 Task: Plan a trip to Chicureo Abajo, Chile from 9th December, 2023 to 12th December, 2023 for 1 adult.1  bedroom having 1 bed and 1 bathroom. Property type can be flat. Amenities needed are: wifi. Booking option can be shelf check-in. Look for 3 properties as per requirement.
Action: Key pressed chicureo,abajo
Screenshot: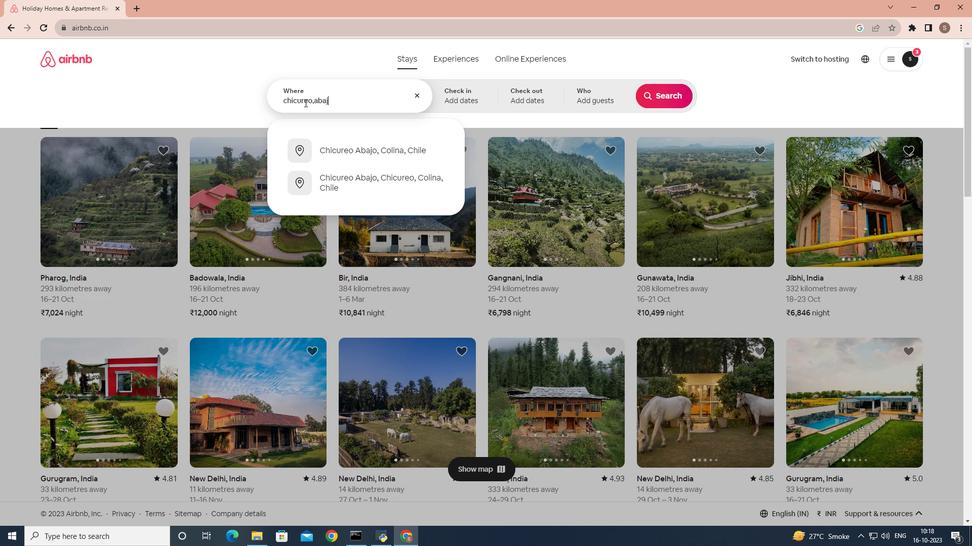 
Action: Mouse moved to (328, 151)
Screenshot: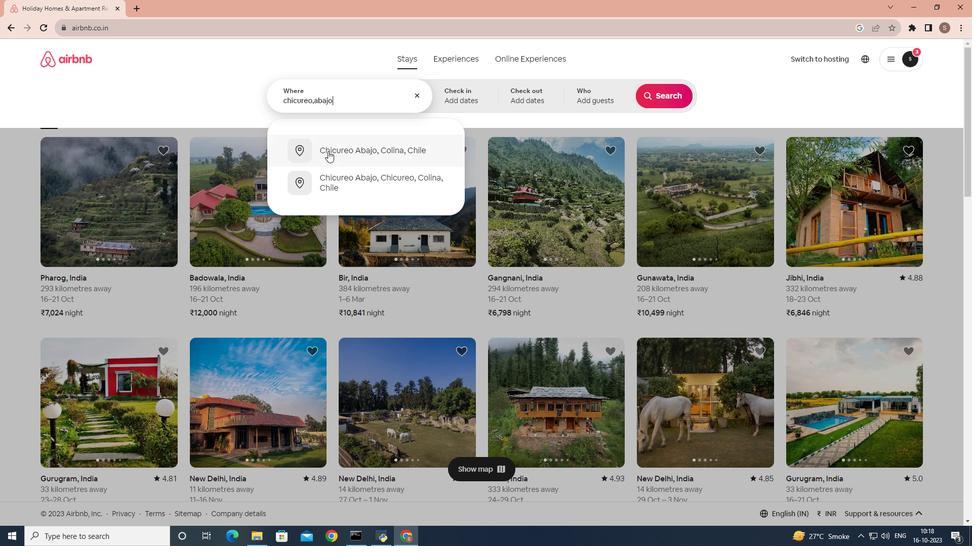 
Action: Mouse pressed left at (328, 151)
Screenshot: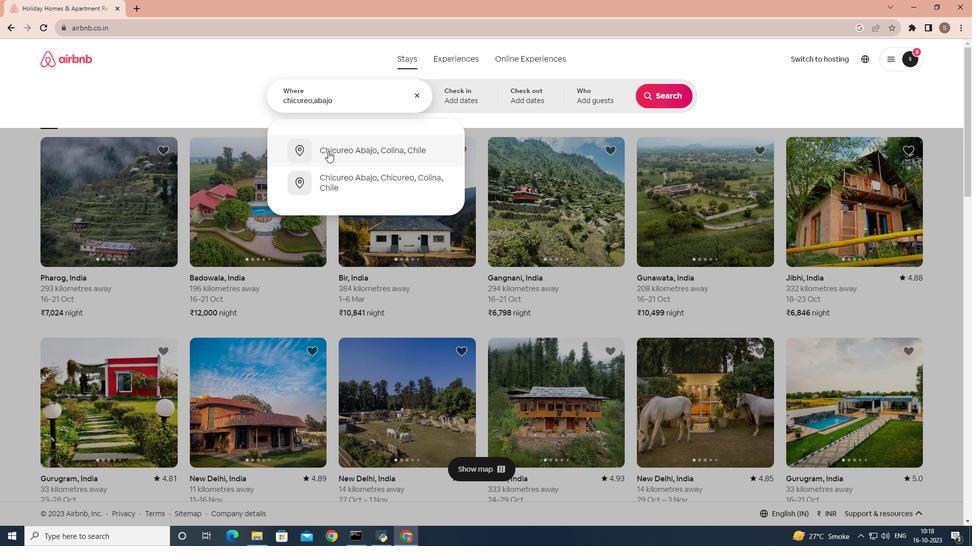 
Action: Mouse moved to (660, 175)
Screenshot: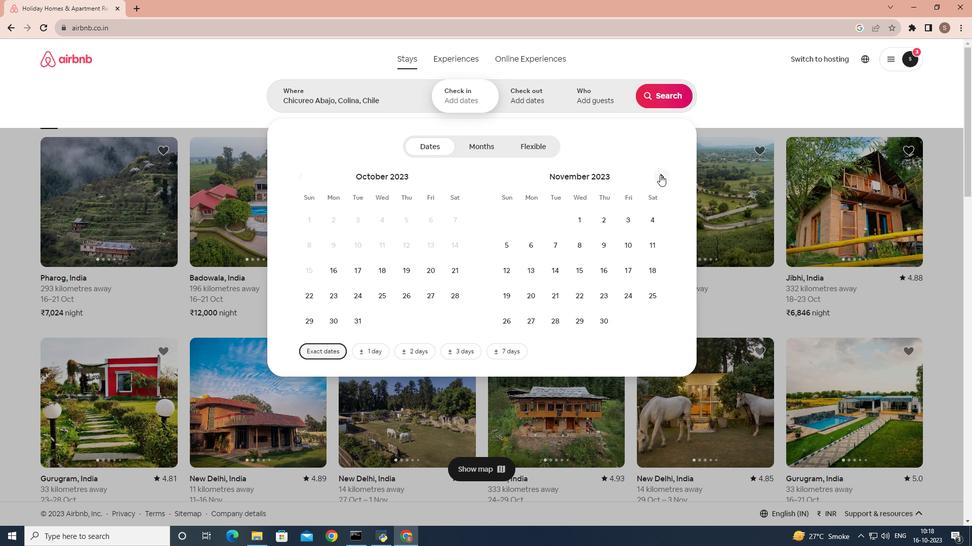 
Action: Mouse pressed left at (660, 175)
Screenshot: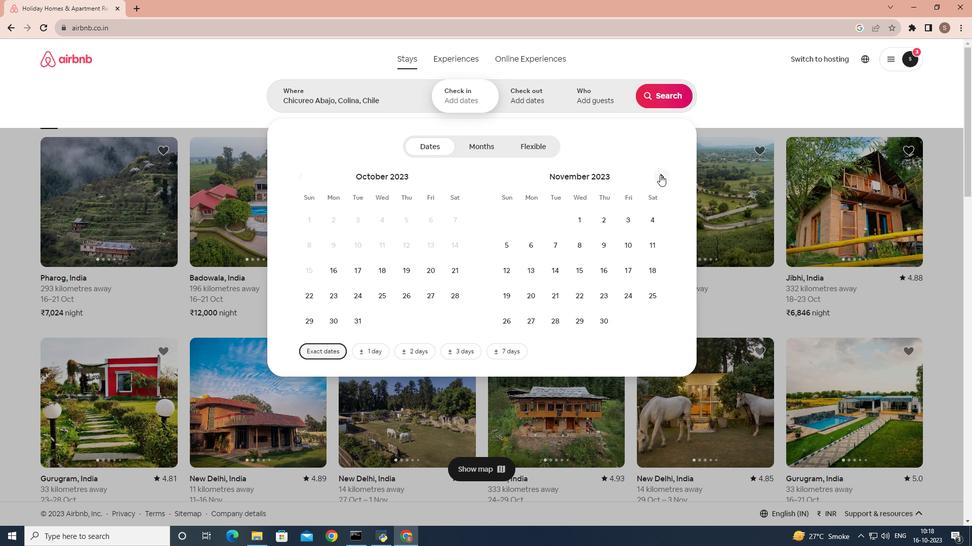 
Action: Mouse moved to (643, 241)
Screenshot: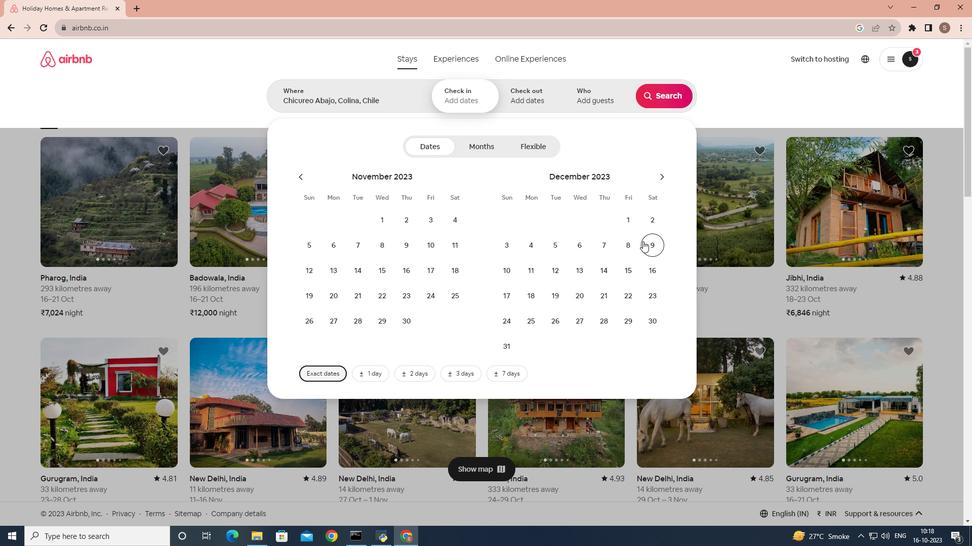 
Action: Mouse pressed left at (643, 241)
Screenshot: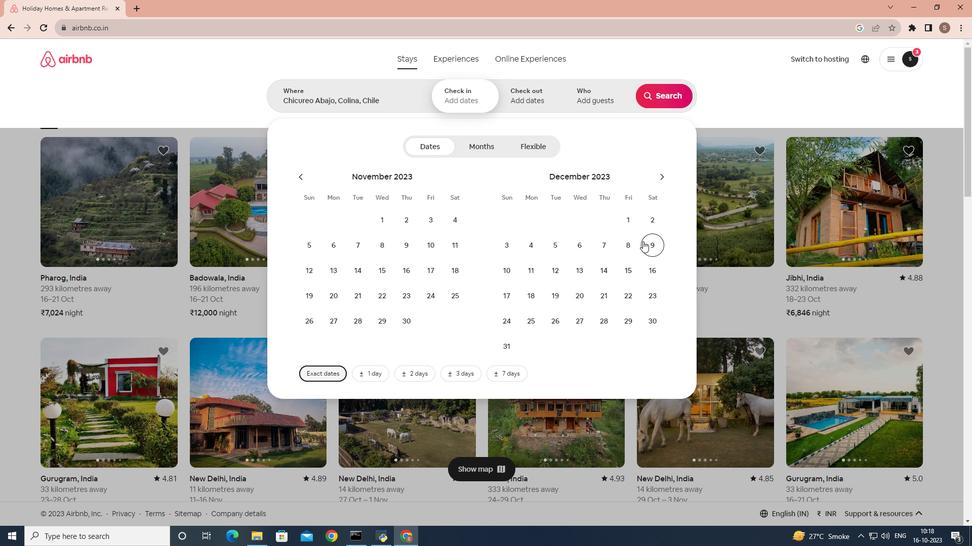 
Action: Mouse moved to (548, 273)
Screenshot: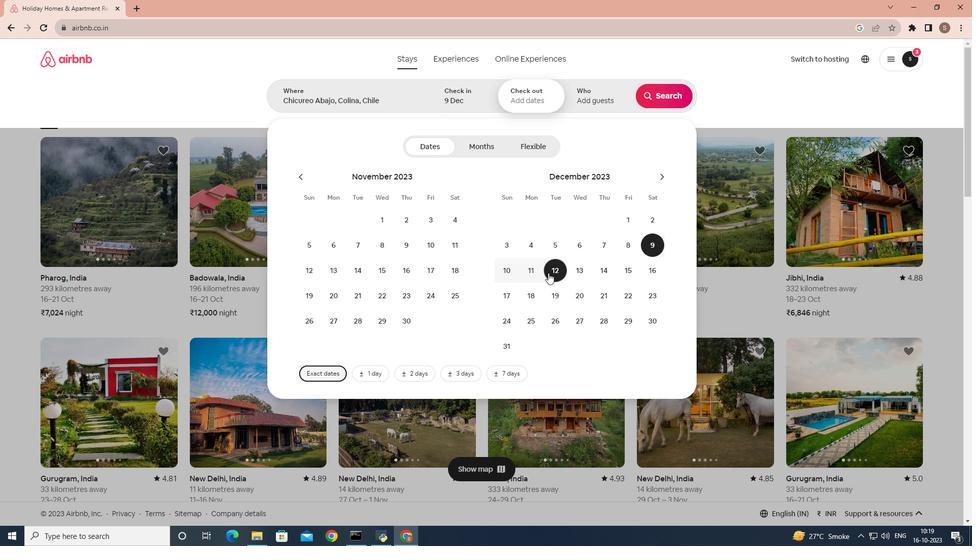 
Action: Mouse pressed left at (548, 273)
Screenshot: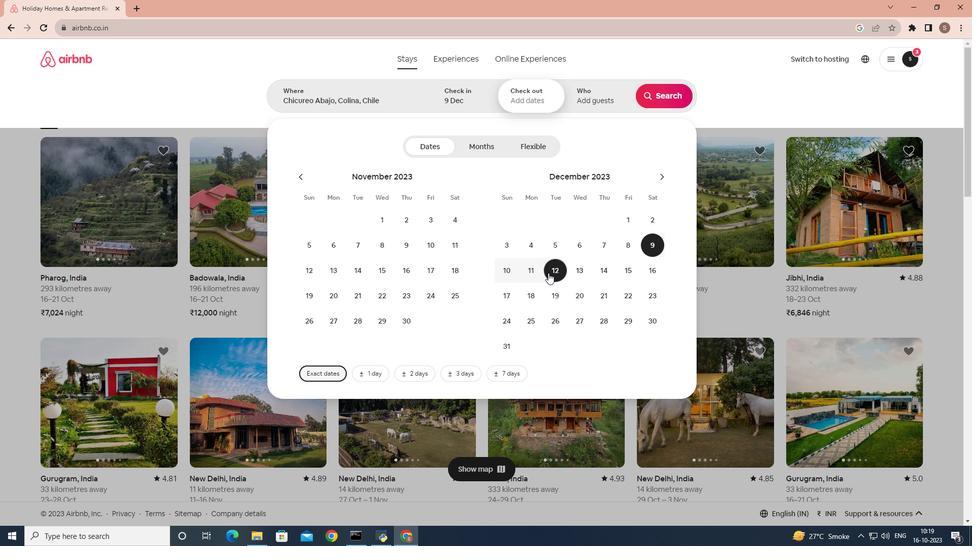 
Action: Mouse moved to (587, 97)
Screenshot: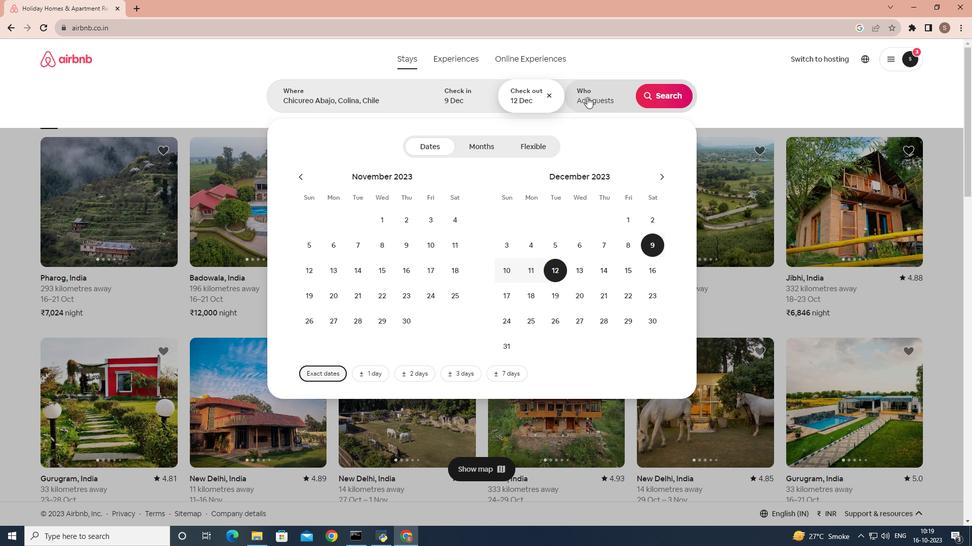 
Action: Mouse pressed left at (587, 97)
Screenshot: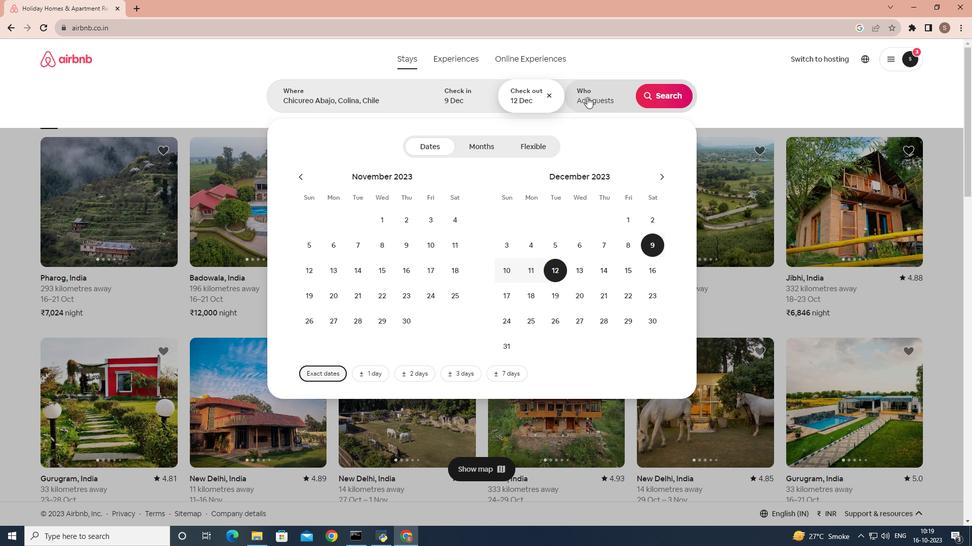 
Action: Mouse moved to (661, 152)
Screenshot: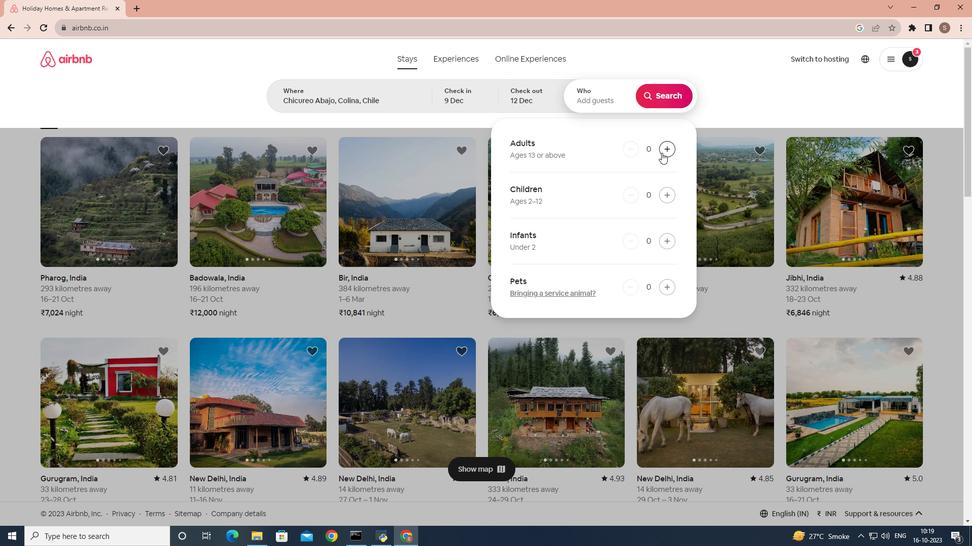 
Action: Mouse pressed left at (661, 152)
Screenshot: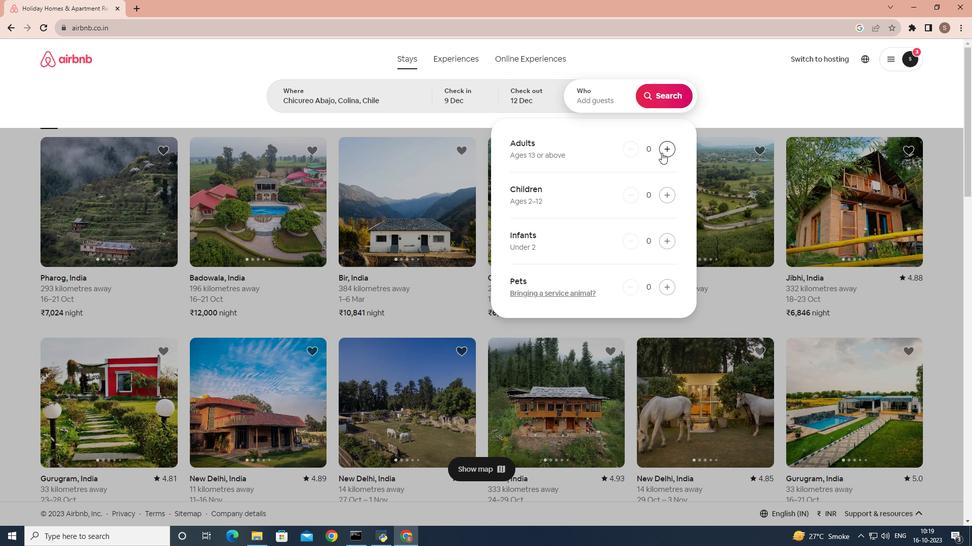 
Action: Mouse moved to (664, 99)
Screenshot: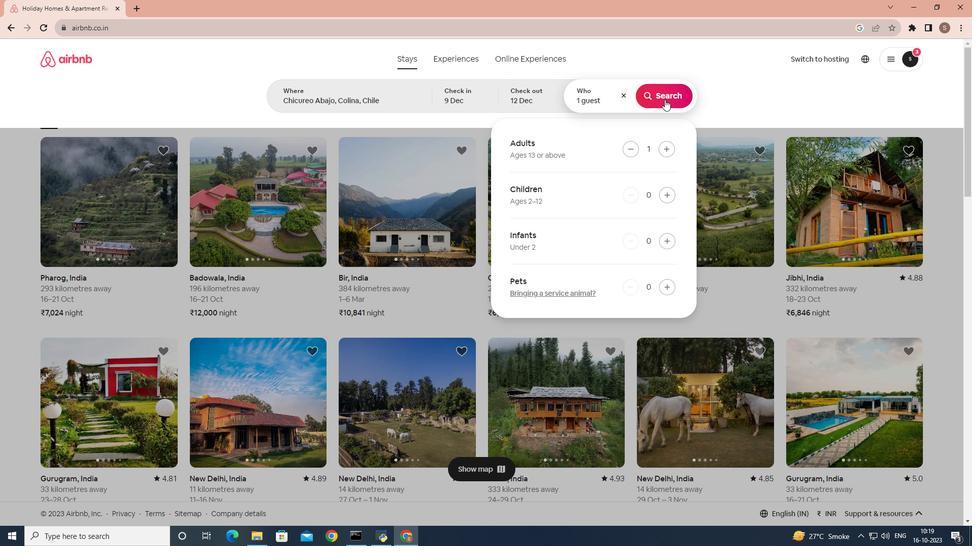 
Action: Mouse pressed left at (664, 99)
Screenshot: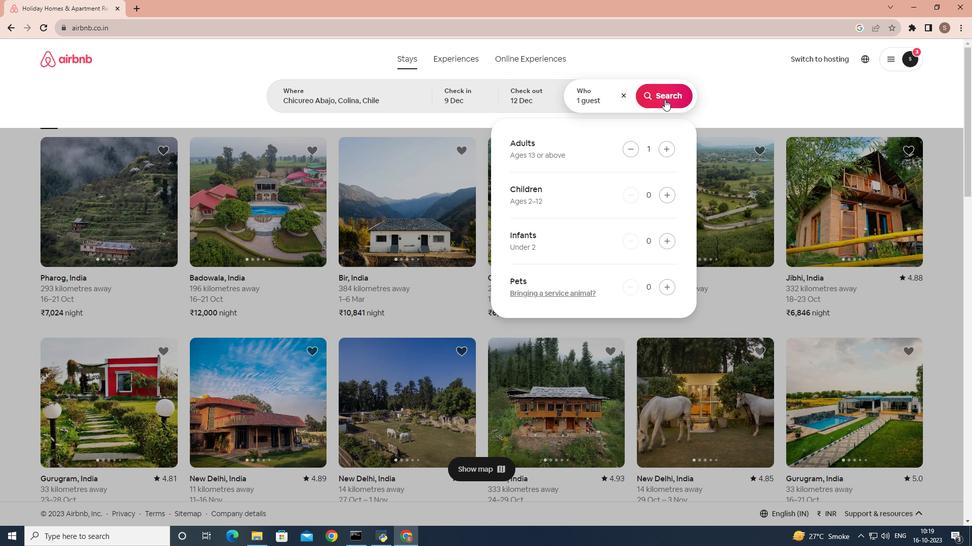 
Action: Mouse moved to (818, 98)
Screenshot: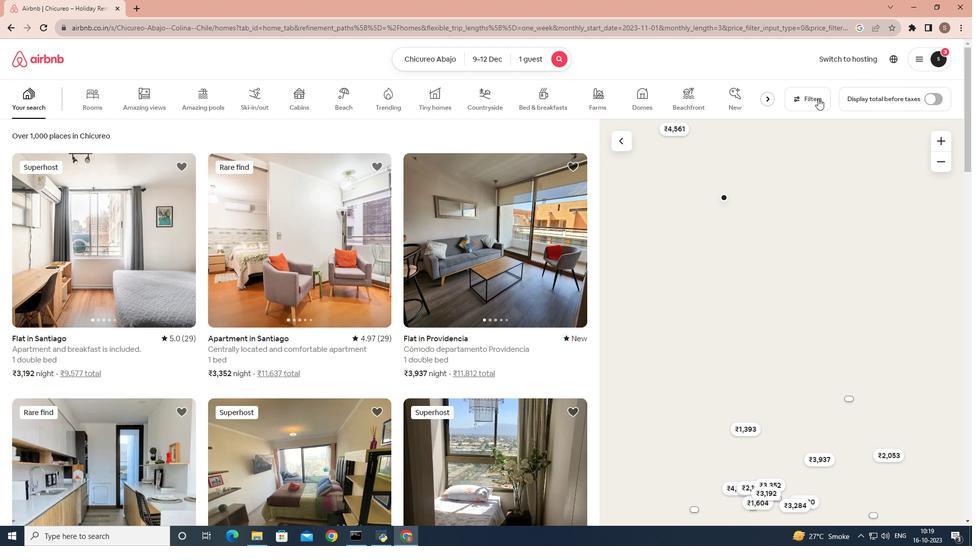 
Action: Mouse pressed left at (818, 98)
Screenshot: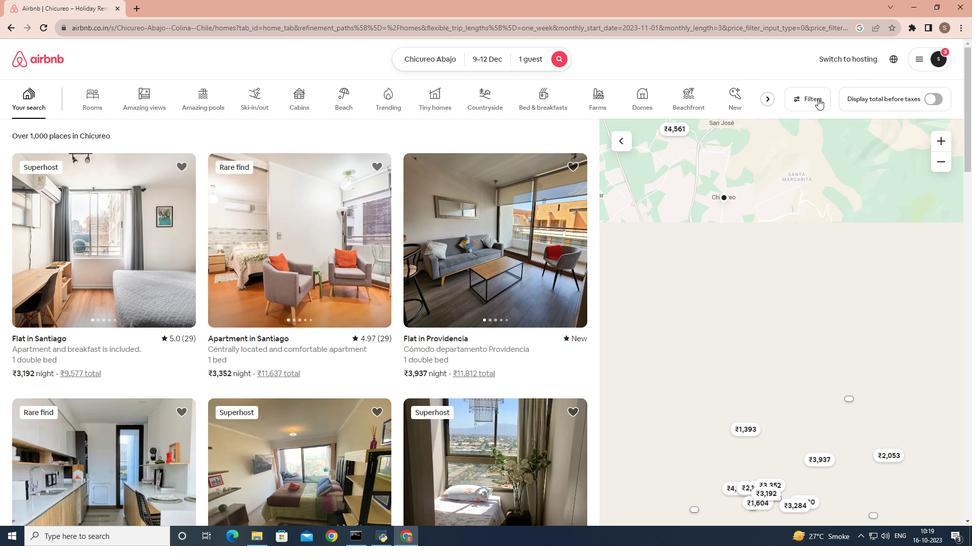 
Action: Mouse moved to (335, 221)
Screenshot: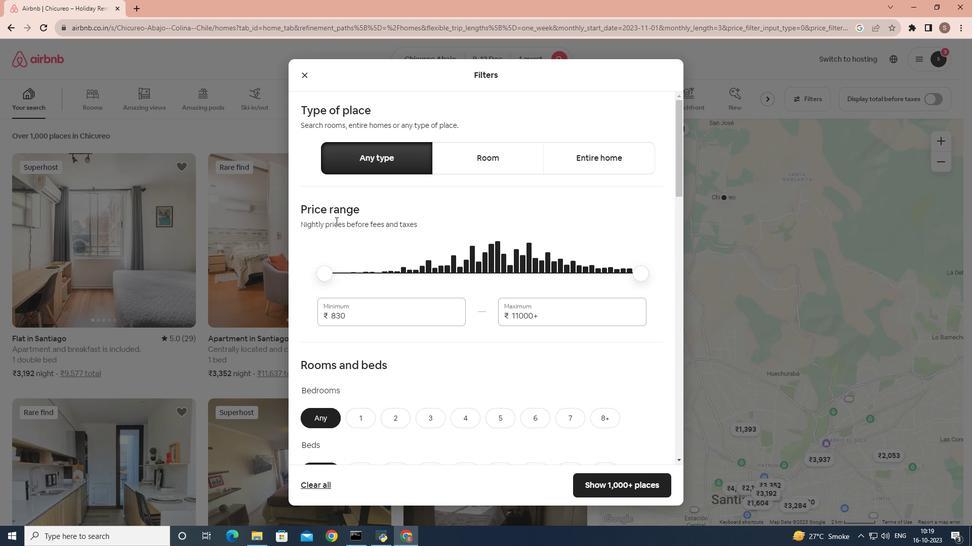 
Action: Mouse scrolled (335, 220) with delta (0, 0)
Screenshot: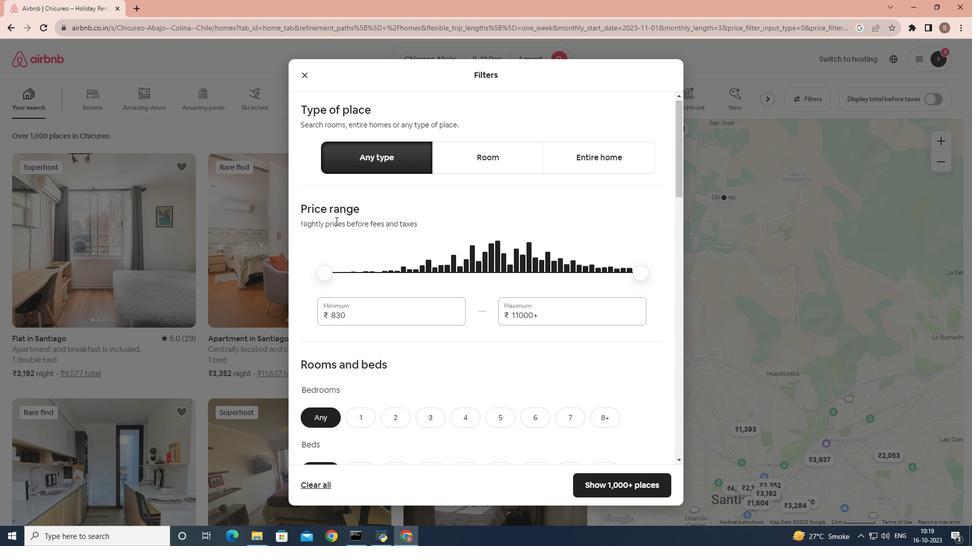 
Action: Mouse scrolled (335, 220) with delta (0, 0)
Screenshot: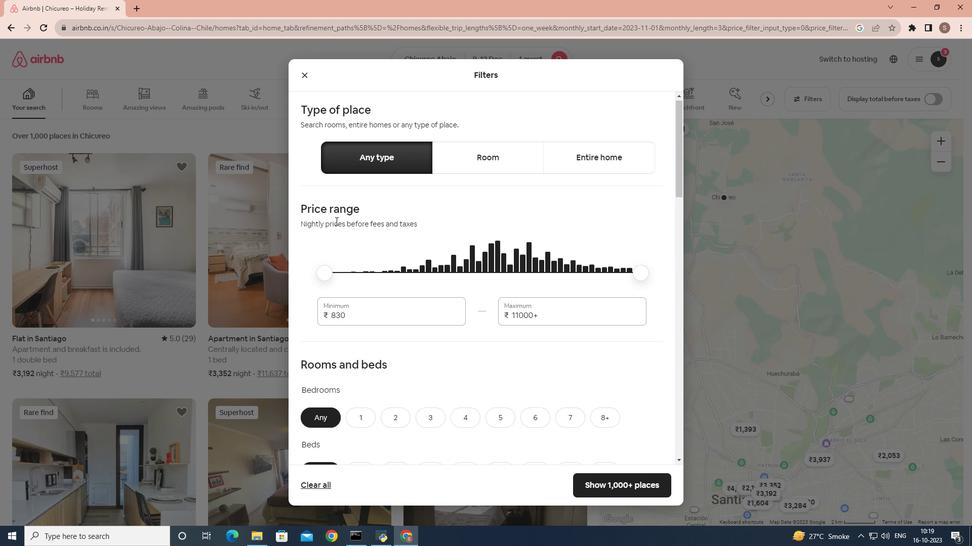 
Action: Mouse scrolled (335, 220) with delta (0, 0)
Screenshot: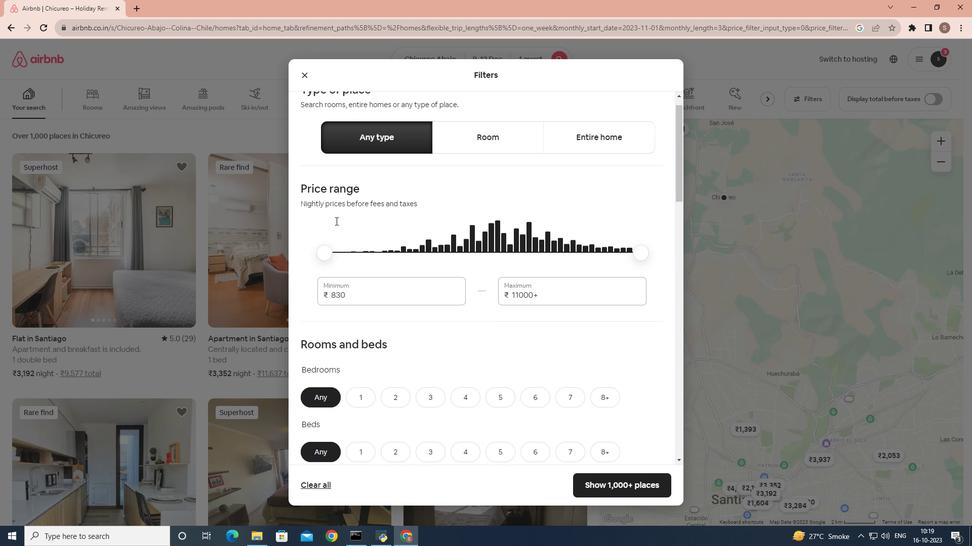 
Action: Mouse moved to (364, 278)
Screenshot: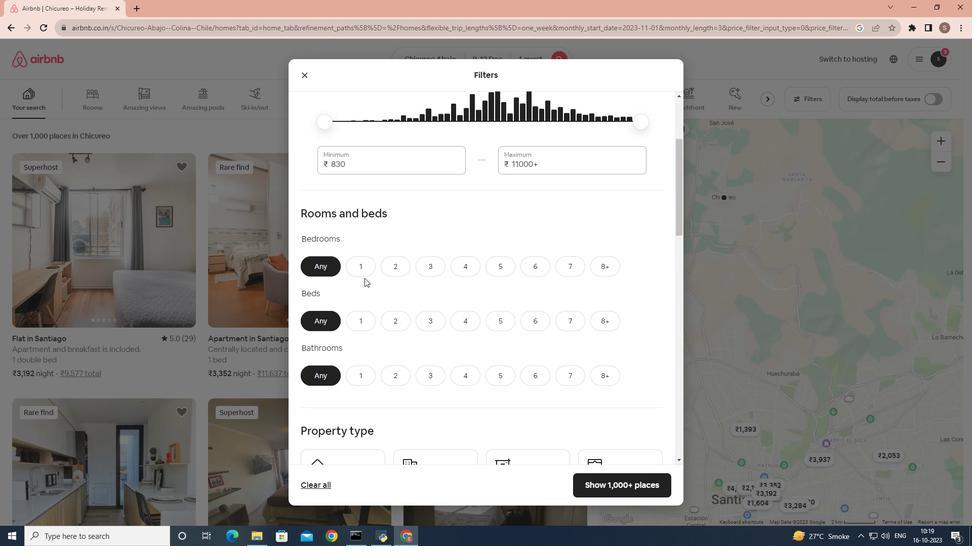 
Action: Mouse pressed left at (364, 278)
Screenshot: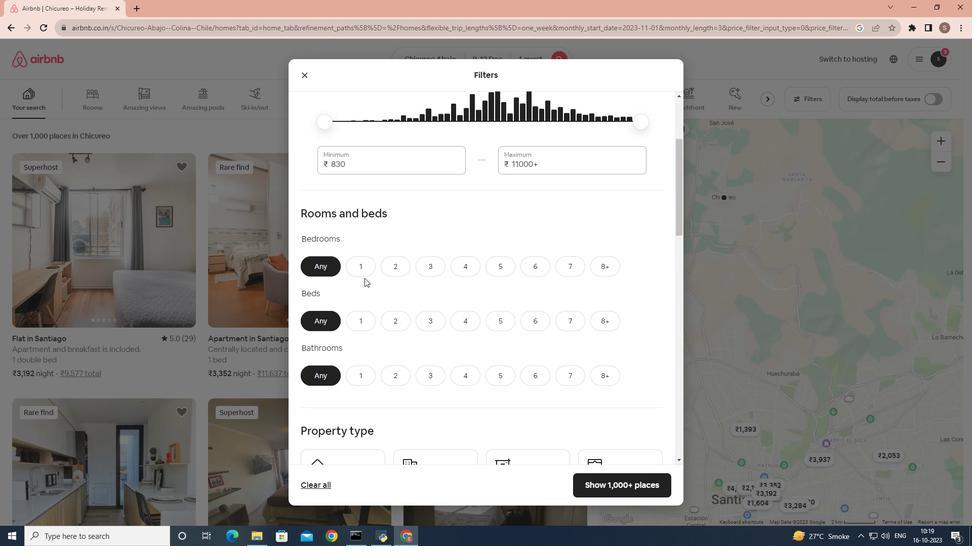 
Action: Mouse moved to (364, 275)
Screenshot: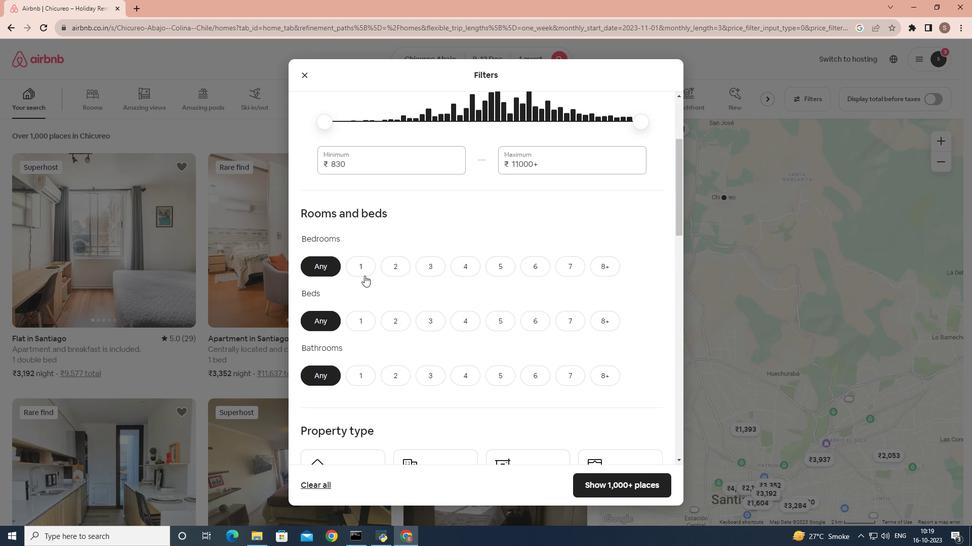
Action: Mouse pressed left at (364, 275)
Screenshot: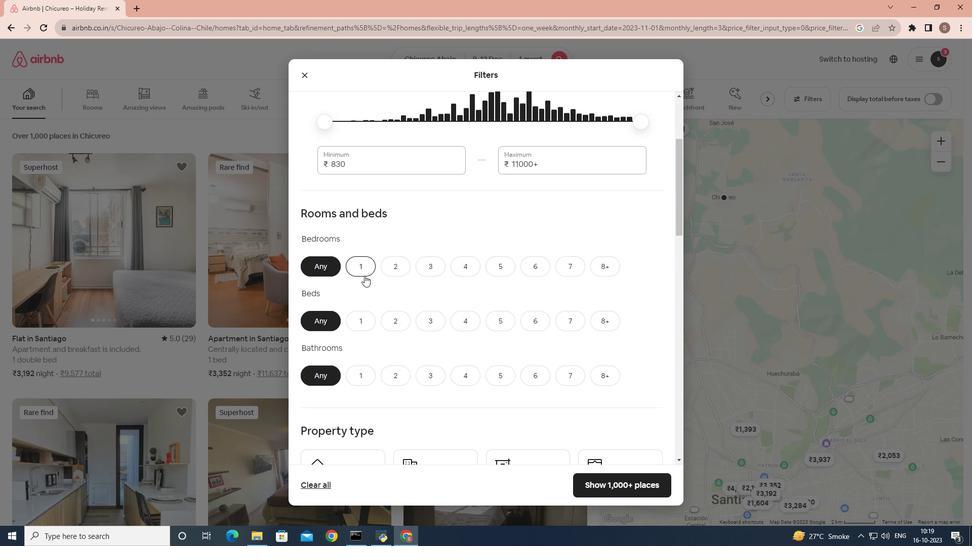 
Action: Mouse moved to (369, 324)
Screenshot: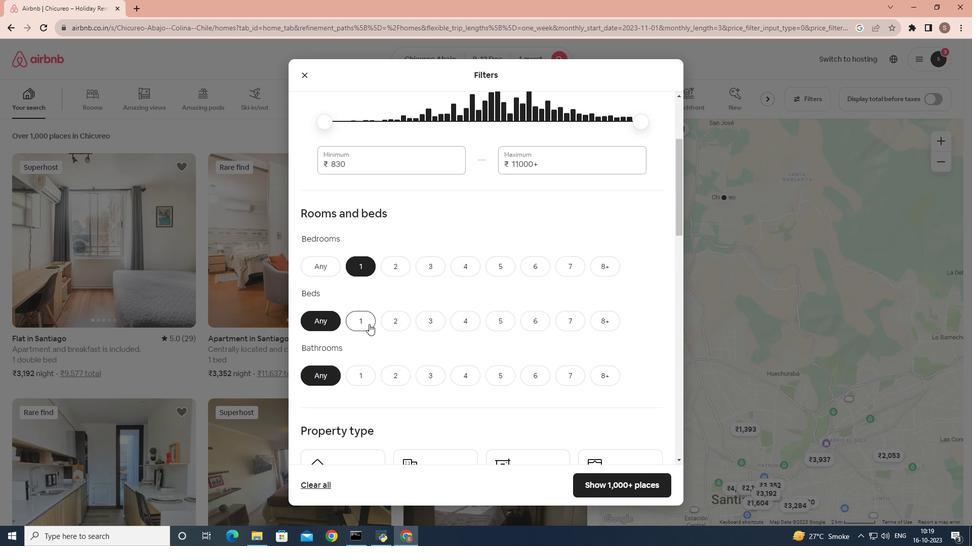 
Action: Mouse pressed left at (369, 324)
Screenshot: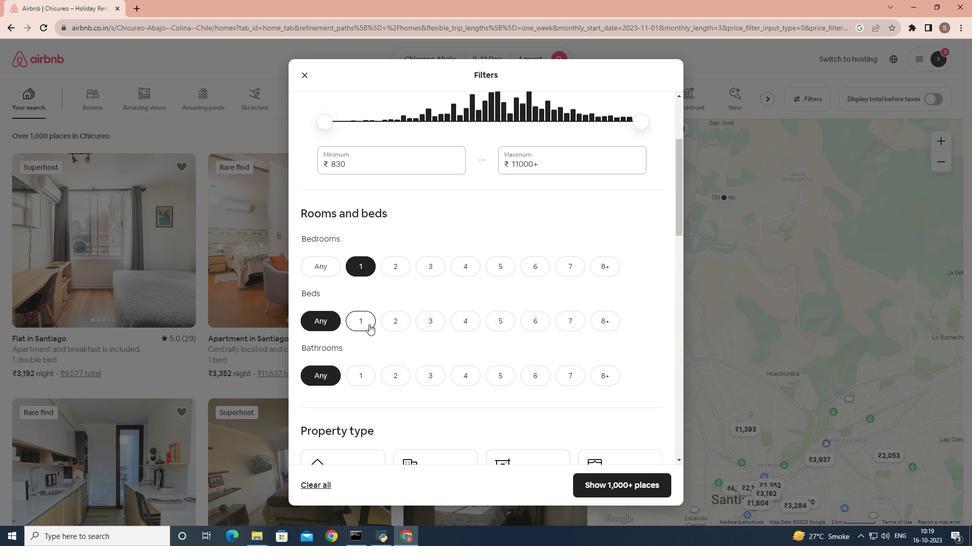 
Action: Mouse moved to (360, 381)
Screenshot: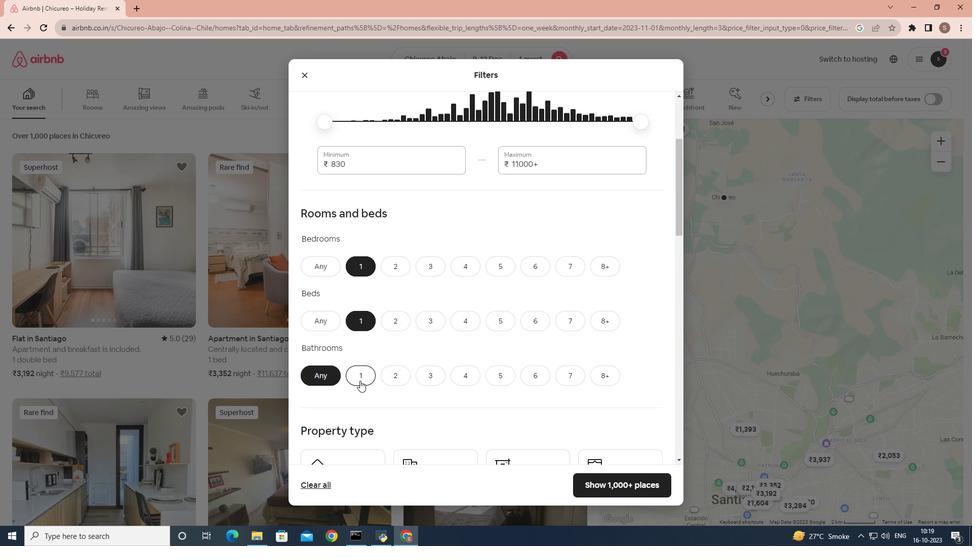 
Action: Mouse pressed left at (360, 381)
Screenshot: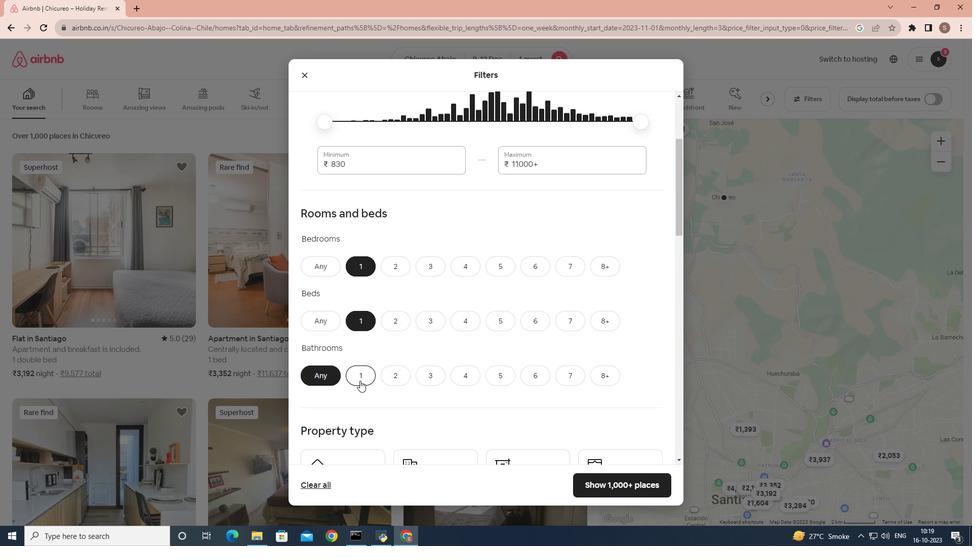 
Action: Mouse moved to (388, 305)
Screenshot: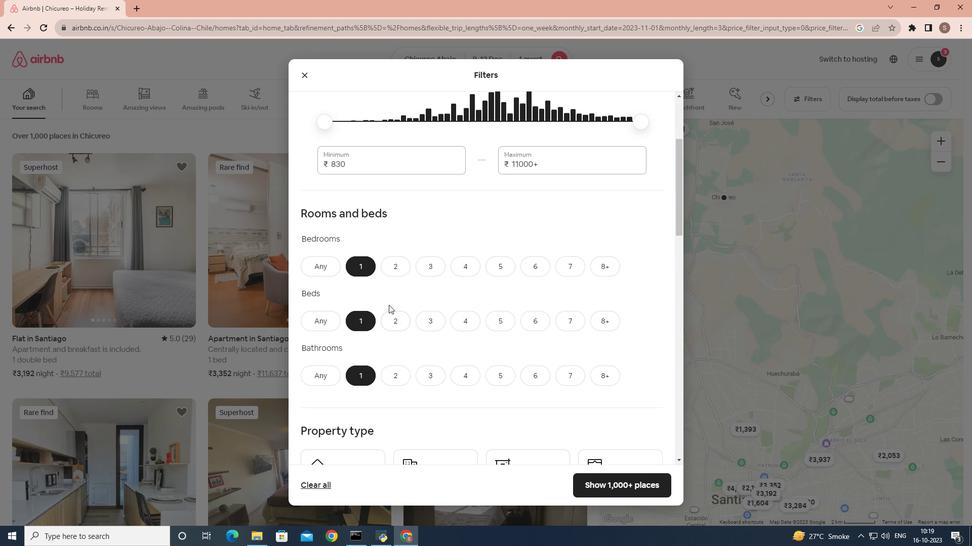 
Action: Mouse scrolled (388, 304) with delta (0, 0)
Screenshot: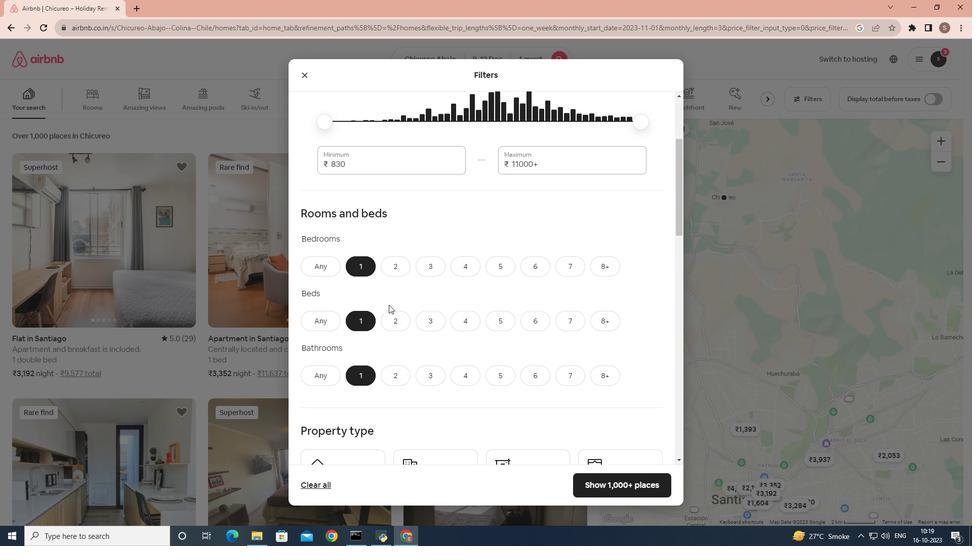 
Action: Mouse scrolled (388, 304) with delta (0, 0)
Screenshot: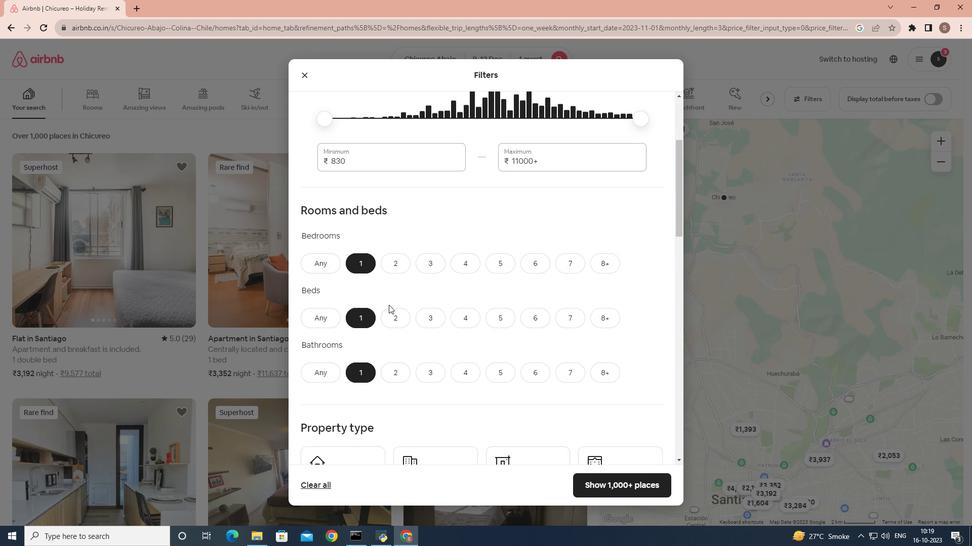 
Action: Mouse scrolled (388, 304) with delta (0, 0)
Screenshot: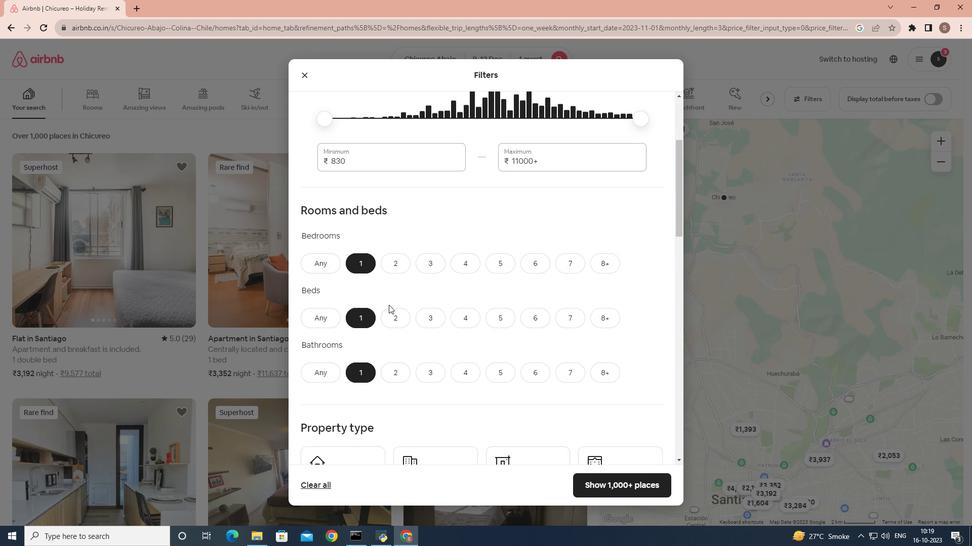 
Action: Mouse scrolled (388, 304) with delta (0, 0)
Screenshot: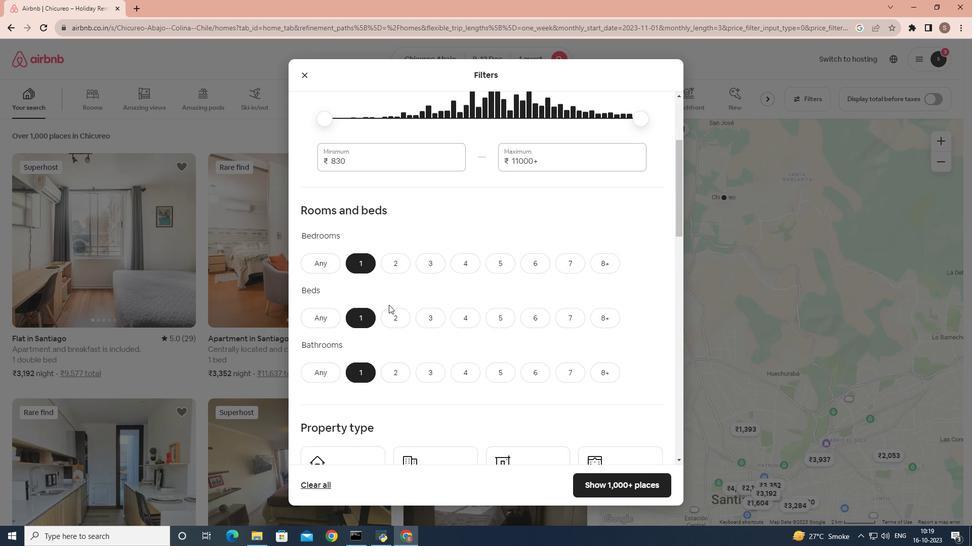 
Action: Mouse scrolled (388, 304) with delta (0, 0)
Screenshot: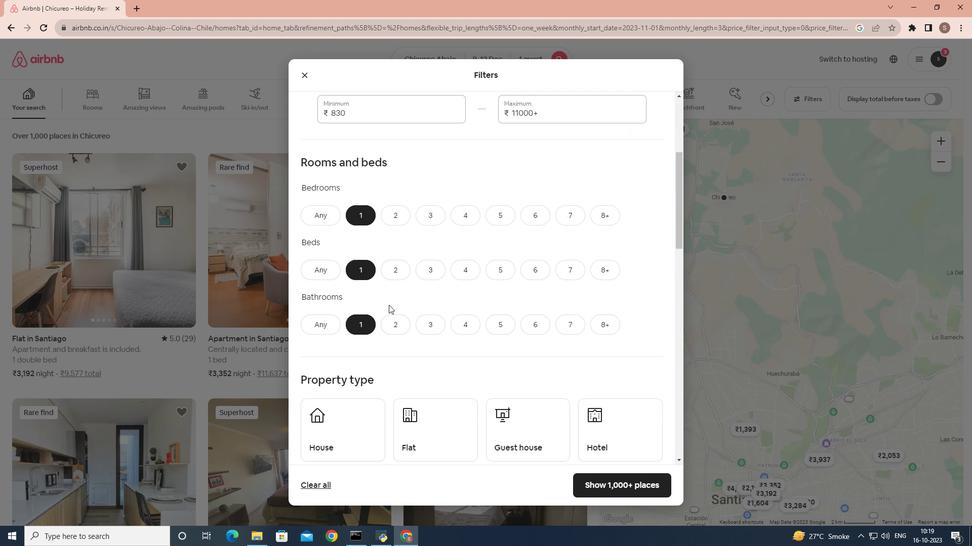 
Action: Mouse scrolled (388, 304) with delta (0, 0)
Screenshot: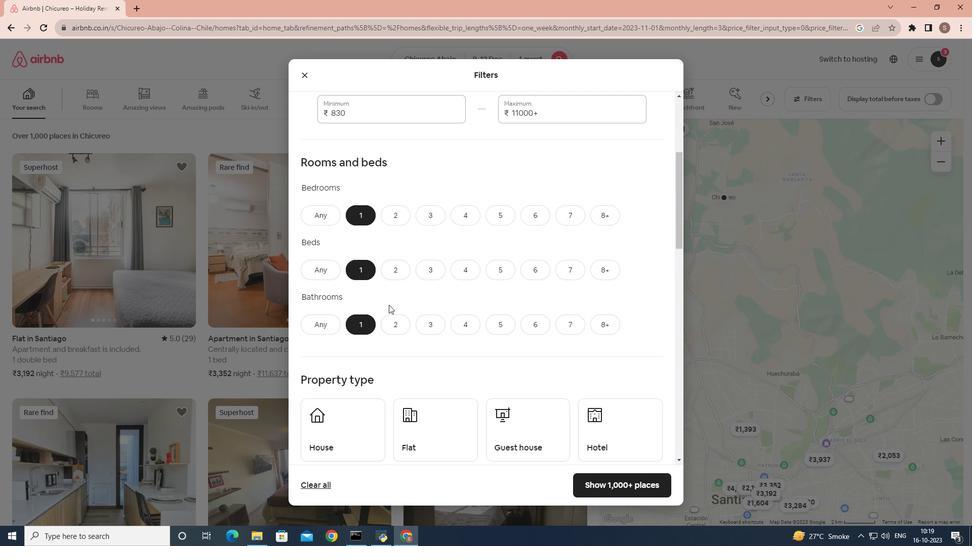 
Action: Mouse moved to (465, 168)
Screenshot: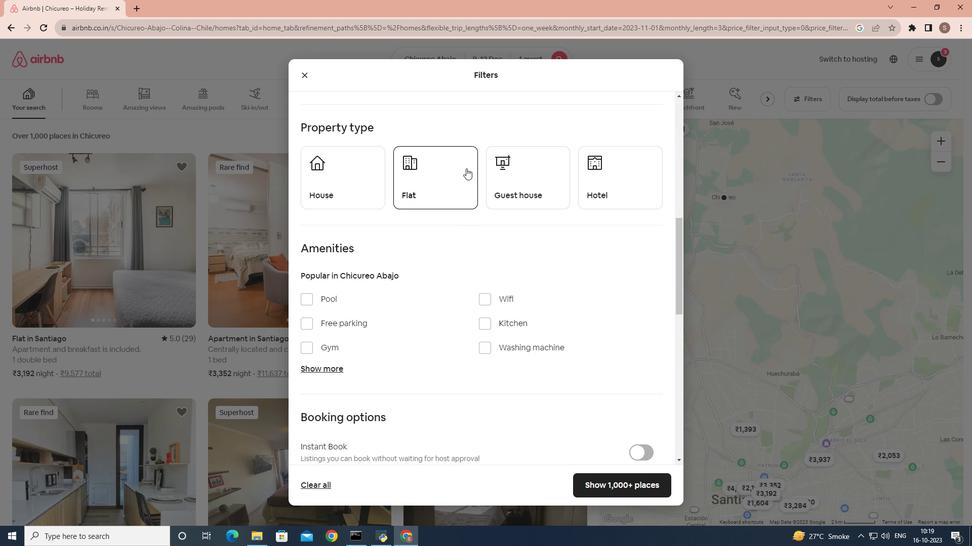 
Action: Mouse pressed left at (465, 168)
Screenshot: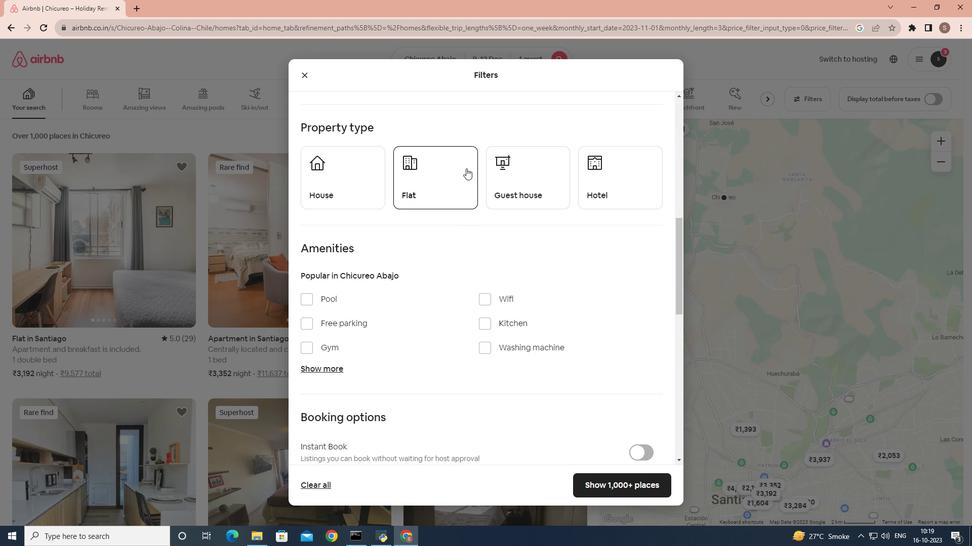 
Action: Mouse moved to (413, 268)
Screenshot: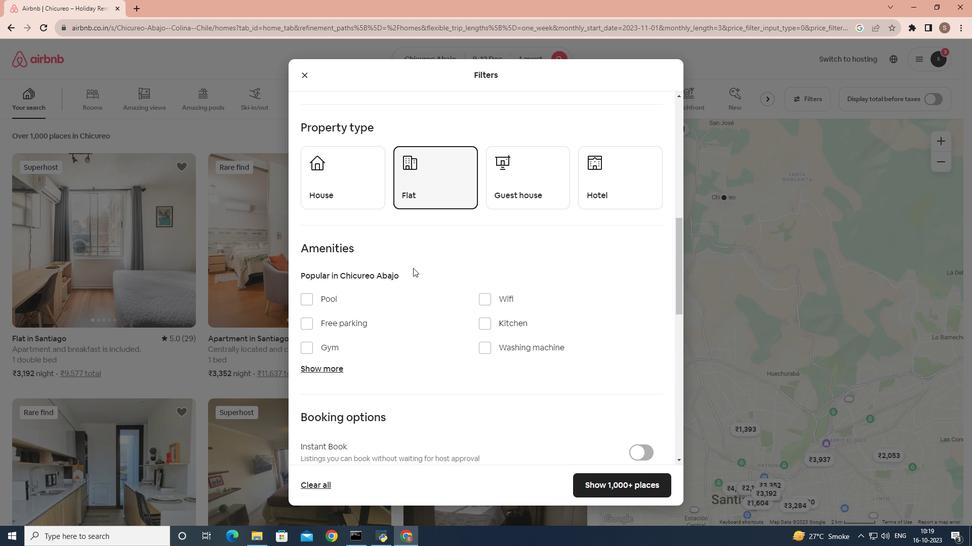 
Action: Mouse scrolled (413, 267) with delta (0, 0)
Screenshot: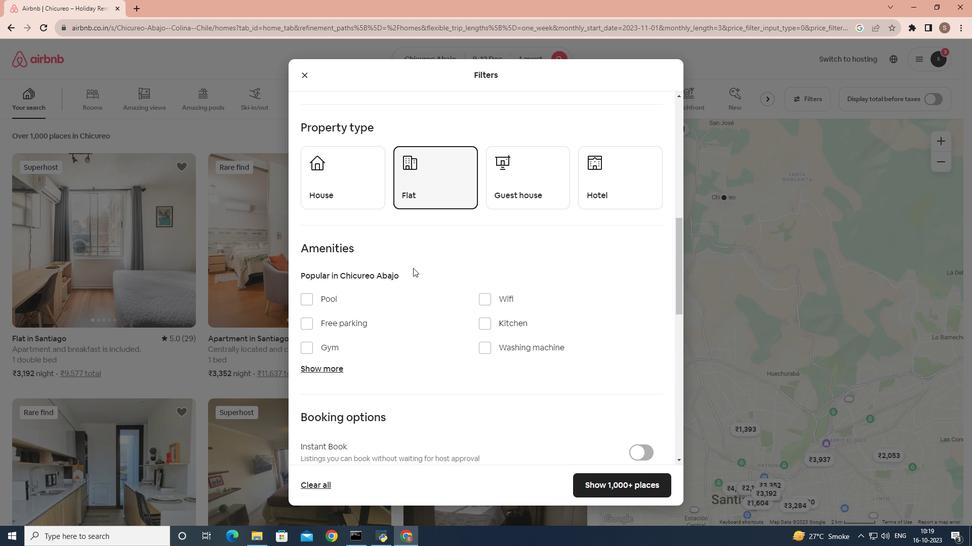 
Action: Mouse scrolled (413, 267) with delta (0, 0)
Screenshot: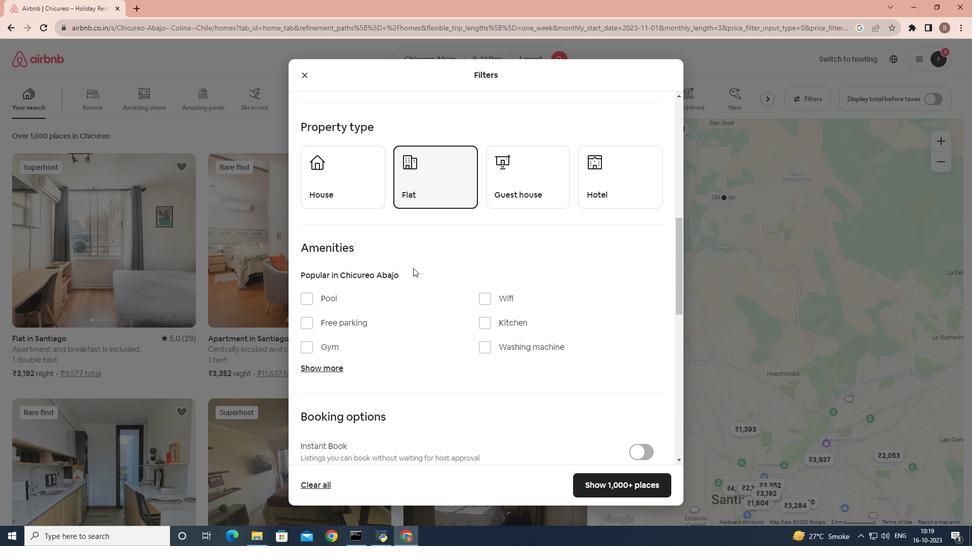 
Action: Mouse scrolled (413, 267) with delta (0, 0)
Screenshot: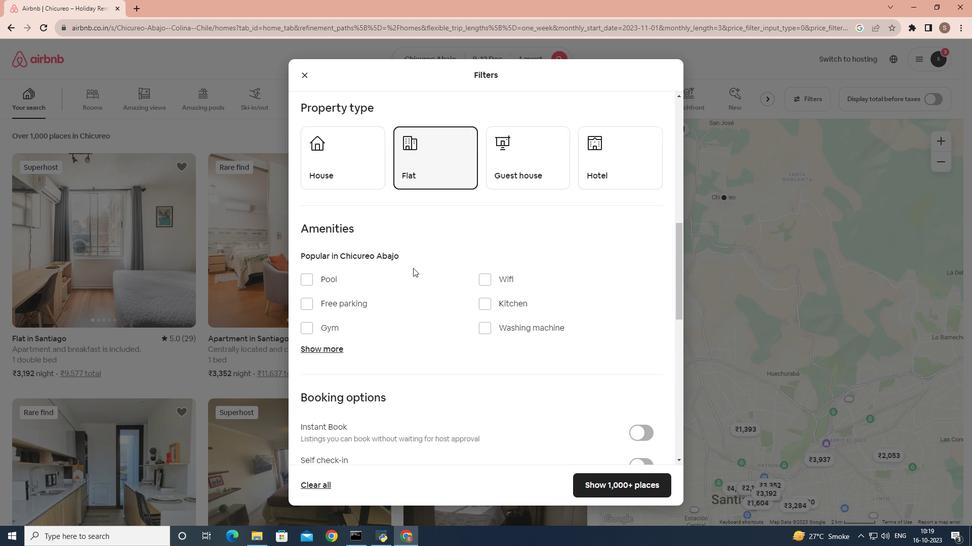 
Action: Mouse moved to (488, 150)
Screenshot: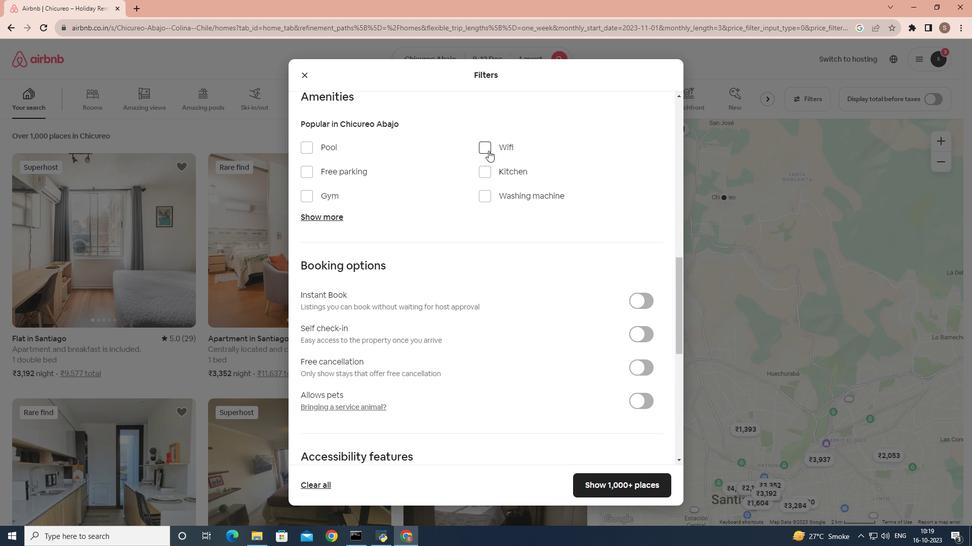 
Action: Mouse pressed left at (488, 150)
Screenshot: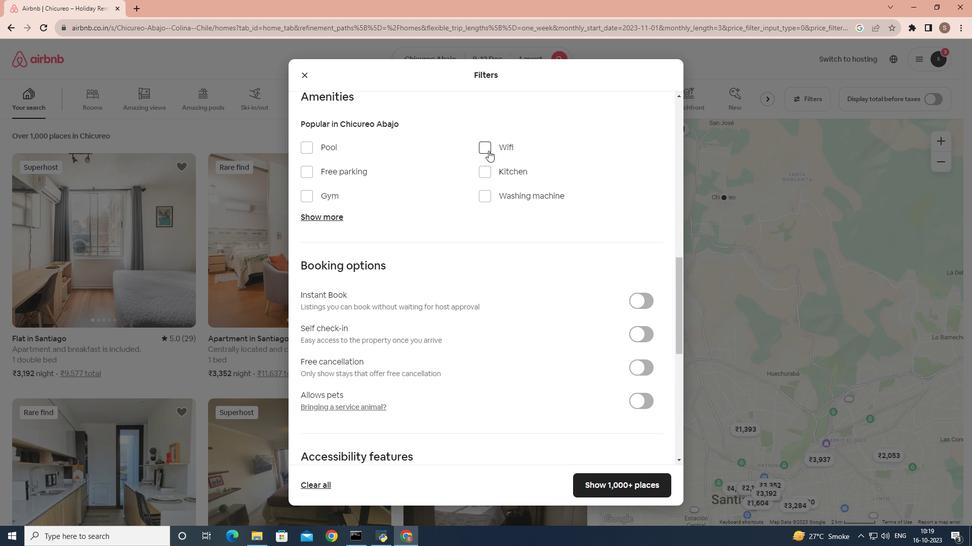 
Action: Mouse moved to (645, 336)
Screenshot: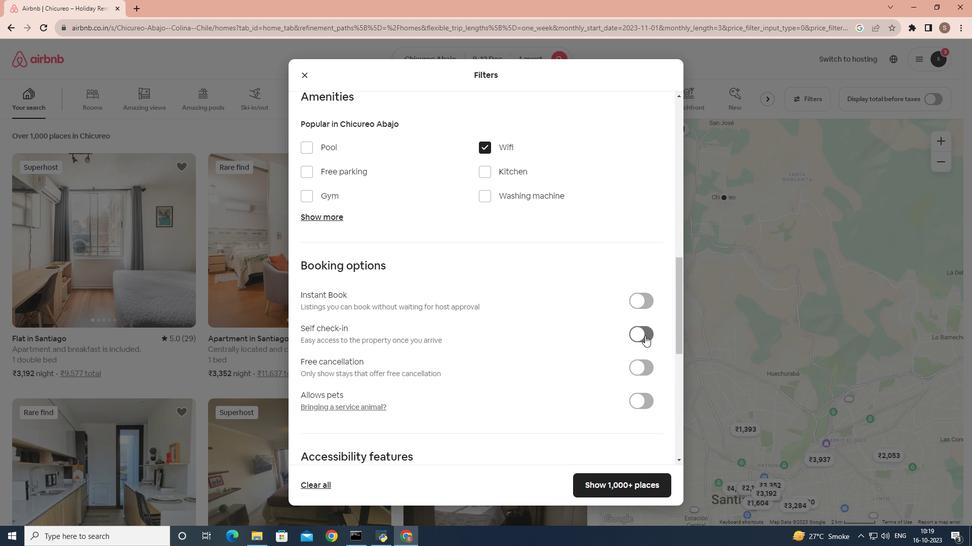 
Action: Mouse pressed left at (645, 336)
Screenshot: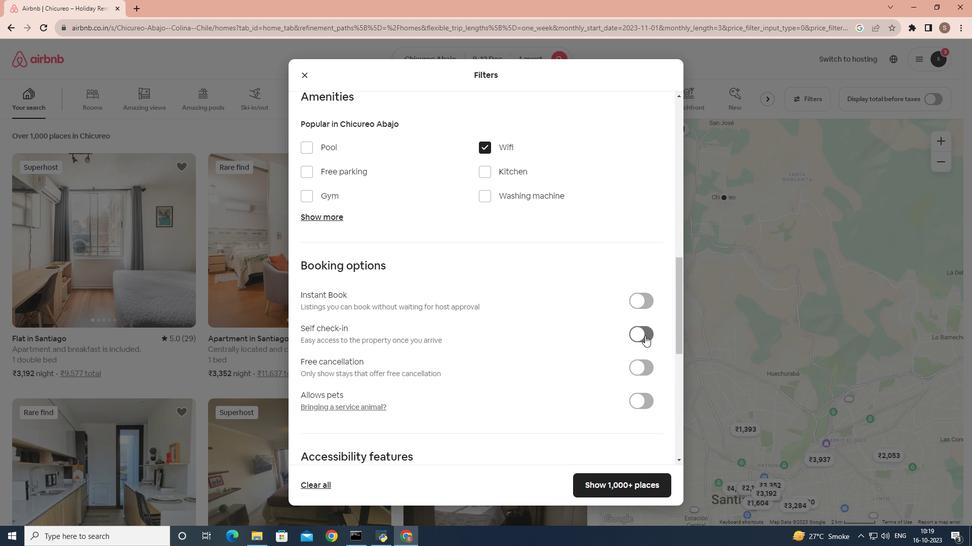 
Action: Mouse moved to (446, 365)
Screenshot: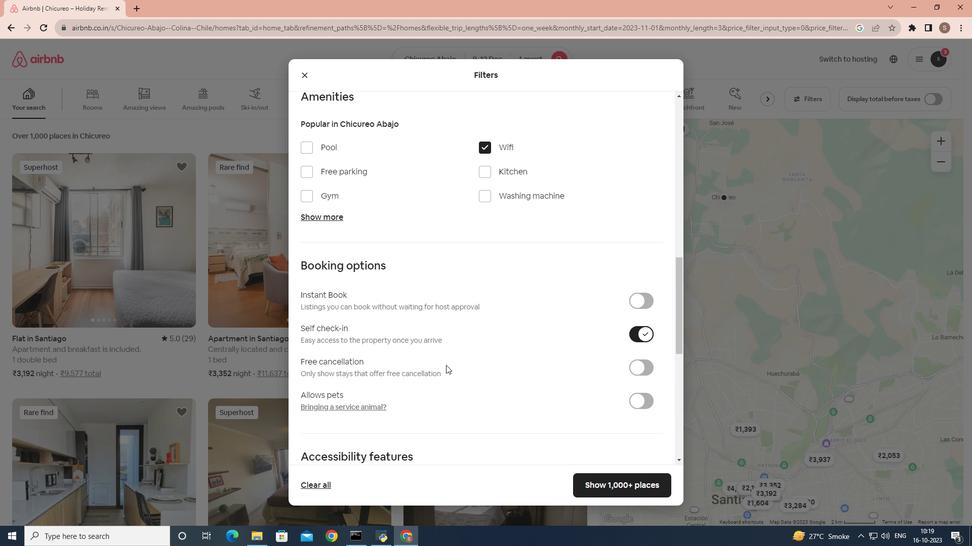 
Action: Mouse scrolled (446, 366) with delta (0, 0)
Screenshot: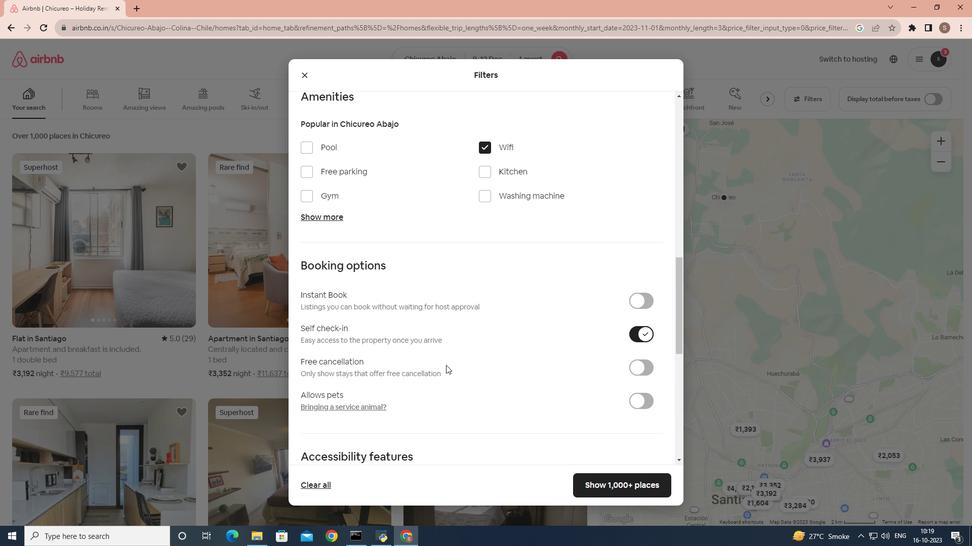 
Action: Mouse scrolled (446, 366) with delta (0, 0)
Screenshot: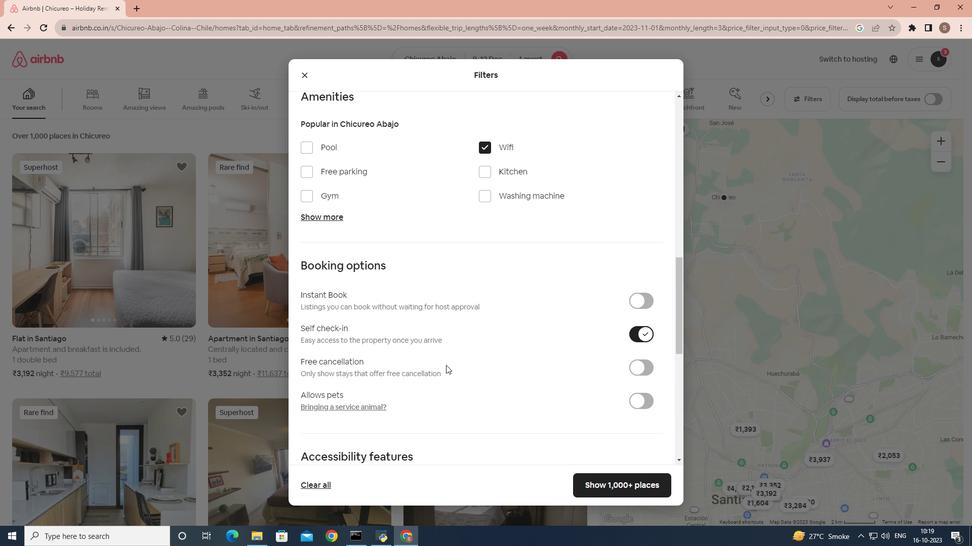 
Action: Mouse scrolled (446, 366) with delta (0, 0)
Screenshot: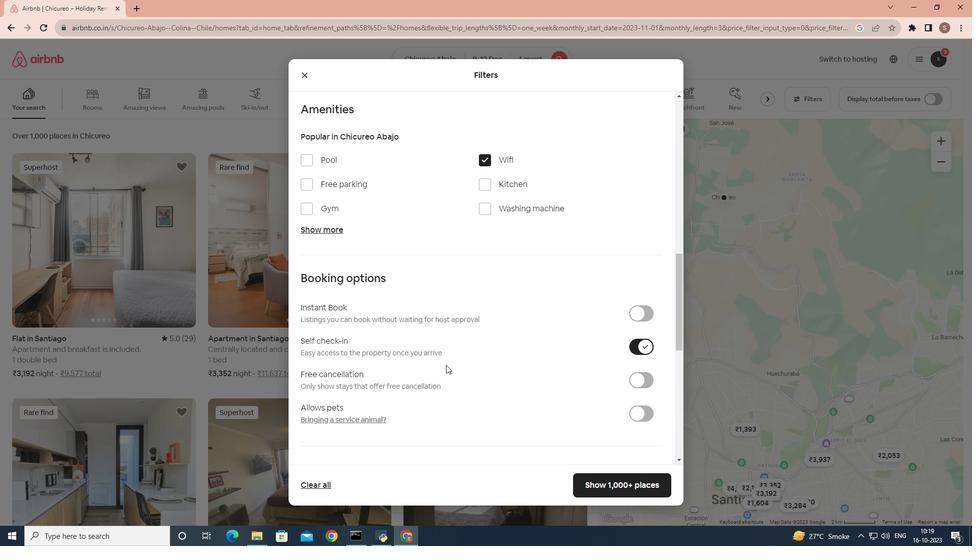 
Action: Mouse scrolled (446, 366) with delta (0, 0)
Screenshot: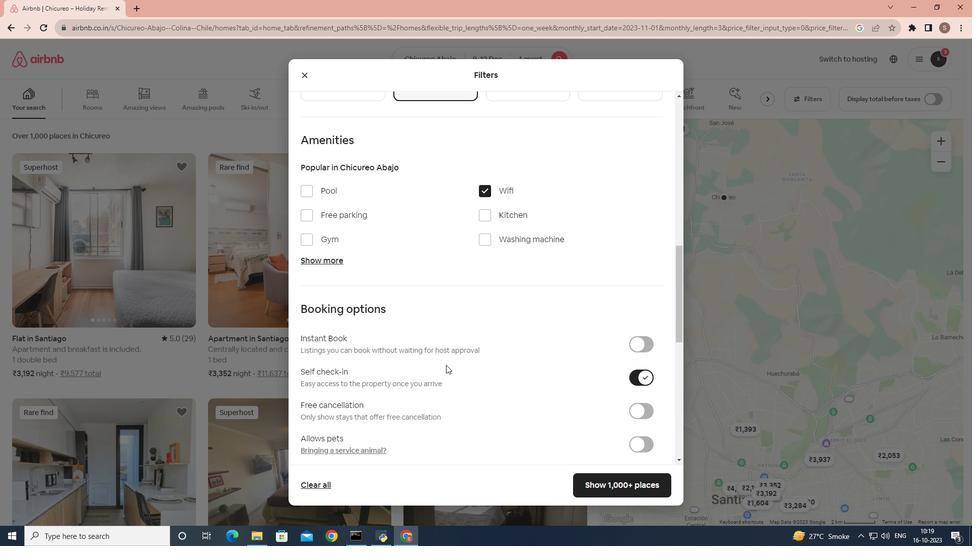 
Action: Mouse scrolled (446, 365) with delta (0, 0)
Screenshot: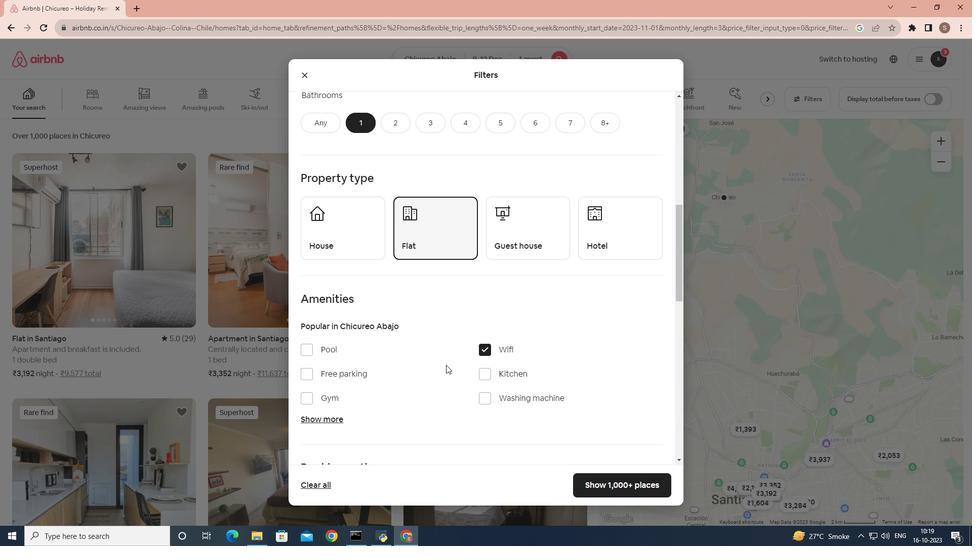 
Action: Mouse scrolled (446, 365) with delta (0, 0)
Screenshot: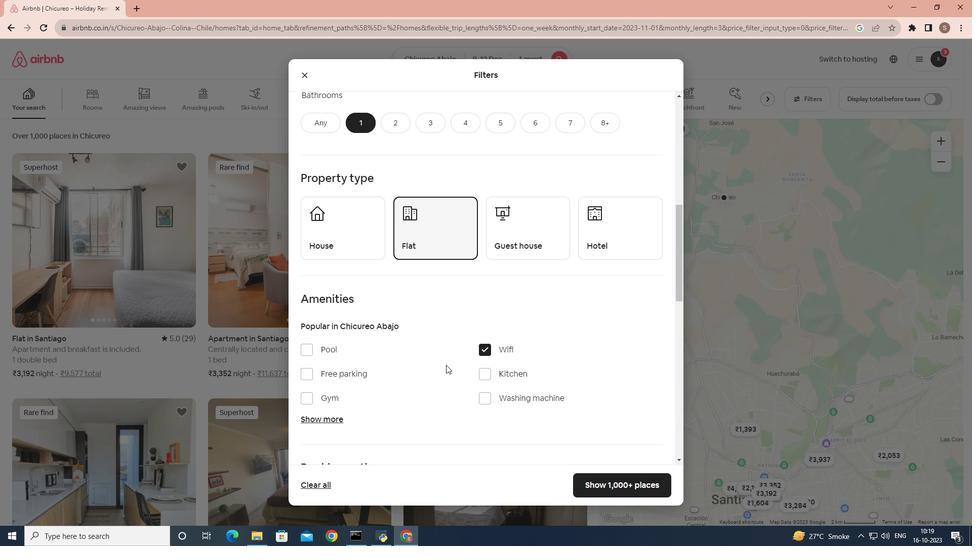 
Action: Mouse scrolled (446, 365) with delta (0, 0)
Screenshot: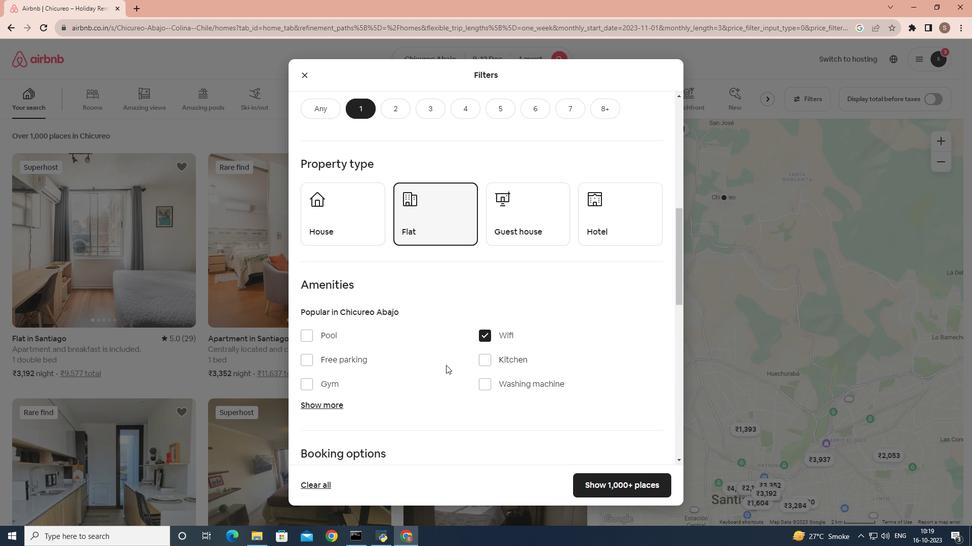 
Action: Mouse scrolled (446, 365) with delta (0, 0)
Screenshot: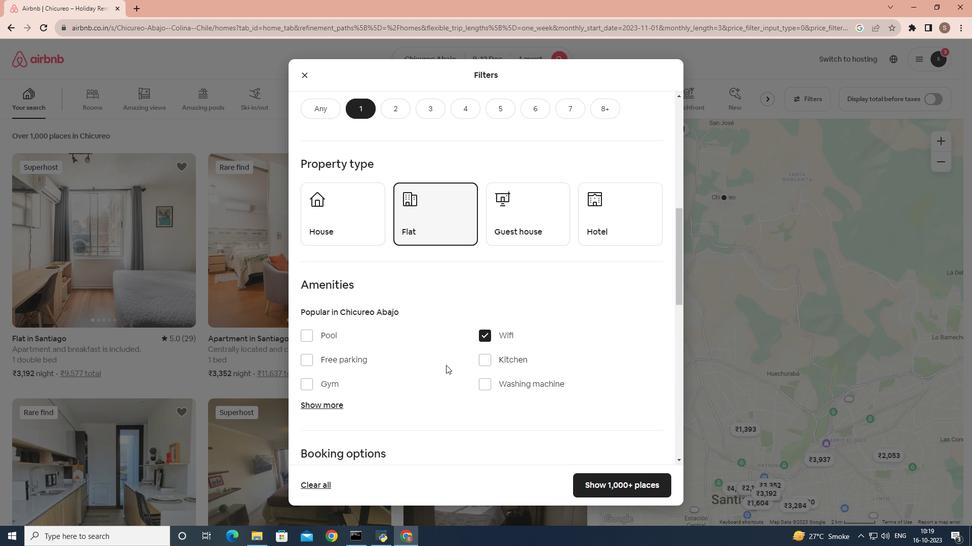 
Action: Mouse scrolled (446, 365) with delta (0, 0)
Screenshot: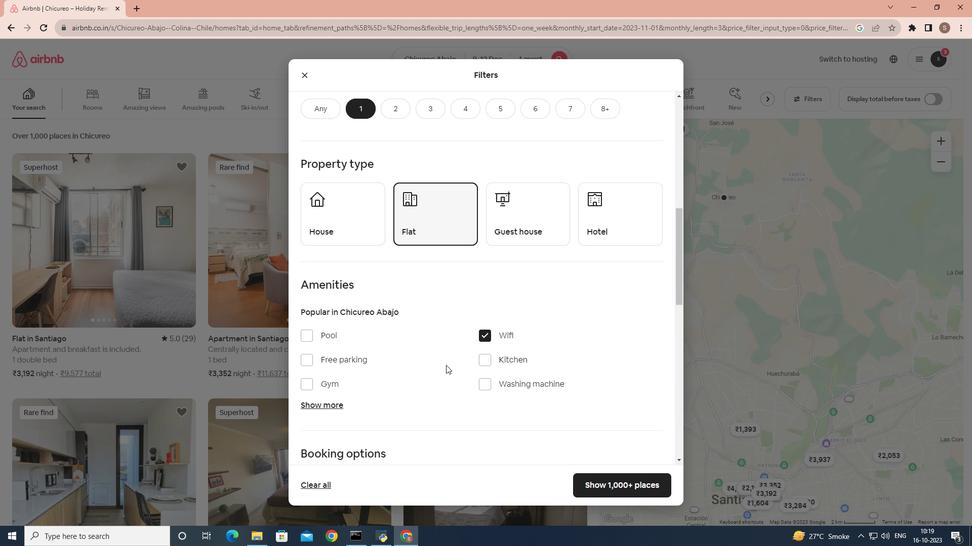 
Action: Mouse scrolled (446, 365) with delta (0, 0)
Screenshot: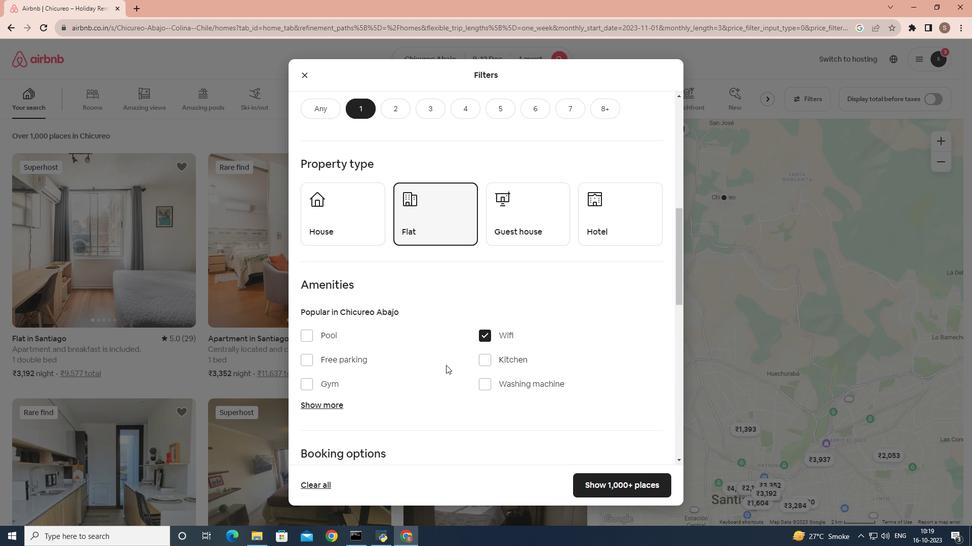 
Action: Mouse scrolled (446, 365) with delta (0, 0)
Screenshot: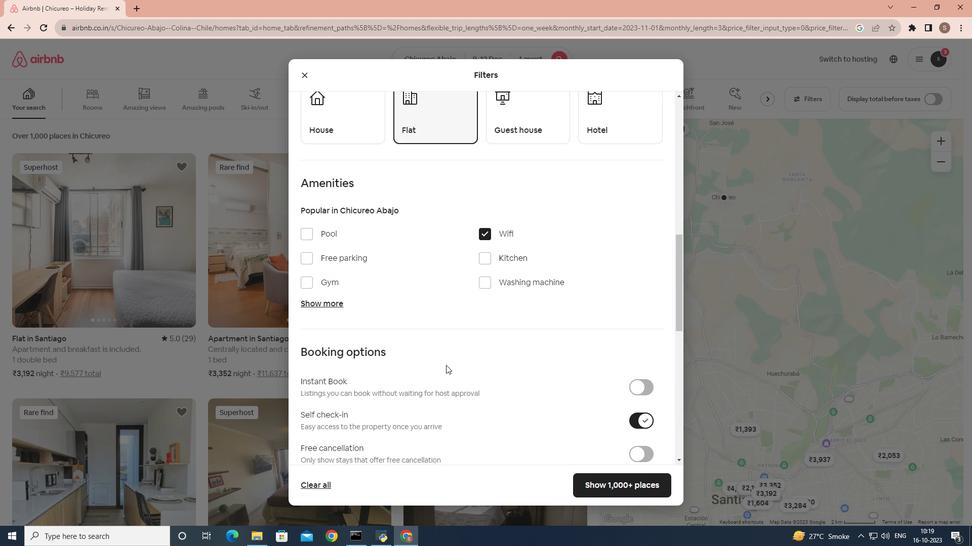 
Action: Mouse scrolled (446, 365) with delta (0, 0)
Screenshot: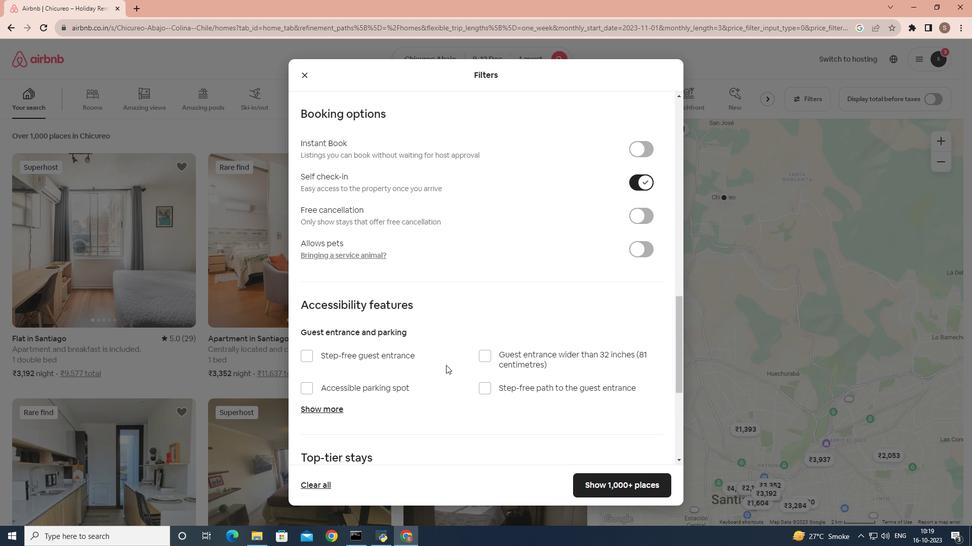 
Action: Mouse scrolled (446, 365) with delta (0, 0)
Screenshot: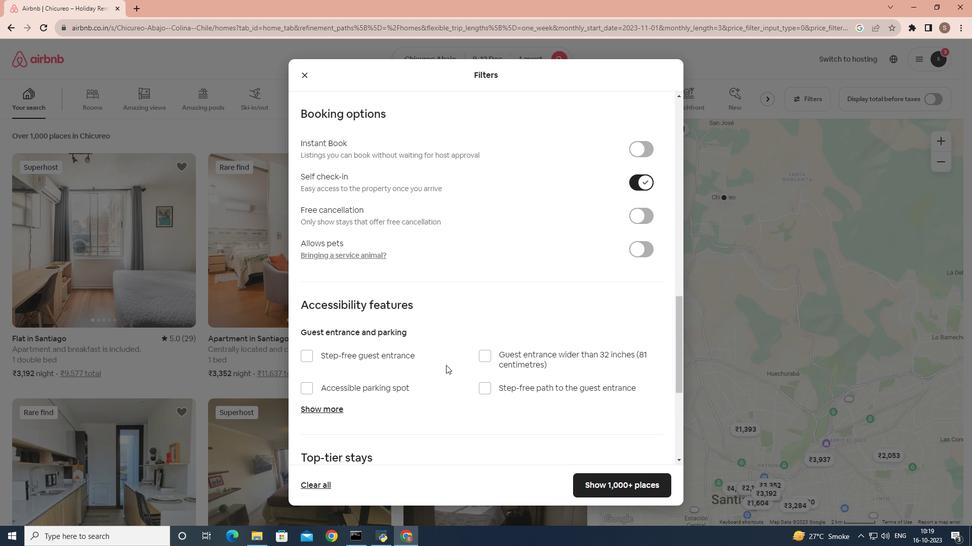 
Action: Mouse scrolled (446, 365) with delta (0, 0)
Screenshot: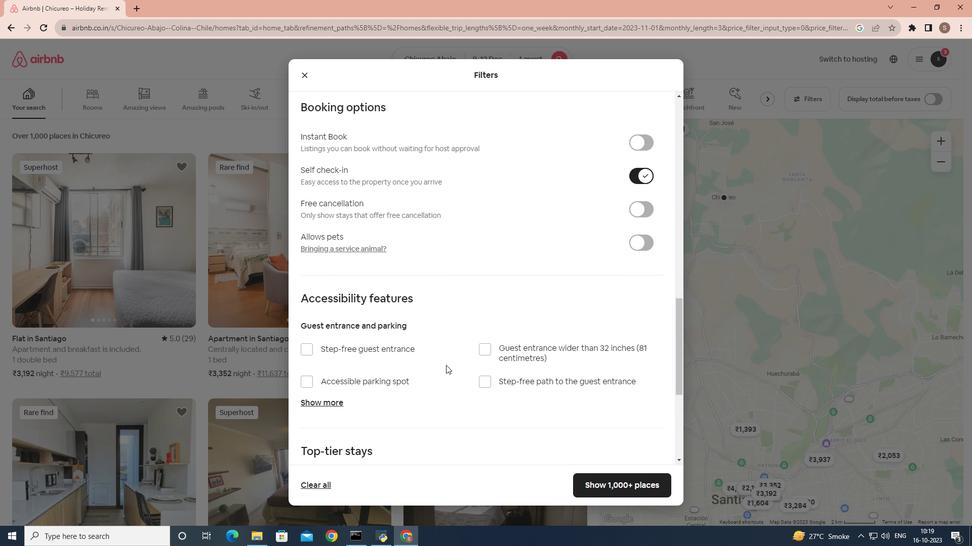 
Action: Mouse moved to (640, 484)
Screenshot: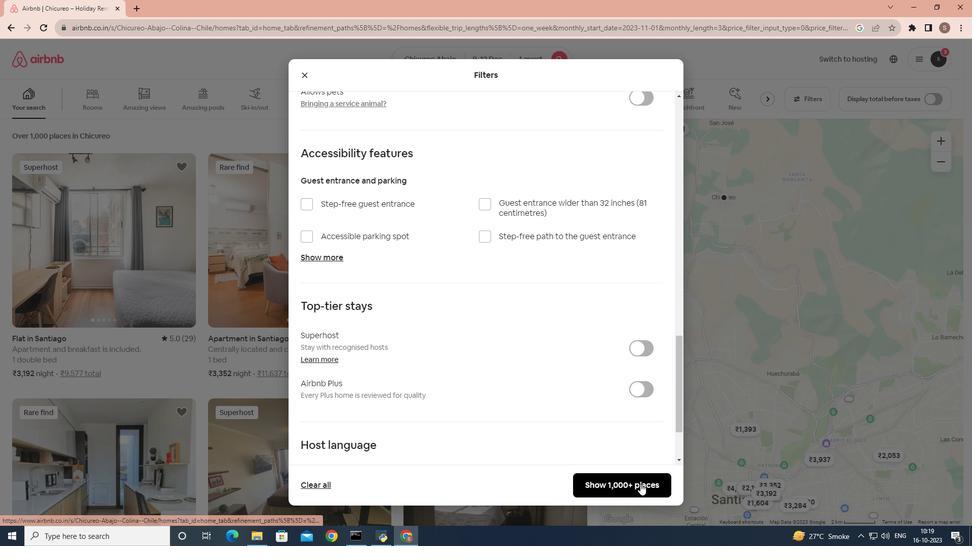 
Action: Mouse pressed left at (640, 484)
Screenshot: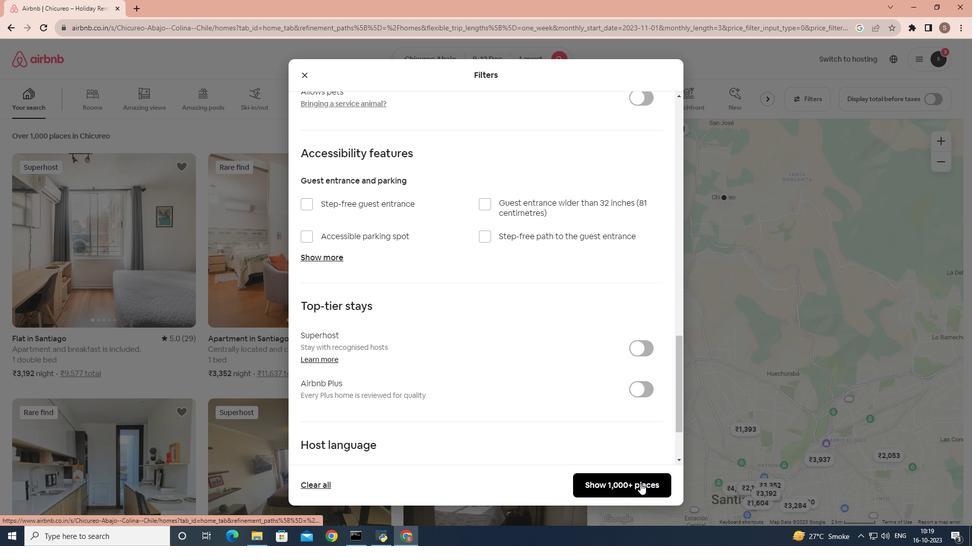 
Action: Mouse moved to (230, 279)
Screenshot: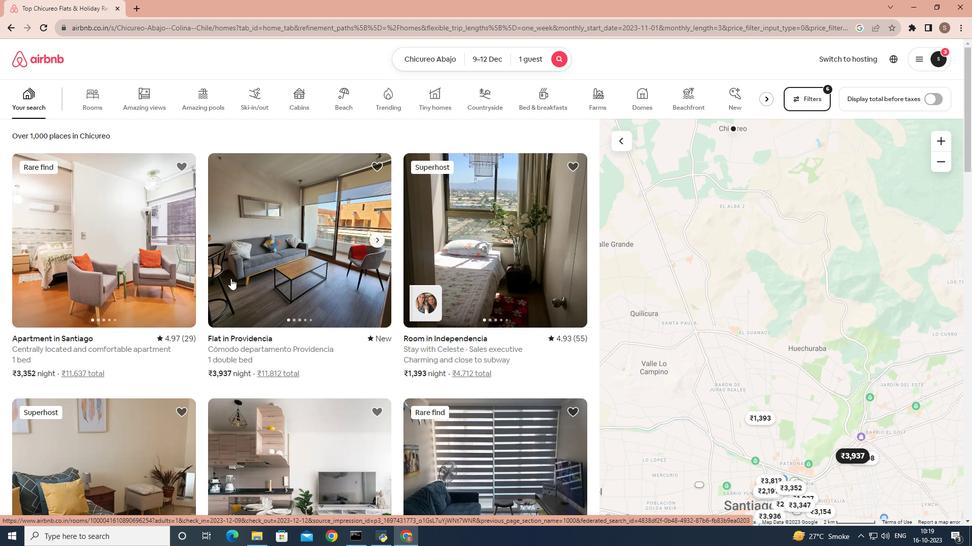 
Action: Mouse pressed left at (230, 279)
Screenshot: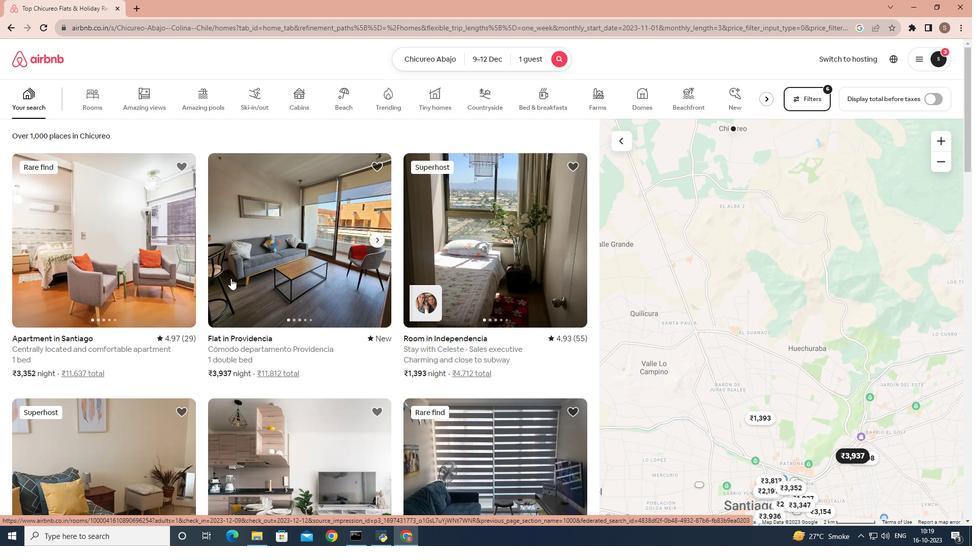 
Action: Mouse moved to (331, 306)
Screenshot: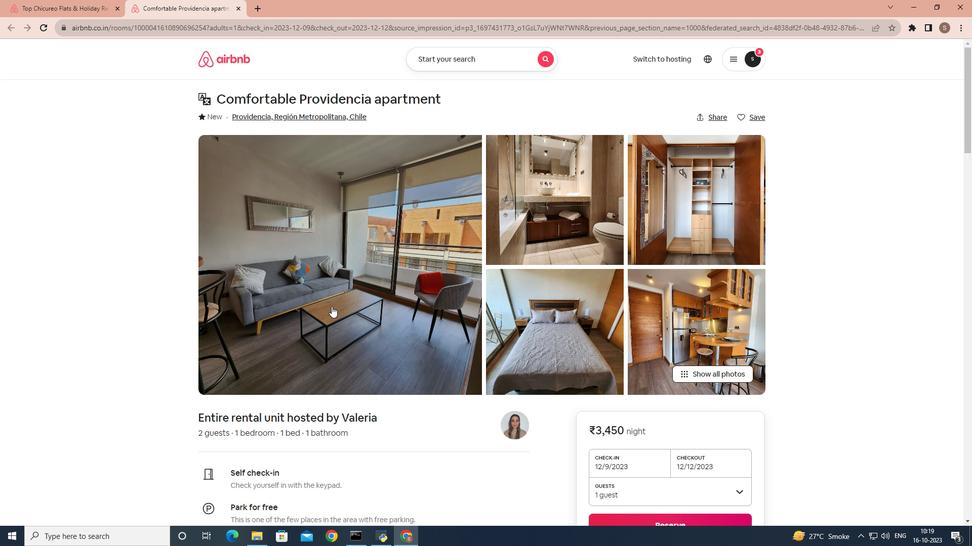 
Action: Mouse scrolled (331, 306) with delta (0, 0)
Screenshot: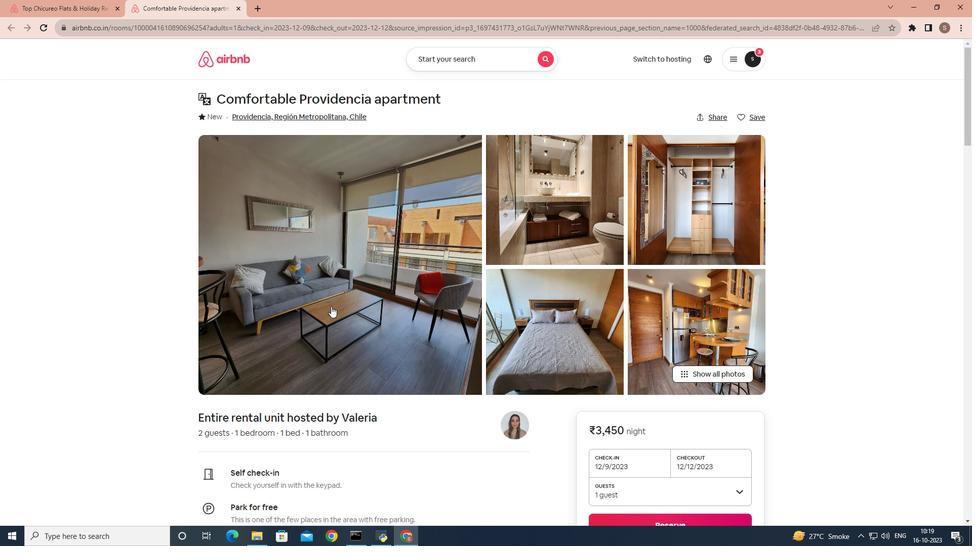 
Action: Mouse scrolled (331, 306) with delta (0, 0)
Screenshot: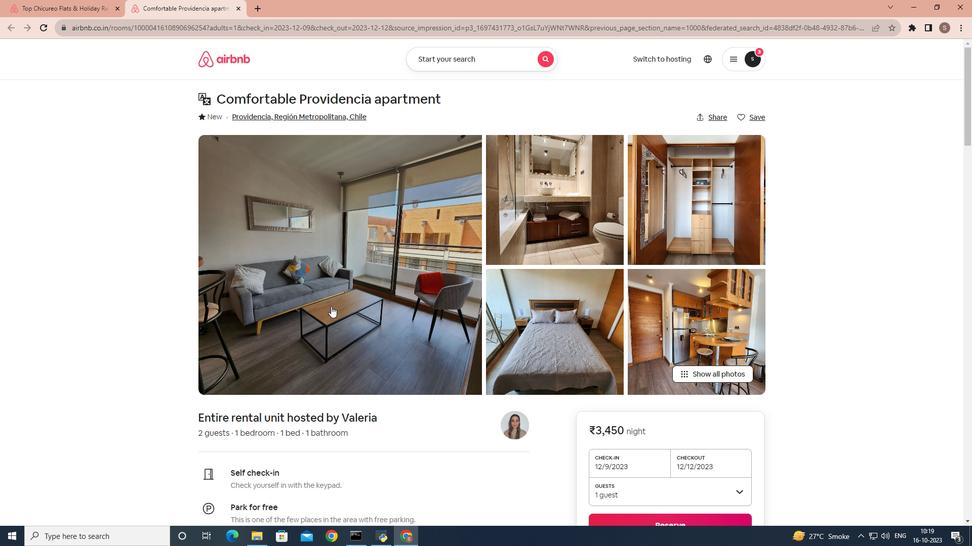 
Action: Mouse scrolled (331, 306) with delta (0, 0)
Screenshot: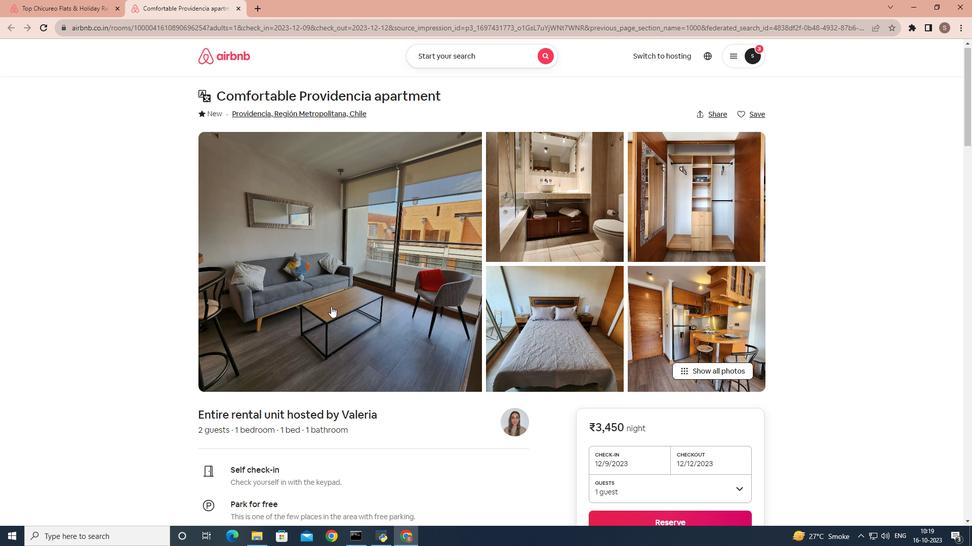 
Action: Mouse scrolled (331, 306) with delta (0, 0)
Screenshot: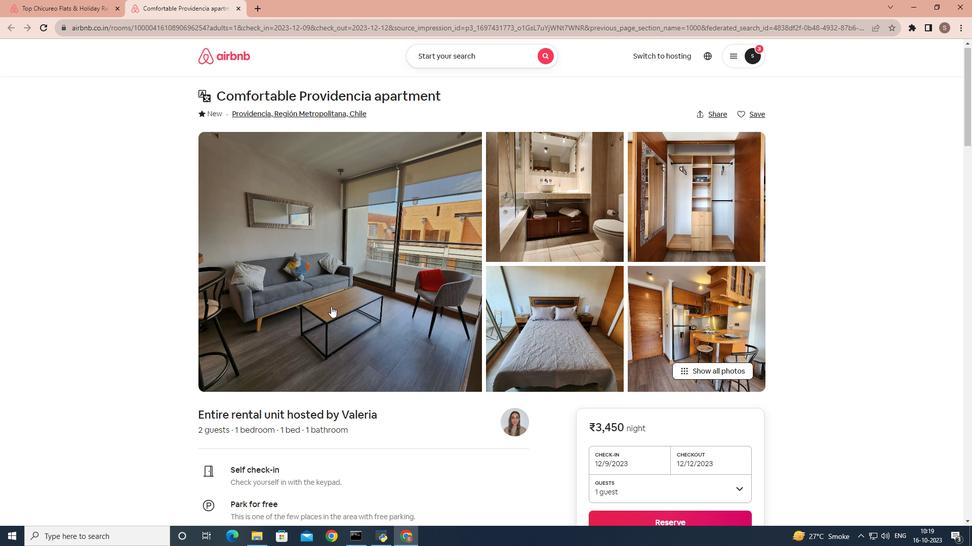 
Action: Mouse scrolled (331, 306) with delta (0, 0)
Screenshot: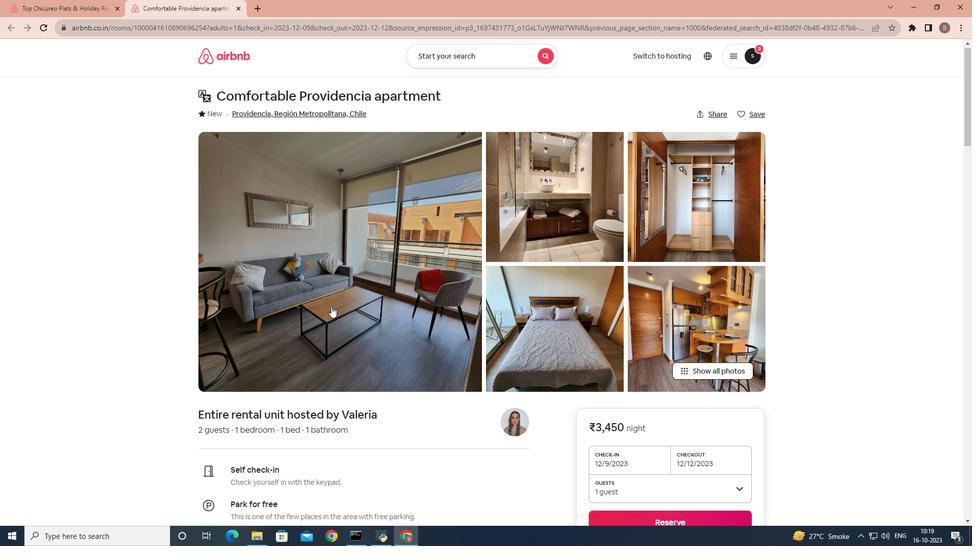 
Action: Mouse scrolled (331, 306) with delta (0, 0)
Screenshot: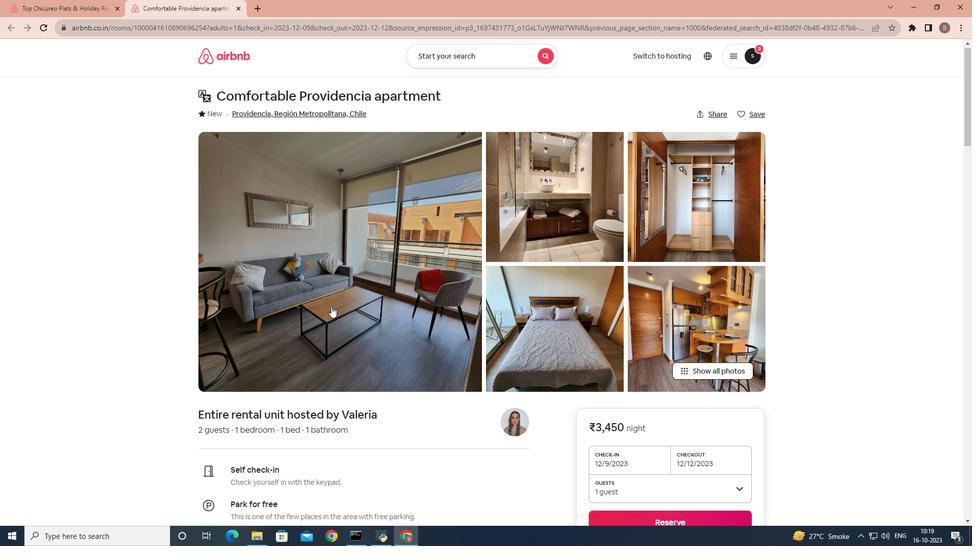 
Action: Mouse scrolled (331, 306) with delta (0, 0)
Screenshot: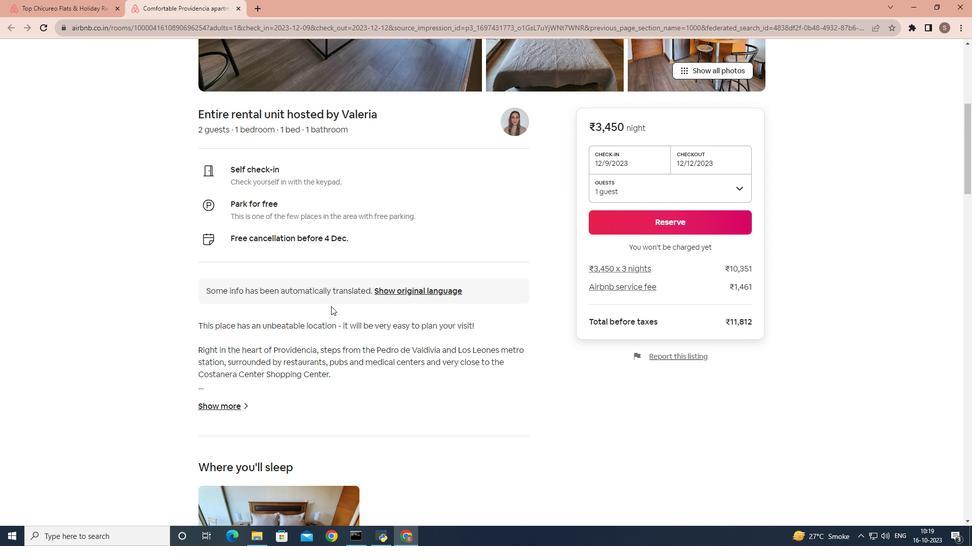 
Action: Mouse scrolled (331, 306) with delta (0, 0)
Screenshot: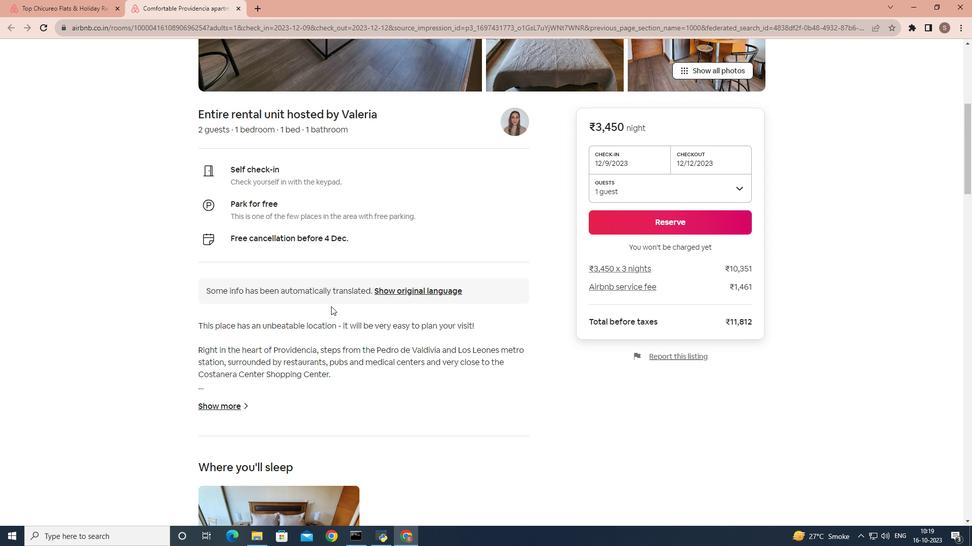 
Action: Mouse scrolled (331, 306) with delta (0, 0)
Screenshot: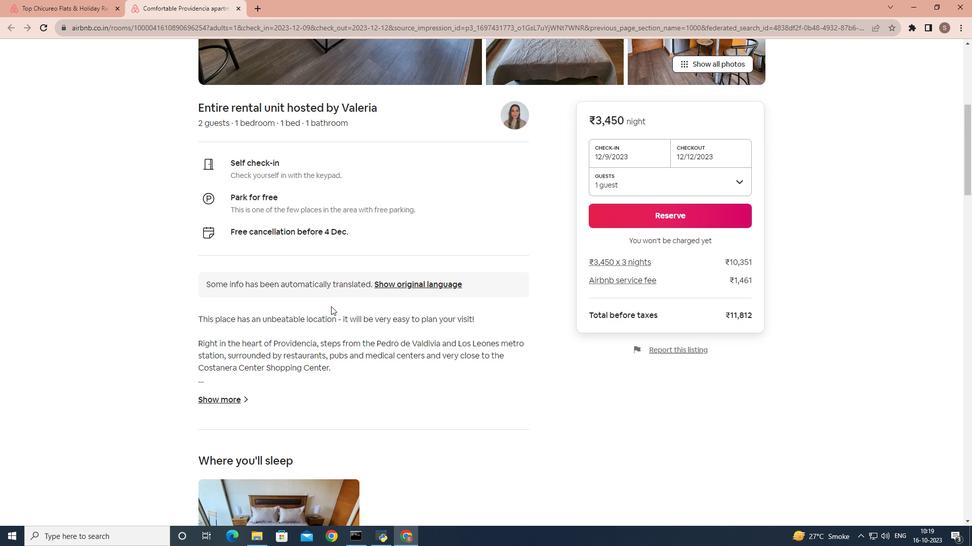 
Action: Mouse moved to (208, 252)
Screenshot: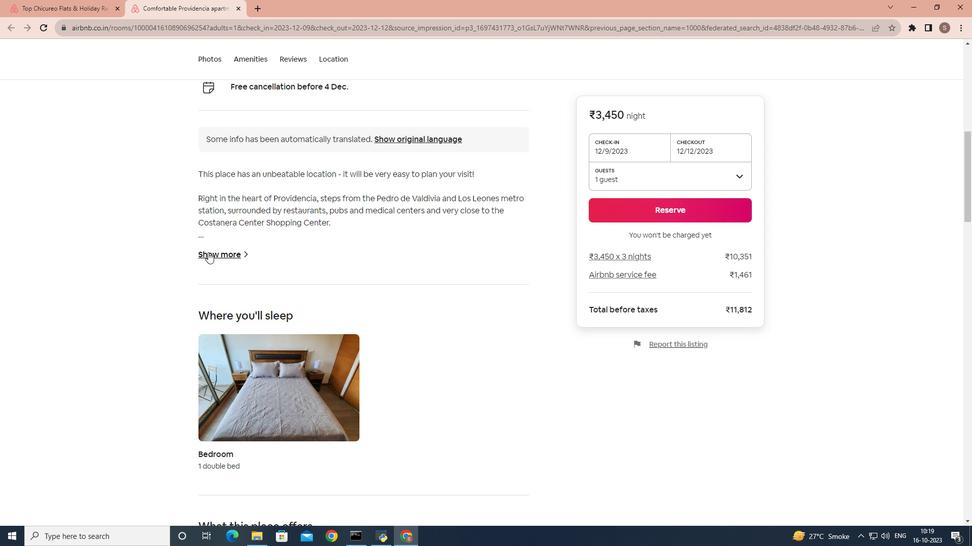 
Action: Mouse pressed left at (208, 252)
Screenshot: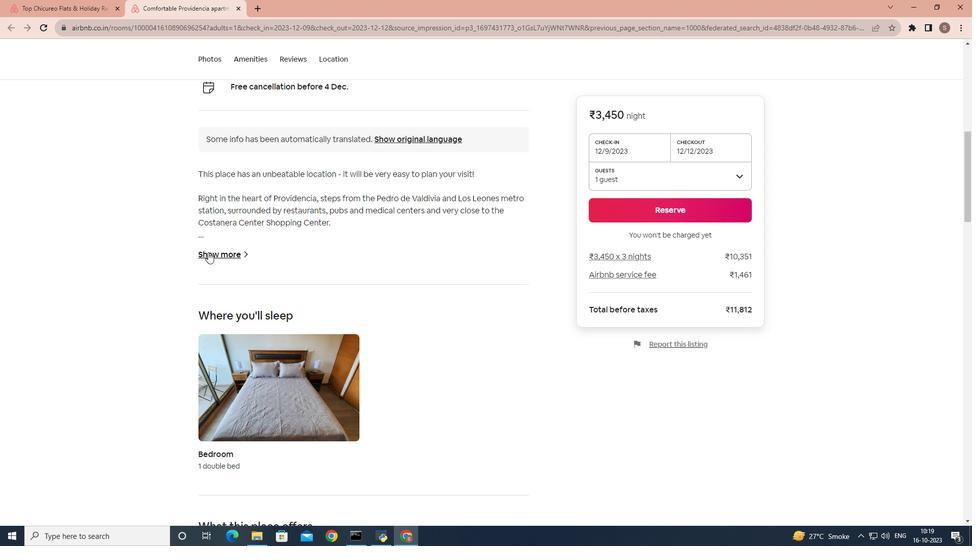 
Action: Mouse moved to (298, 167)
Screenshot: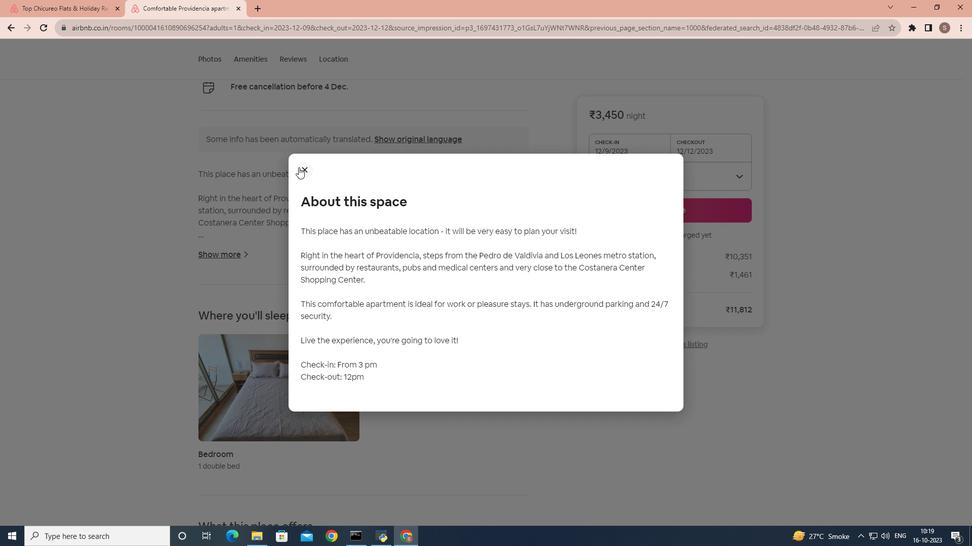 
Action: Mouse pressed left at (298, 167)
Screenshot: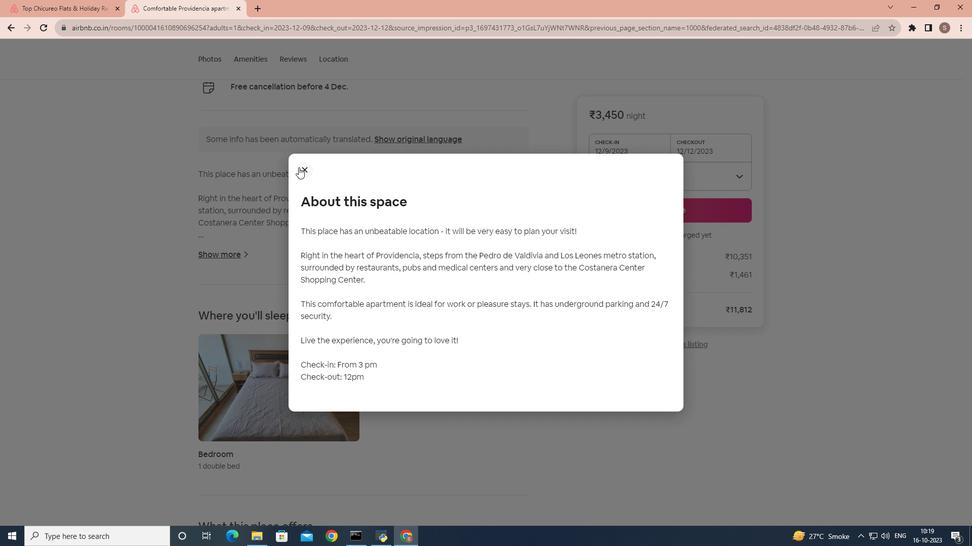 
Action: Mouse moved to (266, 233)
Screenshot: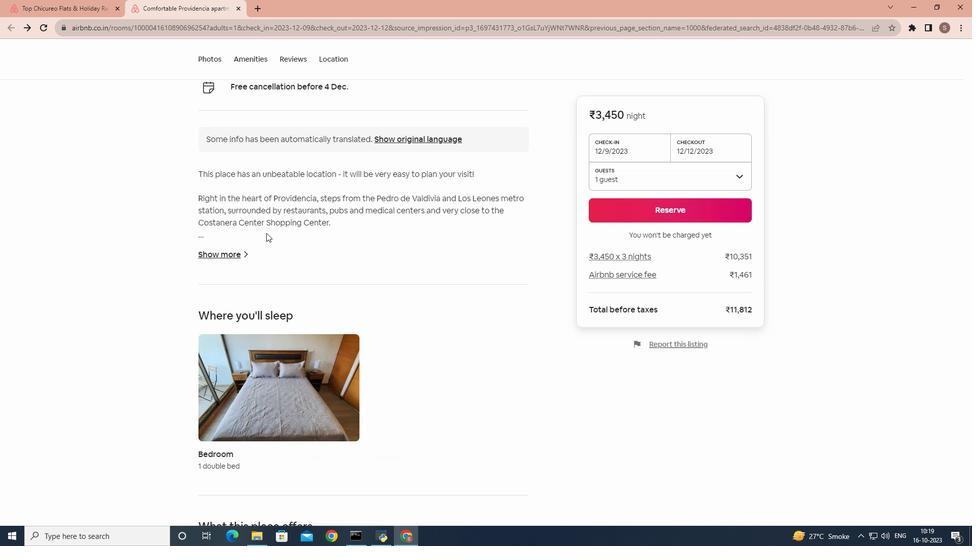 
Action: Mouse scrolled (266, 232) with delta (0, 0)
Screenshot: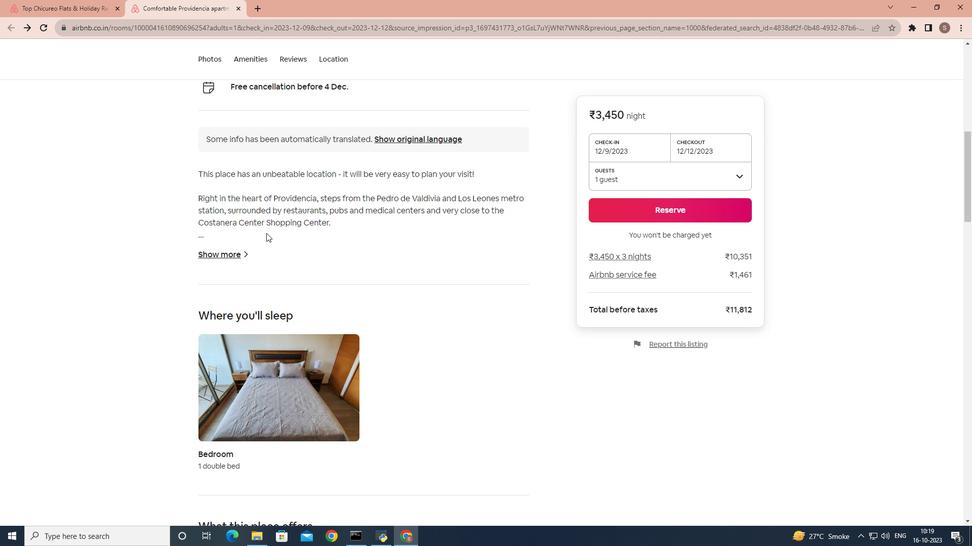 
Action: Mouse scrolled (266, 232) with delta (0, 0)
Screenshot: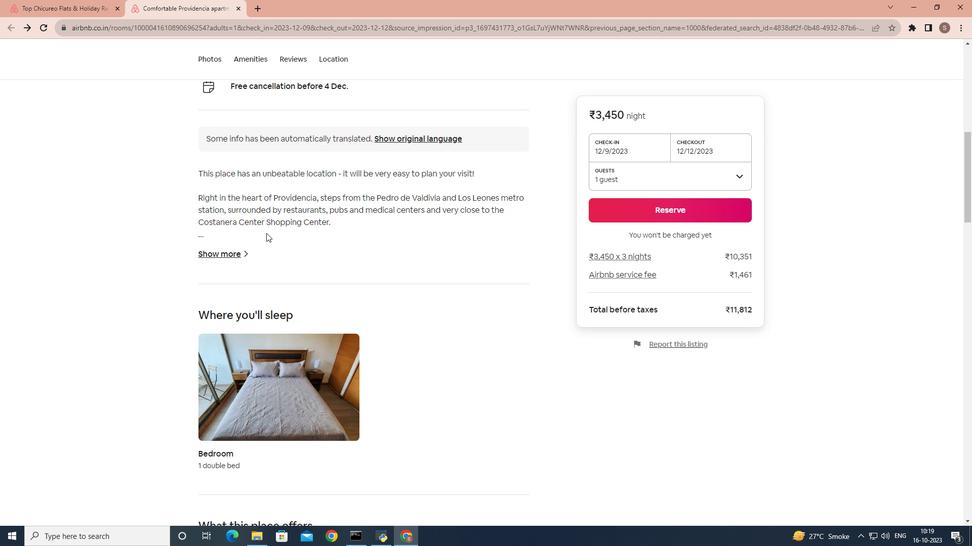 
Action: Mouse scrolled (266, 232) with delta (0, 0)
Screenshot: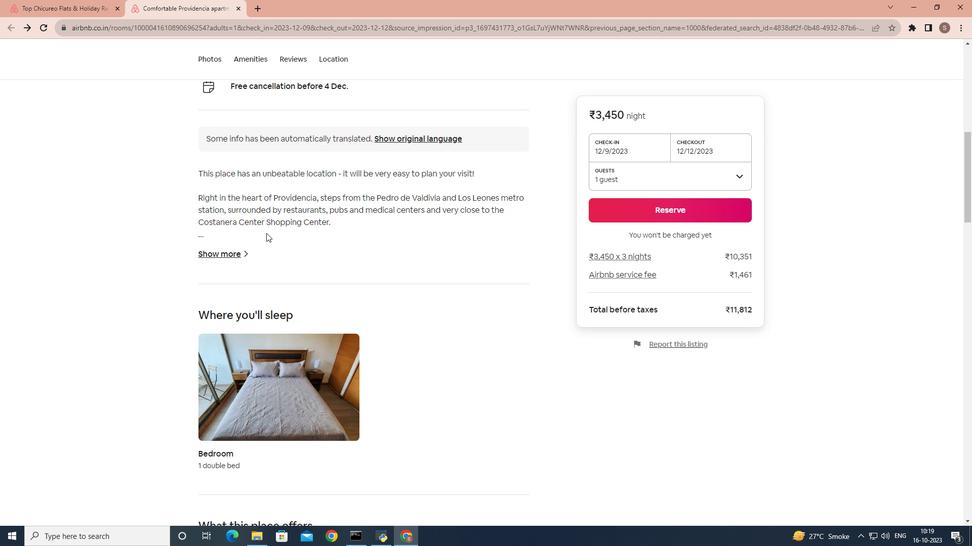 
Action: Mouse scrolled (266, 232) with delta (0, 0)
Screenshot: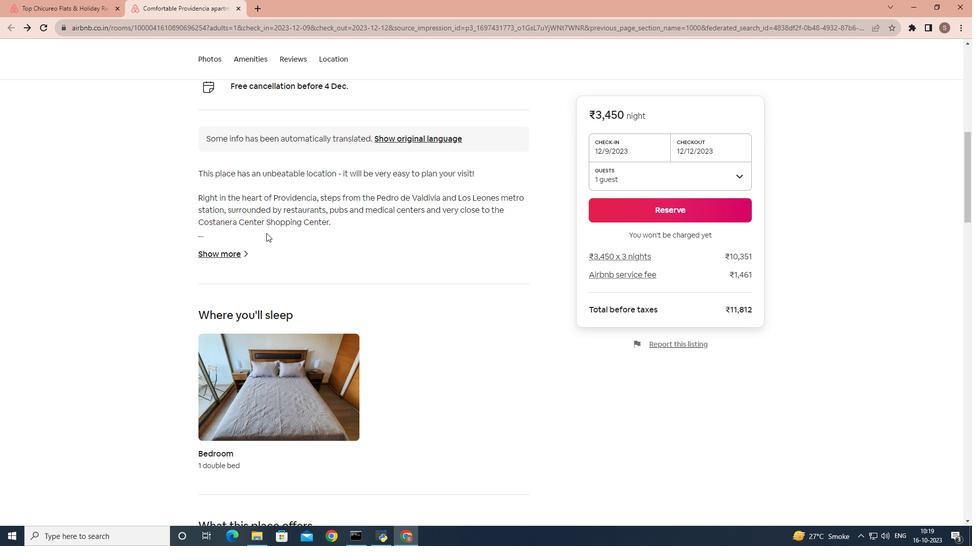 
Action: Mouse scrolled (266, 232) with delta (0, 0)
Screenshot: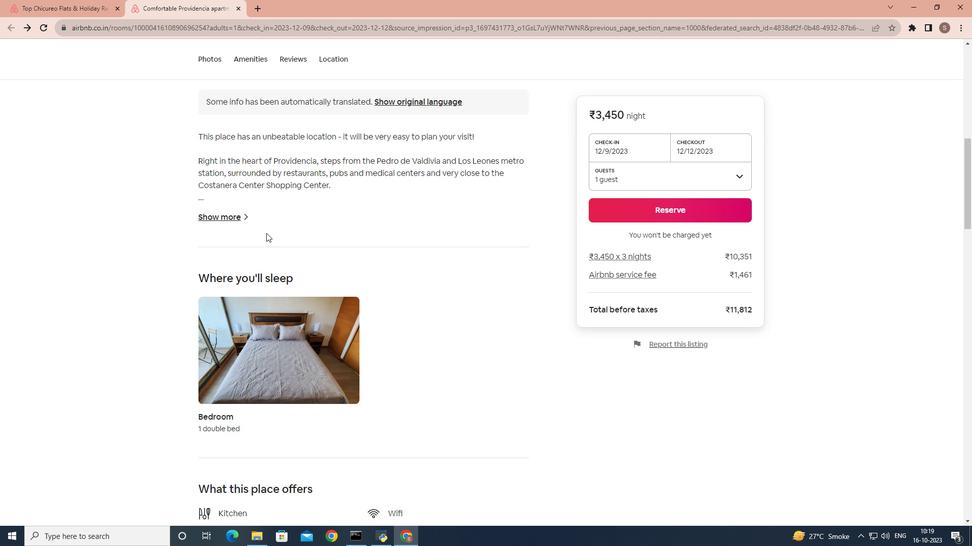 
Action: Mouse scrolled (266, 232) with delta (0, 0)
Screenshot: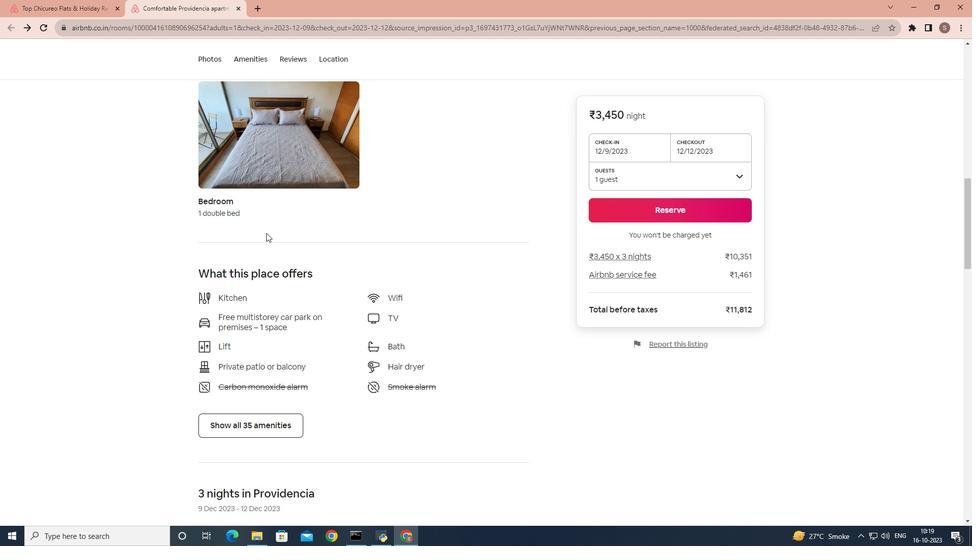
Action: Mouse scrolled (266, 232) with delta (0, 0)
Screenshot: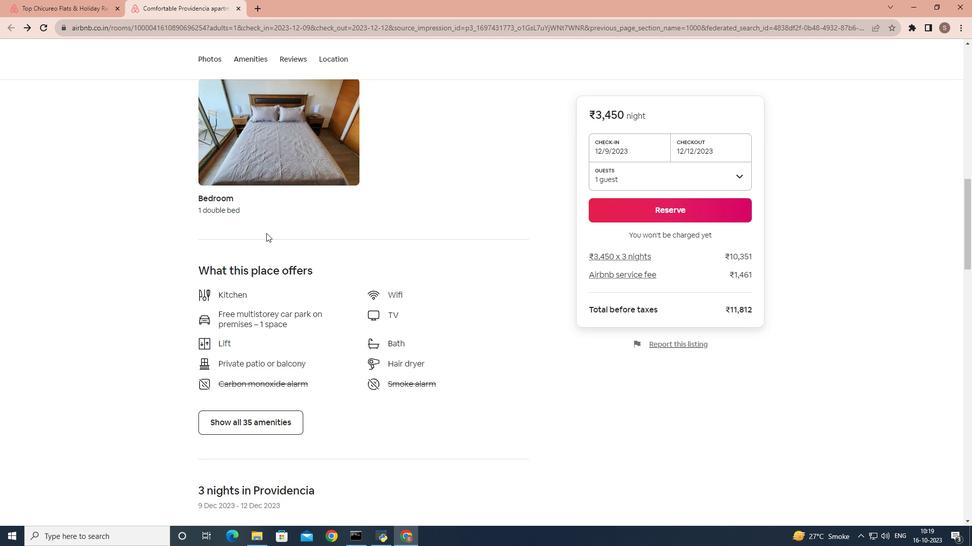 
Action: Mouse scrolled (266, 232) with delta (0, 0)
Screenshot: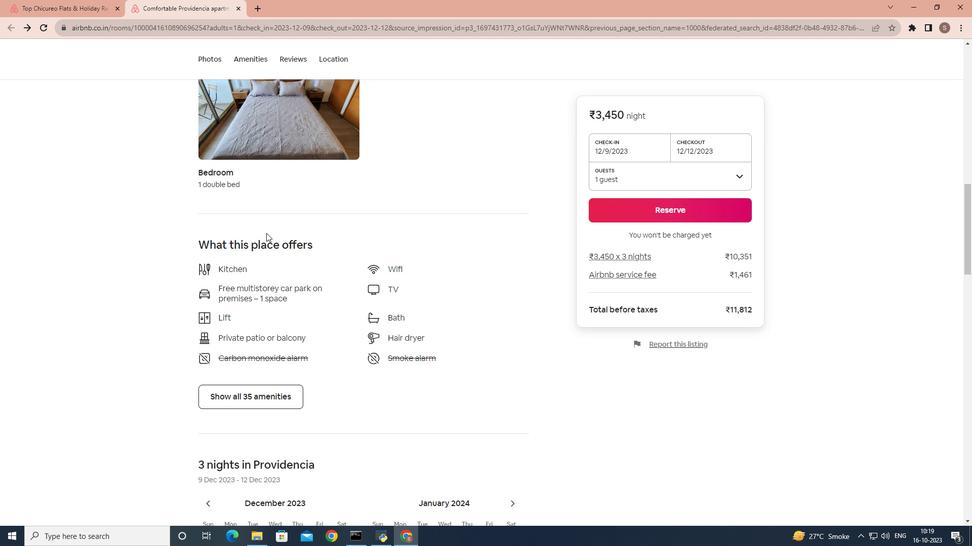 
Action: Mouse moved to (232, 283)
Screenshot: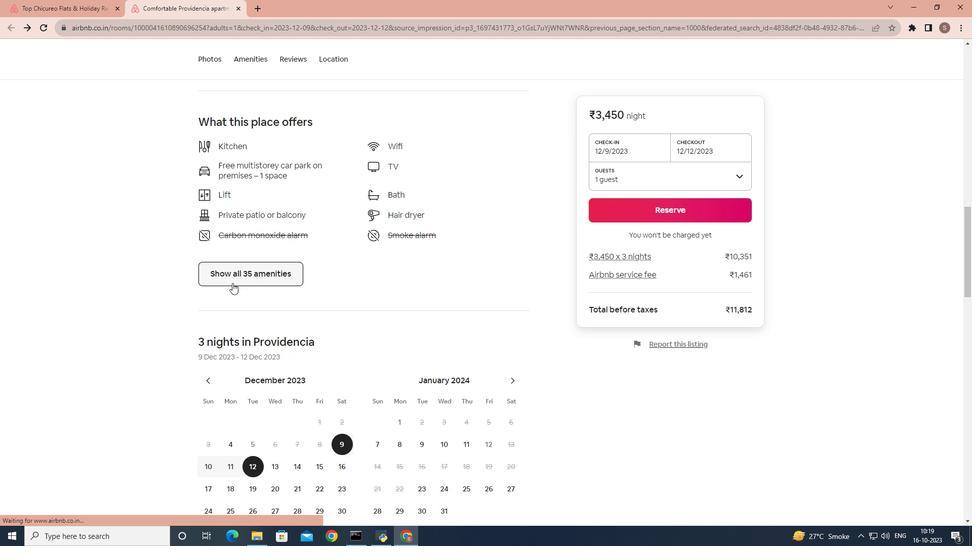 
Action: Mouse pressed left at (232, 283)
Screenshot: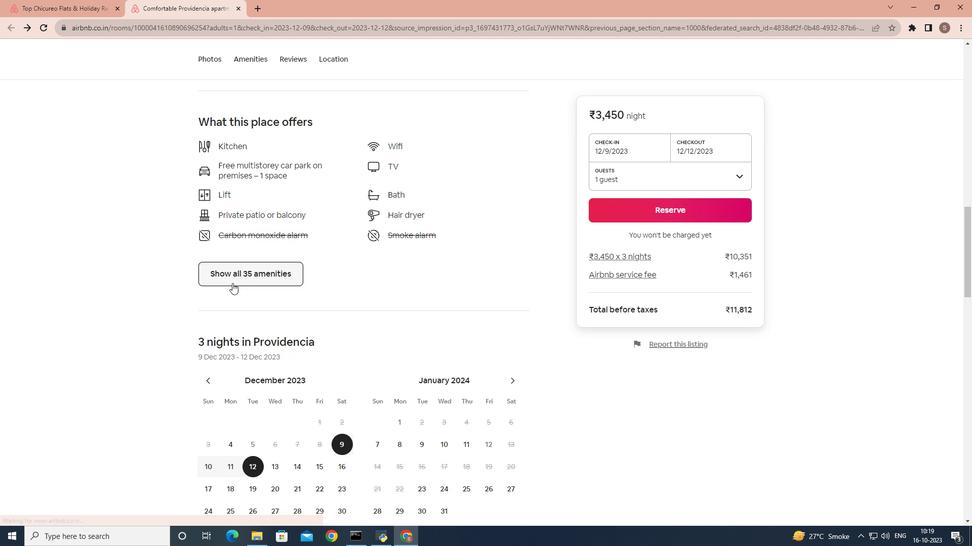 
Action: Mouse moved to (307, 271)
Screenshot: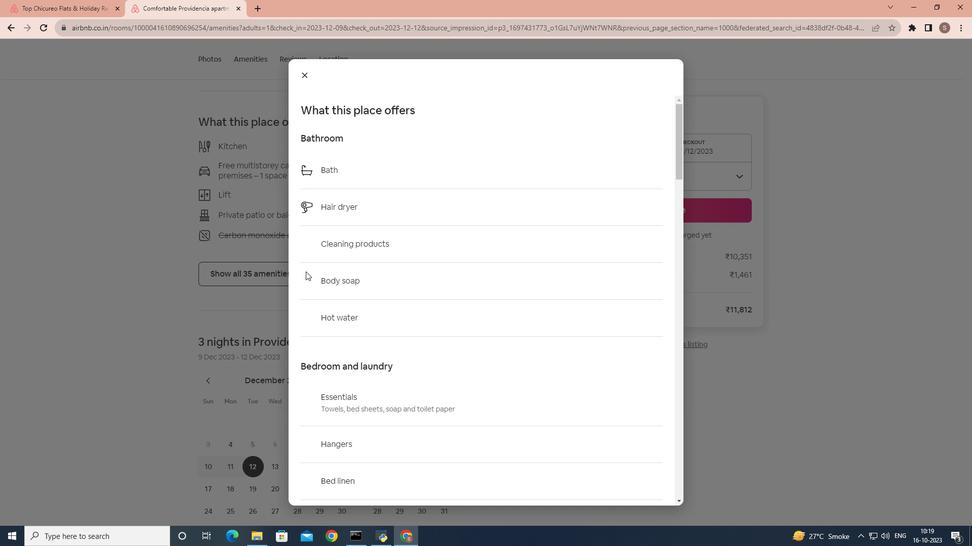 
Action: Mouse scrolled (307, 271) with delta (0, 0)
Screenshot: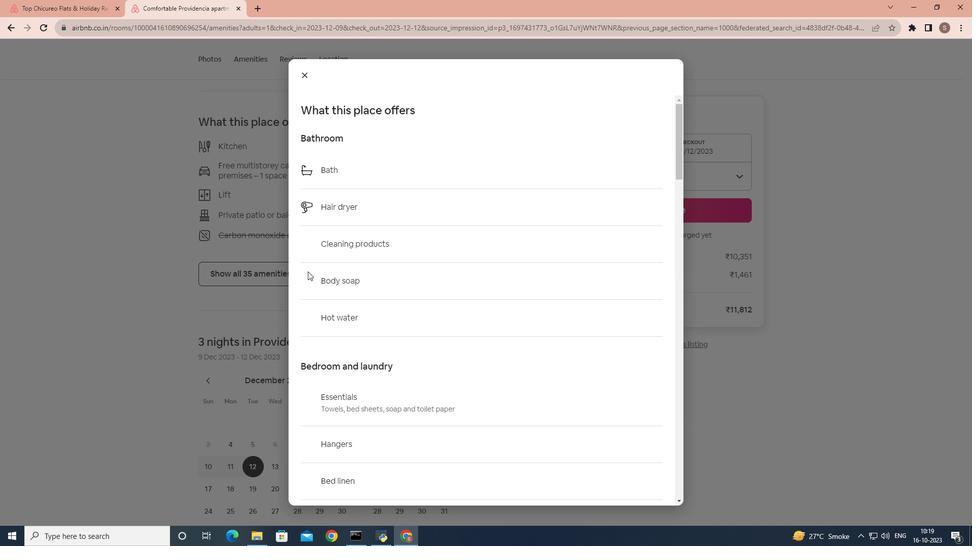 
Action: Mouse scrolled (307, 271) with delta (0, 0)
Screenshot: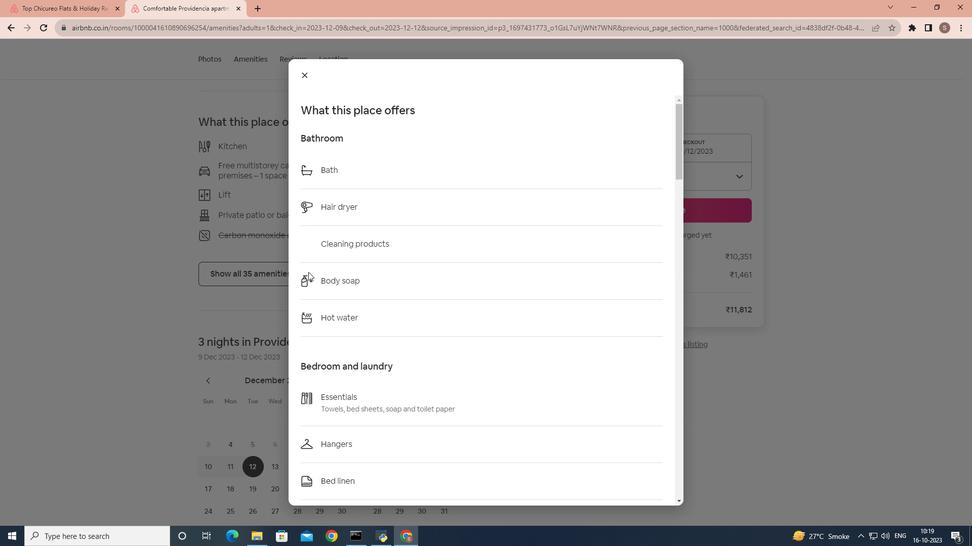 
Action: Mouse scrolled (307, 271) with delta (0, 0)
Screenshot: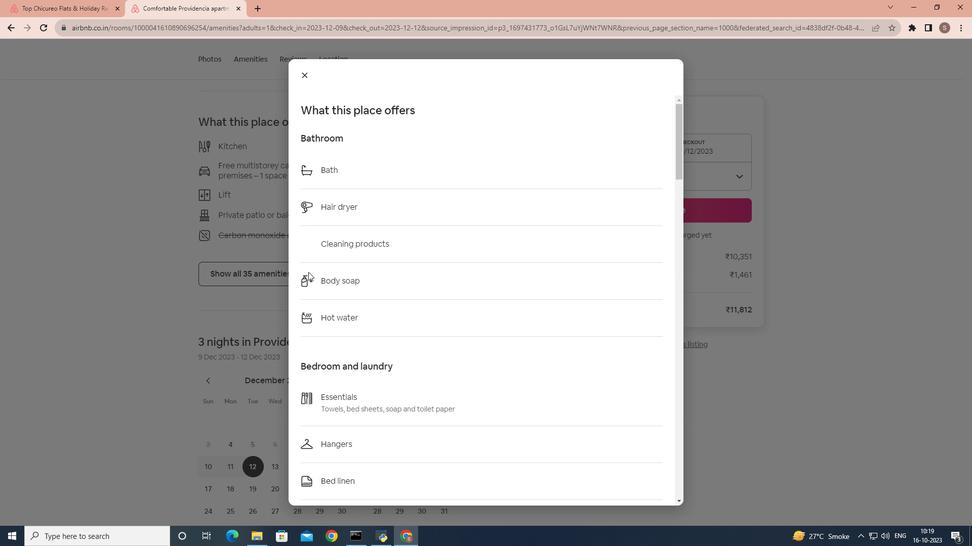 
Action: Mouse moved to (308, 272)
Screenshot: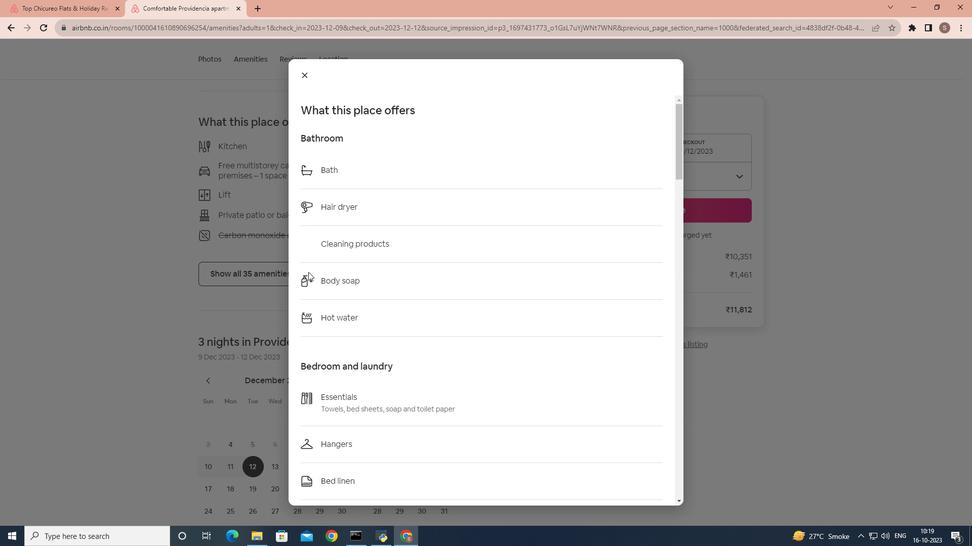 
Action: Mouse scrolled (308, 271) with delta (0, 0)
Screenshot: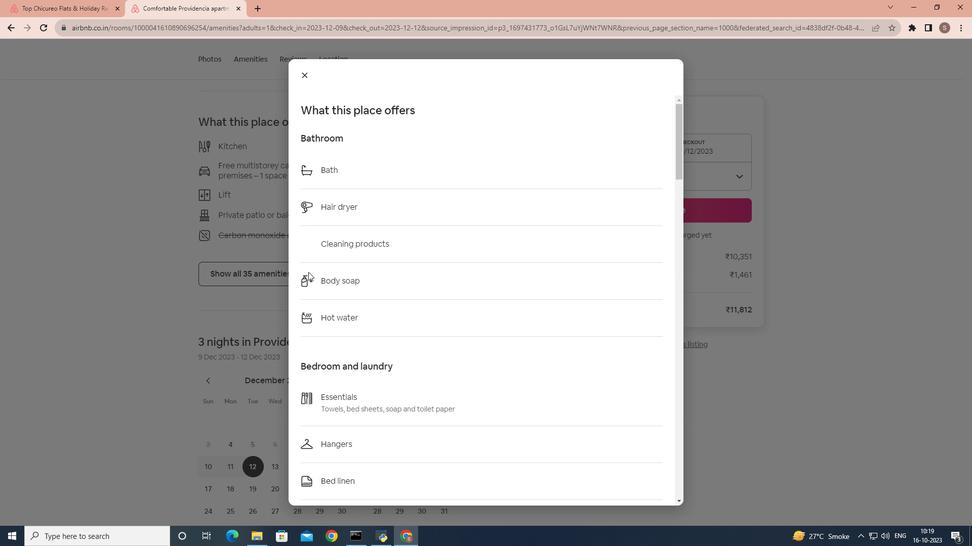 
Action: Mouse scrolled (308, 271) with delta (0, 0)
Screenshot: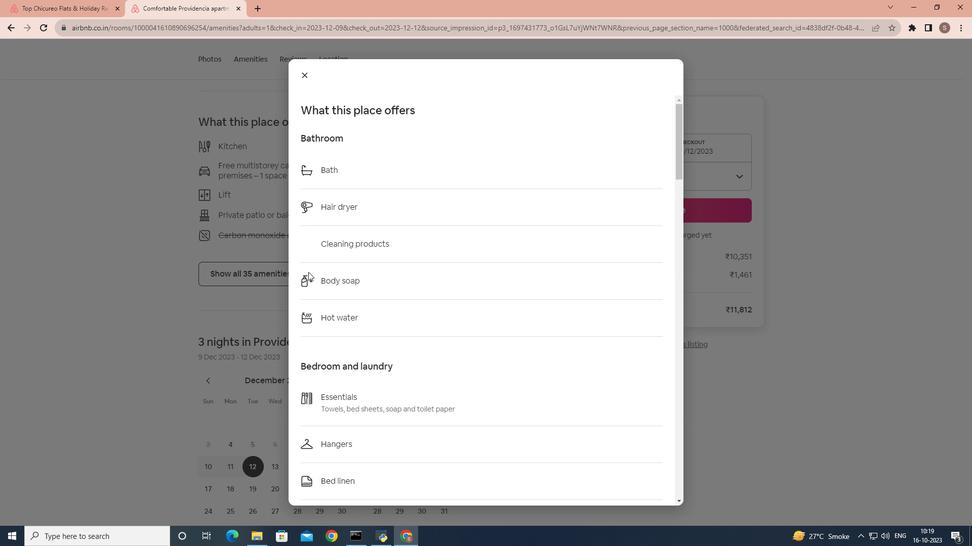 
Action: Mouse scrolled (308, 271) with delta (0, 0)
Screenshot: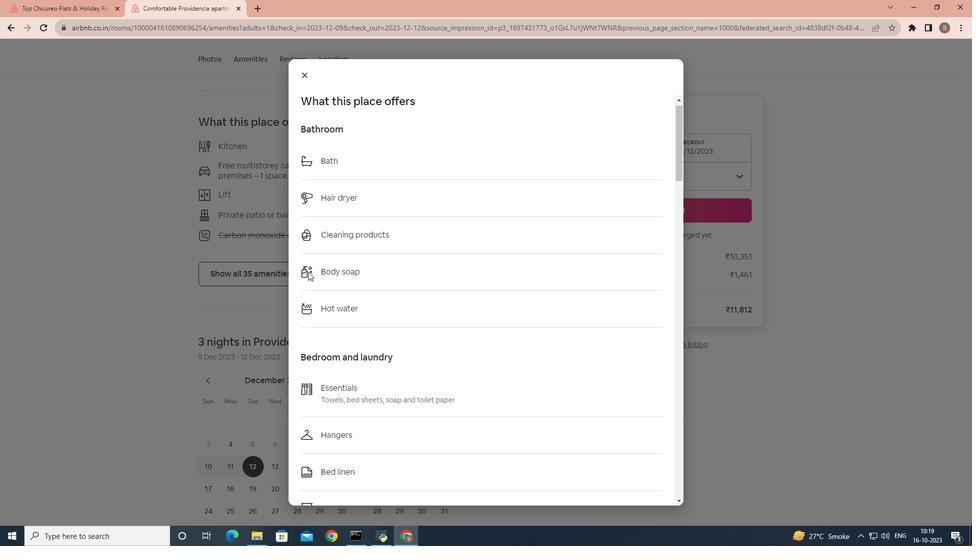 
Action: Mouse scrolled (308, 271) with delta (0, 0)
Screenshot: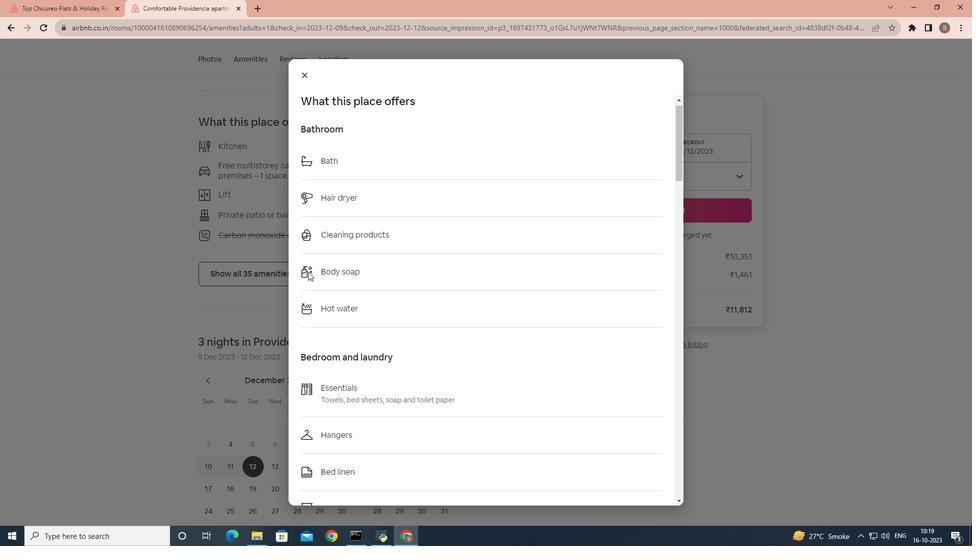 
Action: Mouse scrolled (308, 271) with delta (0, 0)
Screenshot: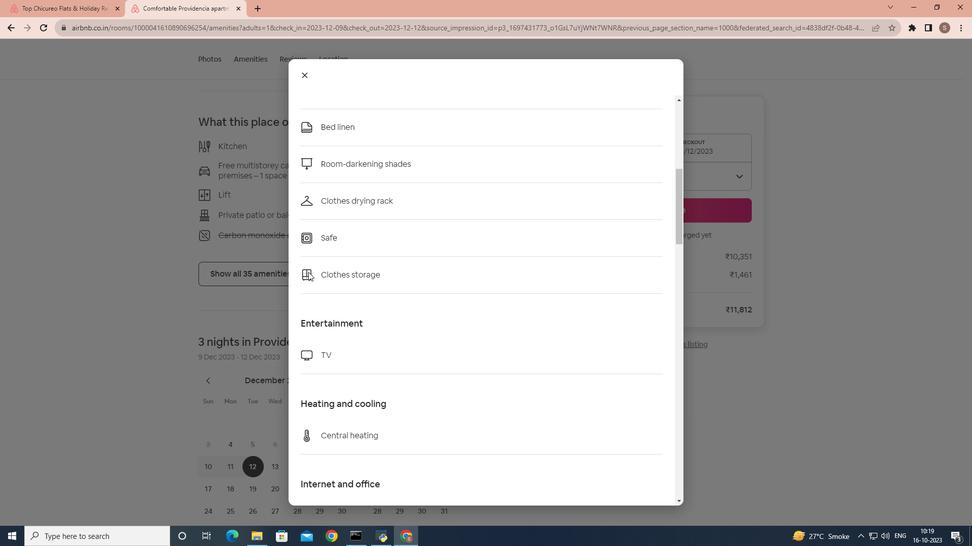 
Action: Mouse scrolled (308, 271) with delta (0, 0)
Screenshot: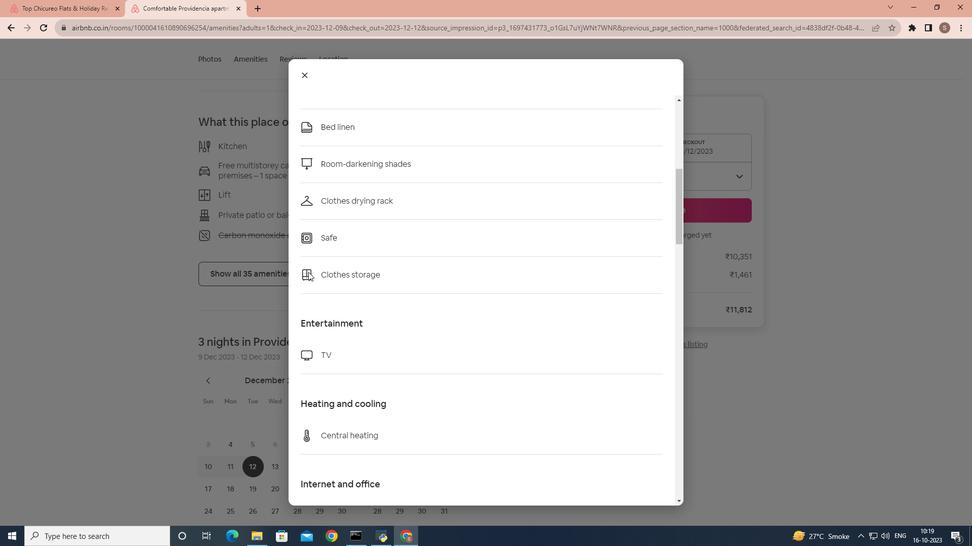 
Action: Mouse scrolled (308, 271) with delta (0, 0)
Screenshot: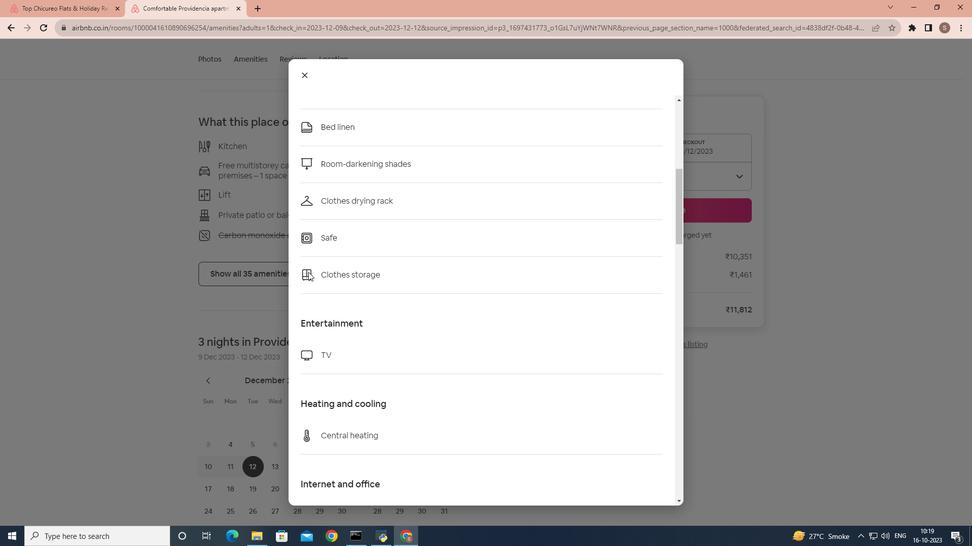
Action: Mouse scrolled (308, 271) with delta (0, 0)
Screenshot: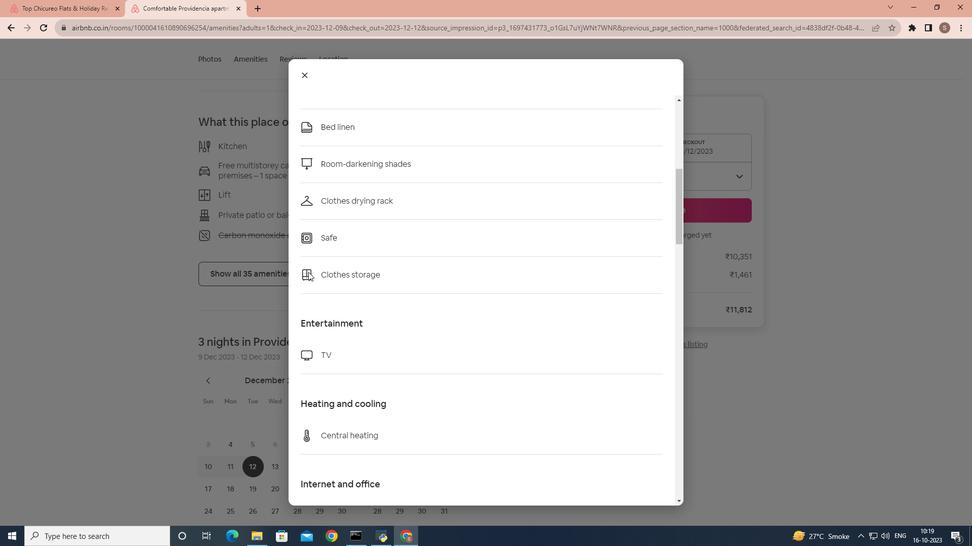 
Action: Mouse scrolled (308, 271) with delta (0, 0)
Screenshot: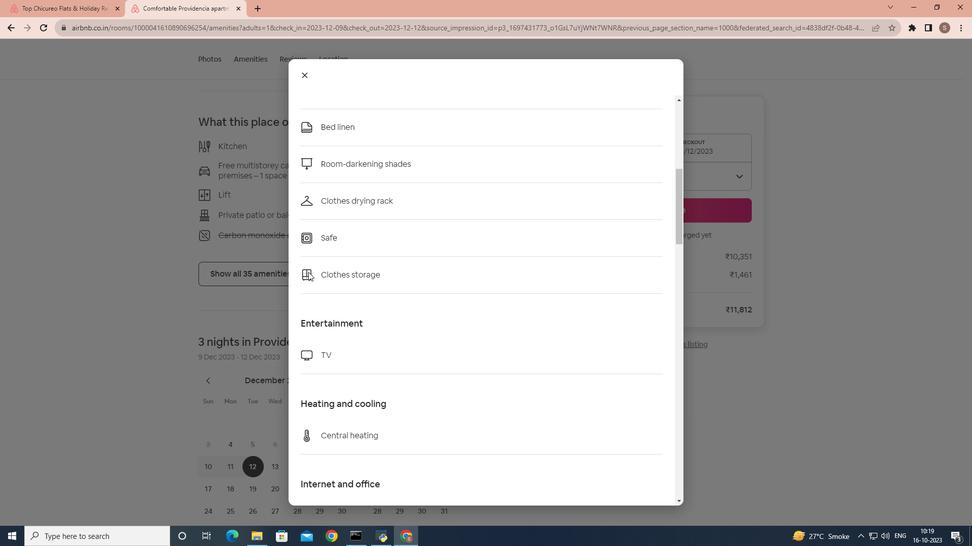 
Action: Mouse scrolled (308, 271) with delta (0, 0)
Screenshot: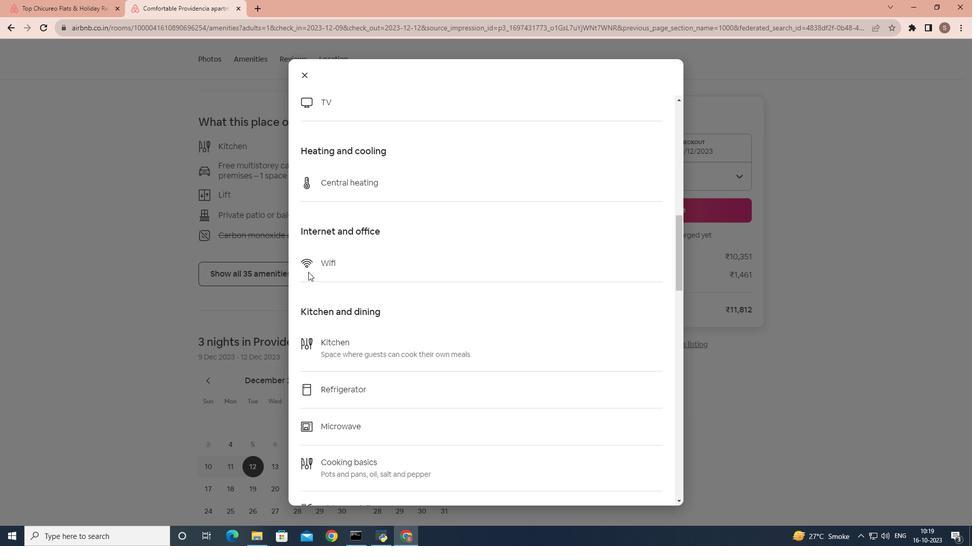 
Action: Mouse scrolled (308, 271) with delta (0, 0)
Screenshot: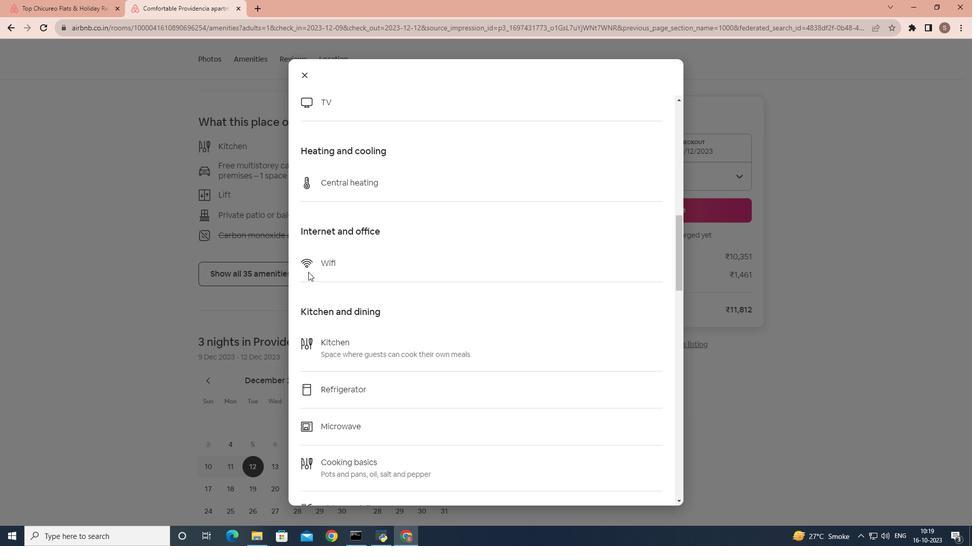
Action: Mouse scrolled (308, 271) with delta (0, 0)
Screenshot: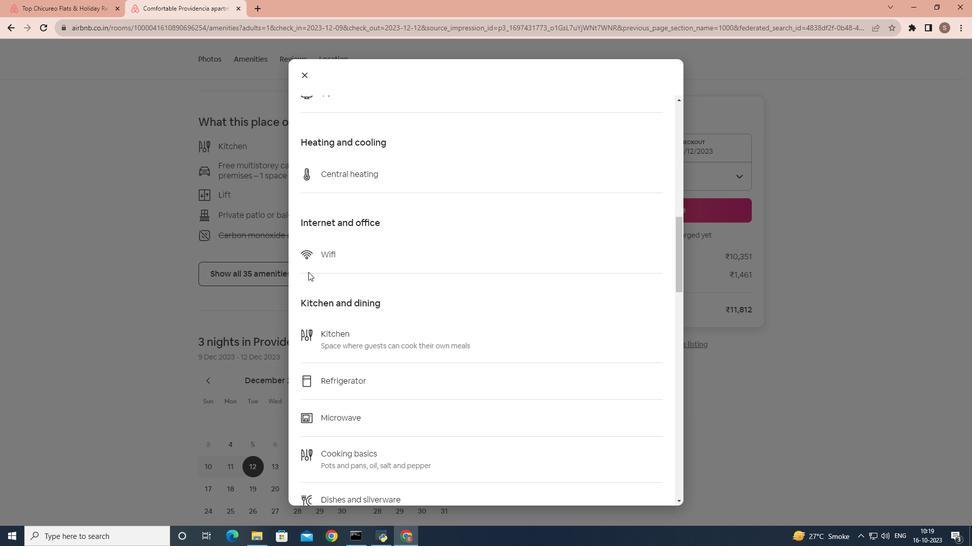 
Action: Mouse scrolled (308, 271) with delta (0, 0)
Screenshot: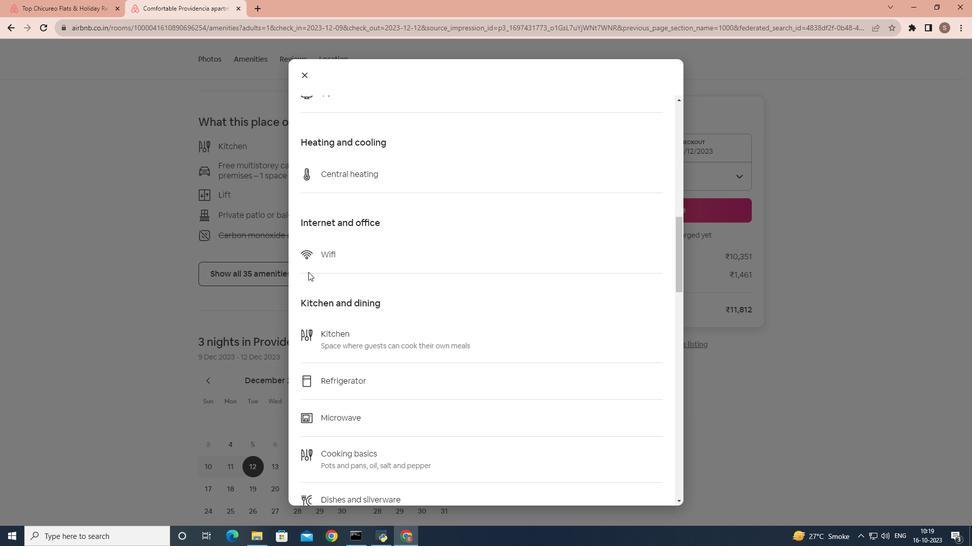 
Action: Mouse scrolled (308, 271) with delta (0, 0)
Screenshot: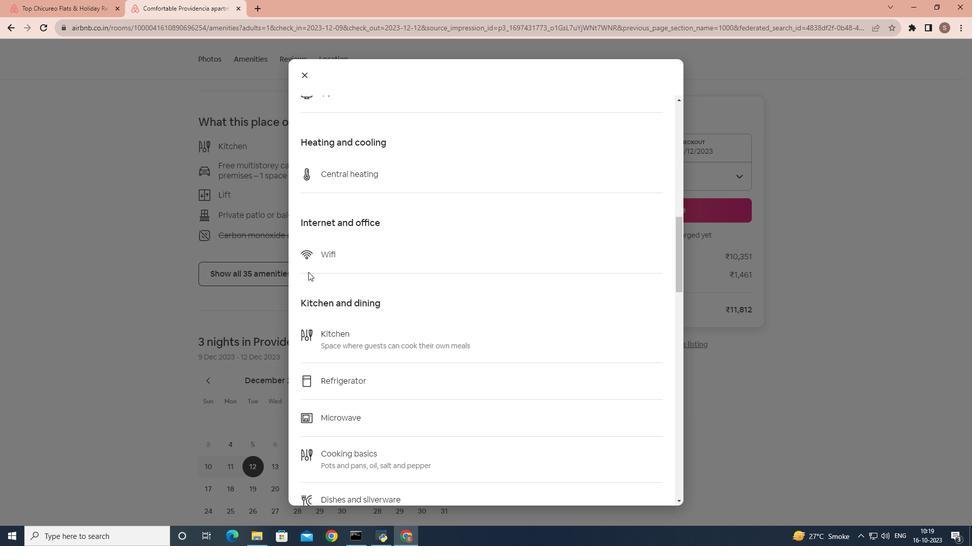 
Action: Mouse scrolled (308, 271) with delta (0, 0)
Screenshot: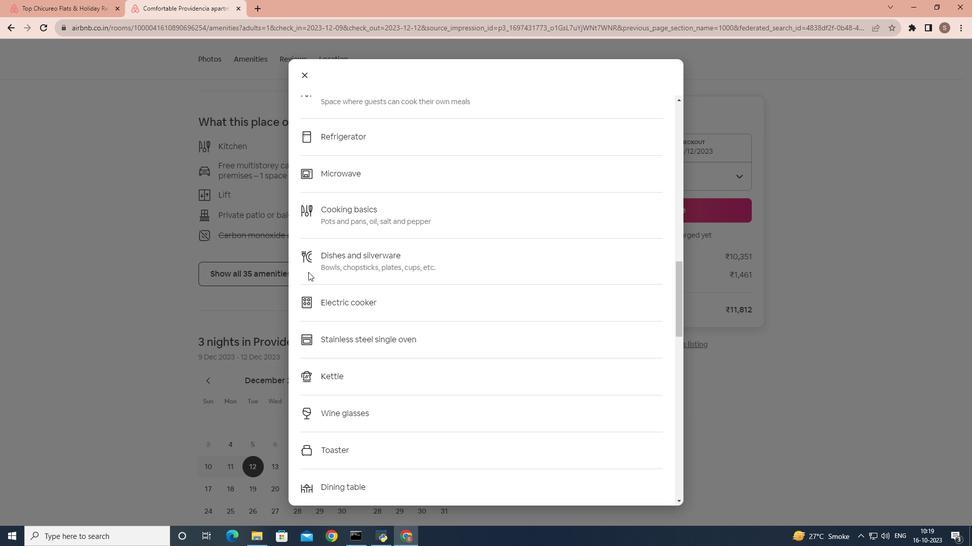 
Action: Mouse scrolled (308, 271) with delta (0, 0)
Screenshot: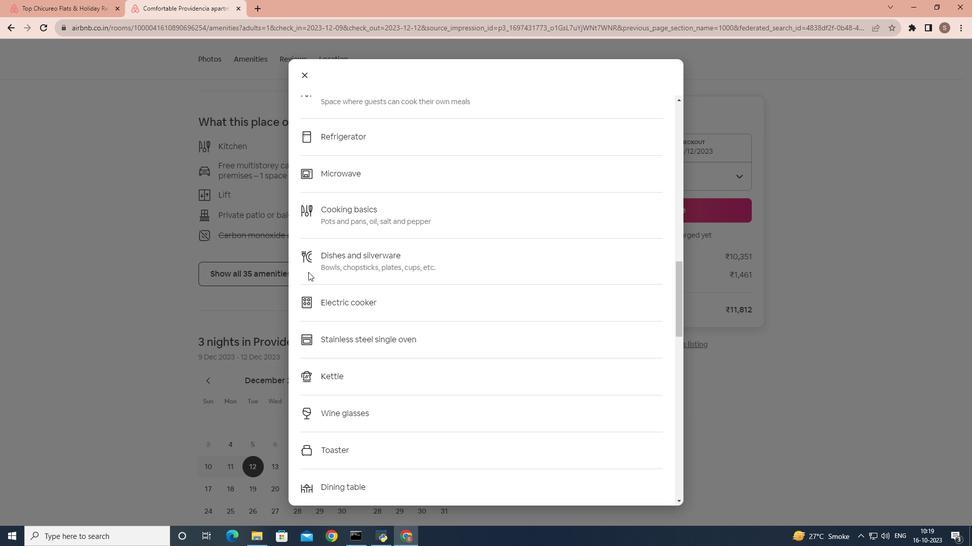 
Action: Mouse scrolled (308, 271) with delta (0, 0)
Screenshot: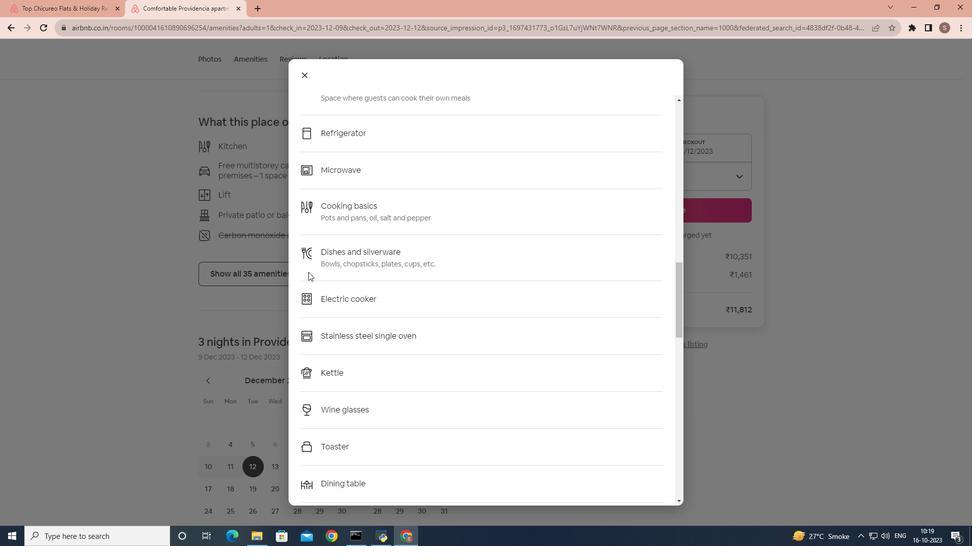 
Action: Mouse scrolled (308, 271) with delta (0, 0)
Screenshot: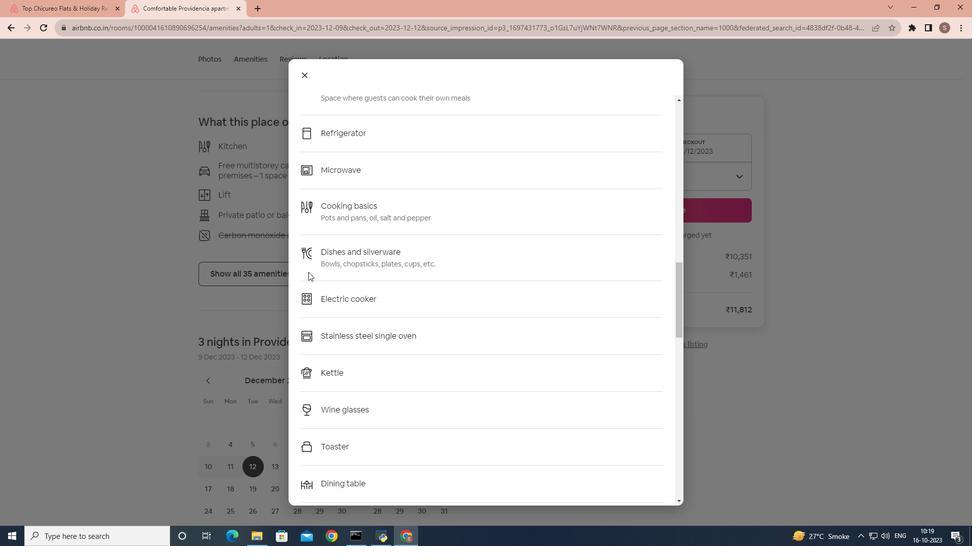 
Action: Mouse scrolled (308, 271) with delta (0, 0)
Screenshot: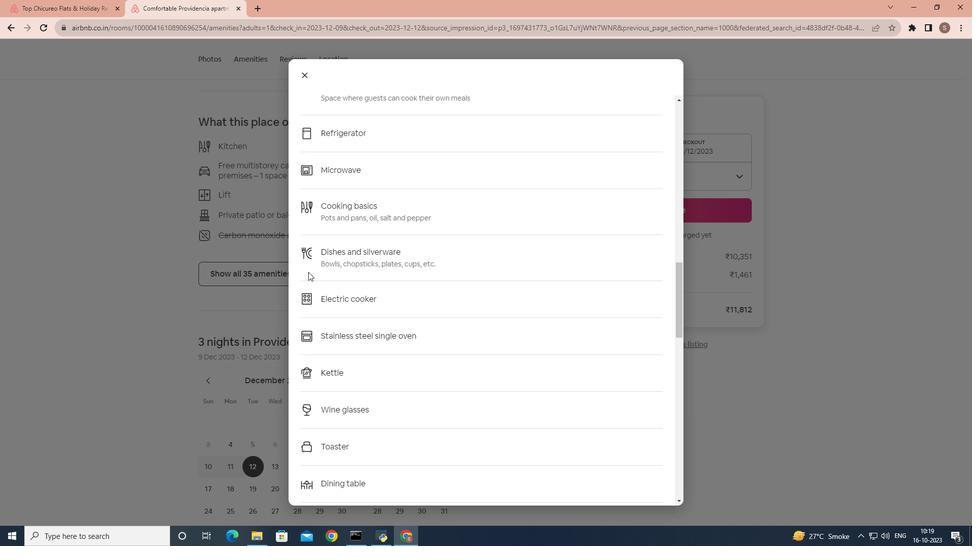 
Action: Mouse scrolled (308, 271) with delta (0, 0)
Screenshot: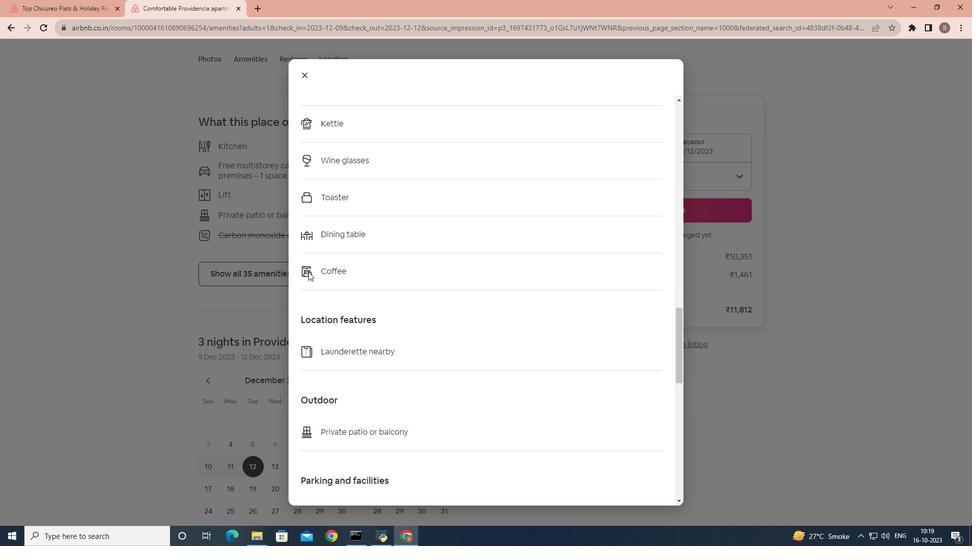 
Action: Mouse scrolled (308, 271) with delta (0, 0)
Screenshot: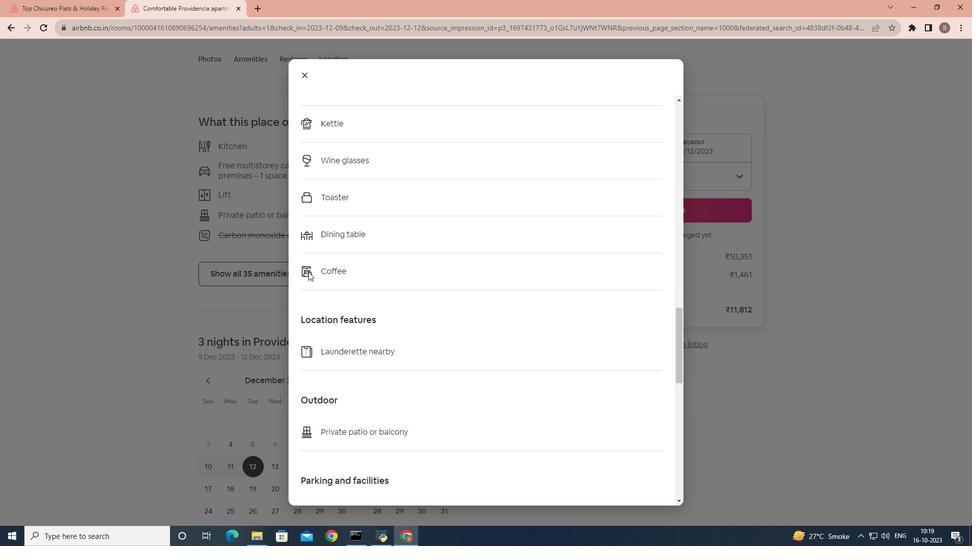 
Action: Mouse scrolled (308, 271) with delta (0, 0)
Screenshot: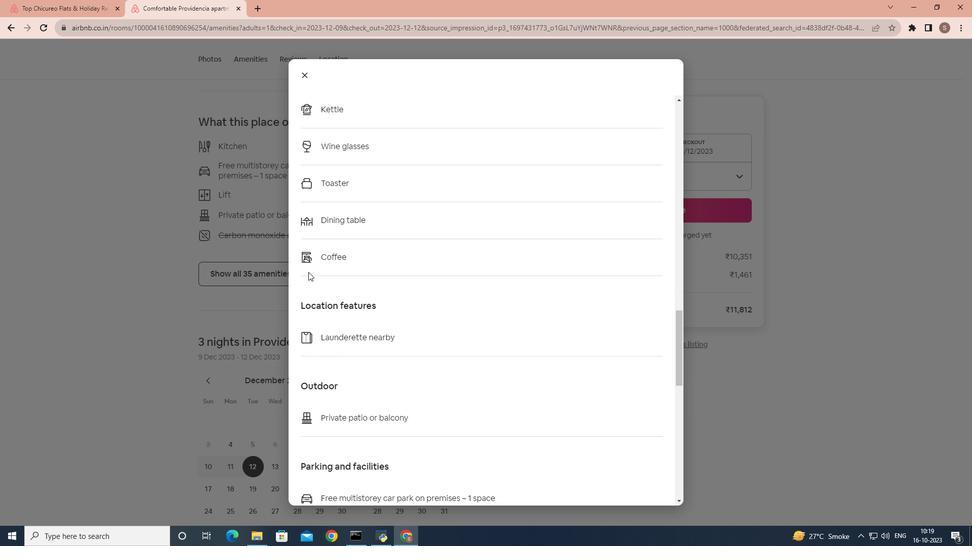 
Action: Mouse scrolled (308, 271) with delta (0, 0)
Screenshot: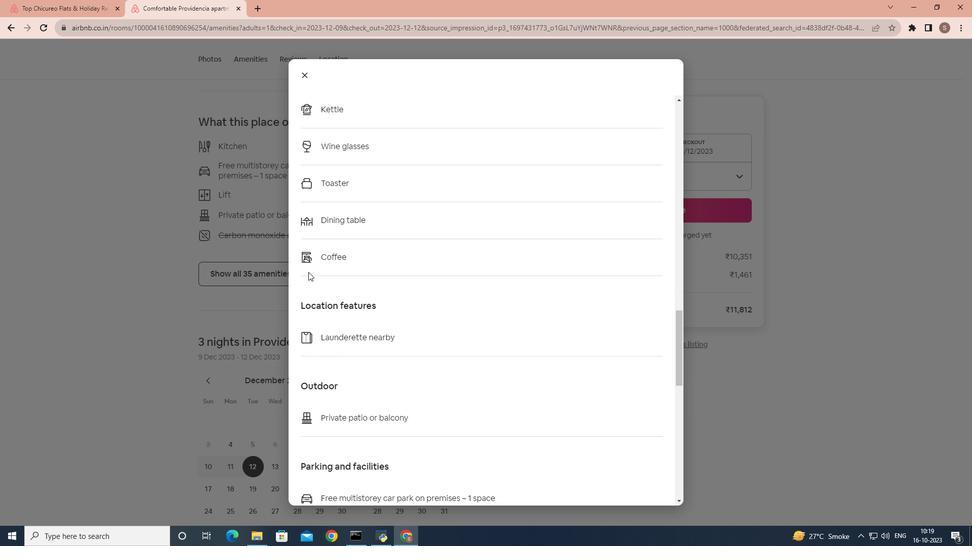 
Action: Mouse scrolled (308, 271) with delta (0, 0)
Screenshot: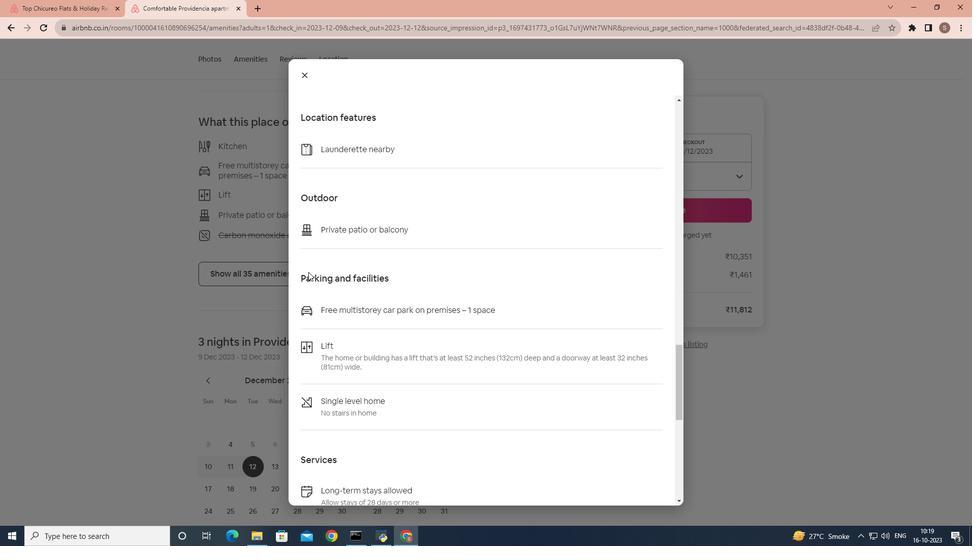 
Action: Mouse scrolled (308, 271) with delta (0, 0)
Screenshot: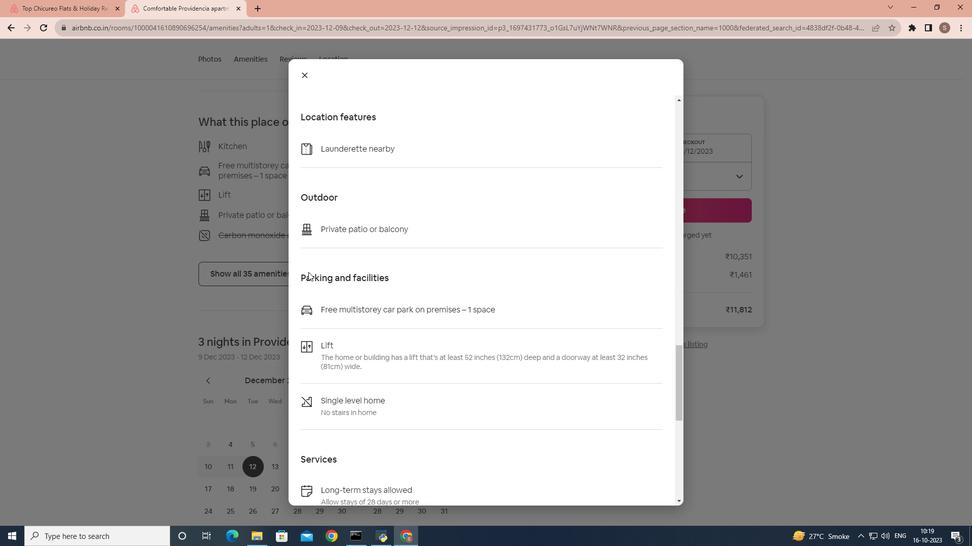 
Action: Mouse scrolled (308, 271) with delta (0, 0)
Screenshot: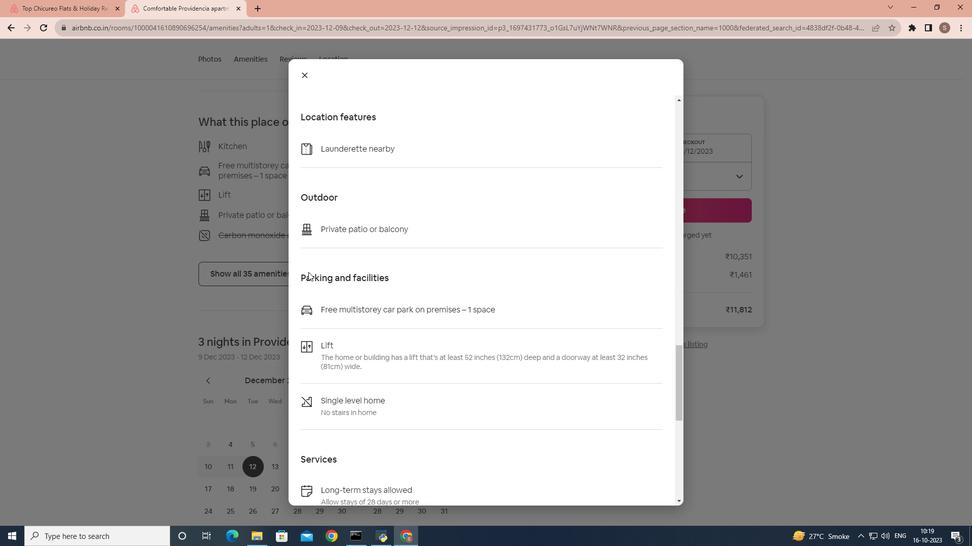 
Action: Mouse scrolled (308, 271) with delta (0, 0)
Screenshot: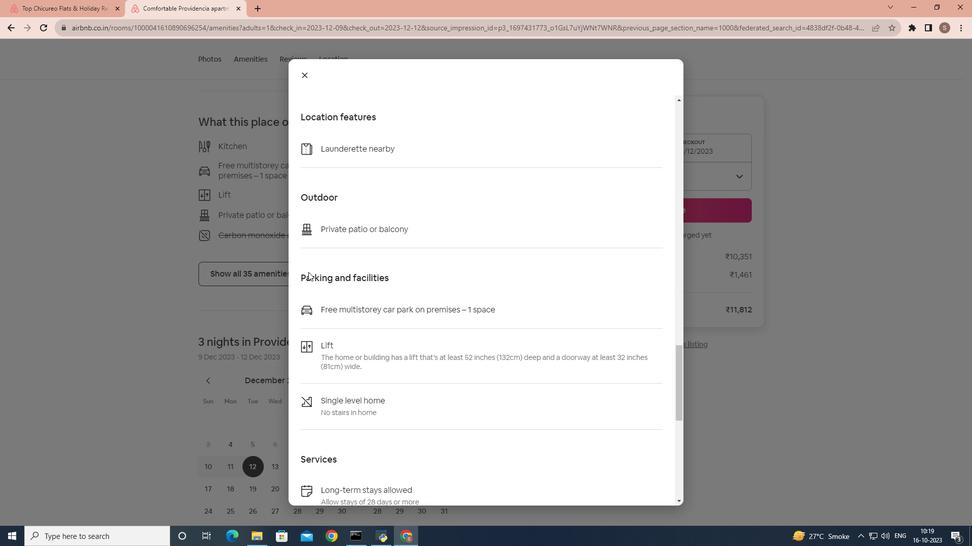 
Action: Mouse scrolled (308, 271) with delta (0, 0)
Screenshot: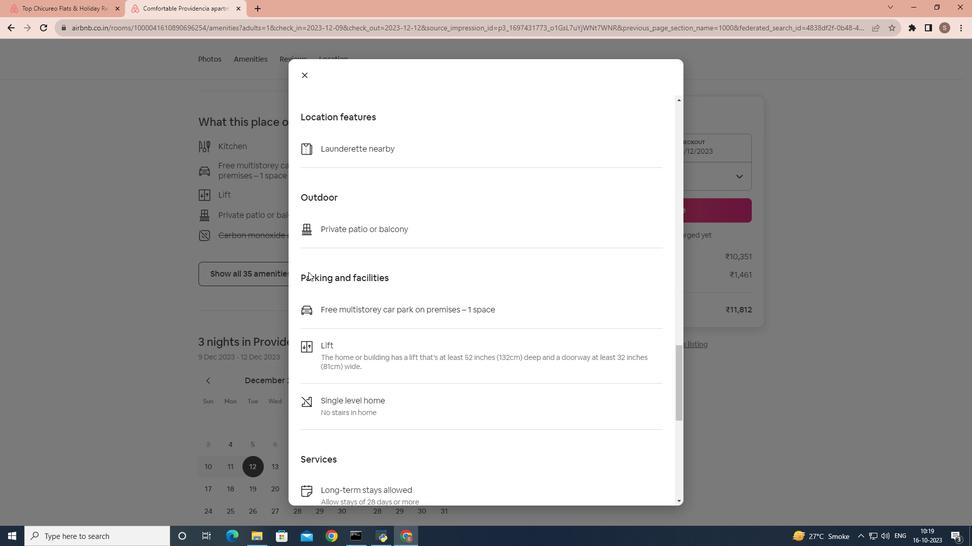 
Action: Mouse scrolled (308, 271) with delta (0, 0)
Screenshot: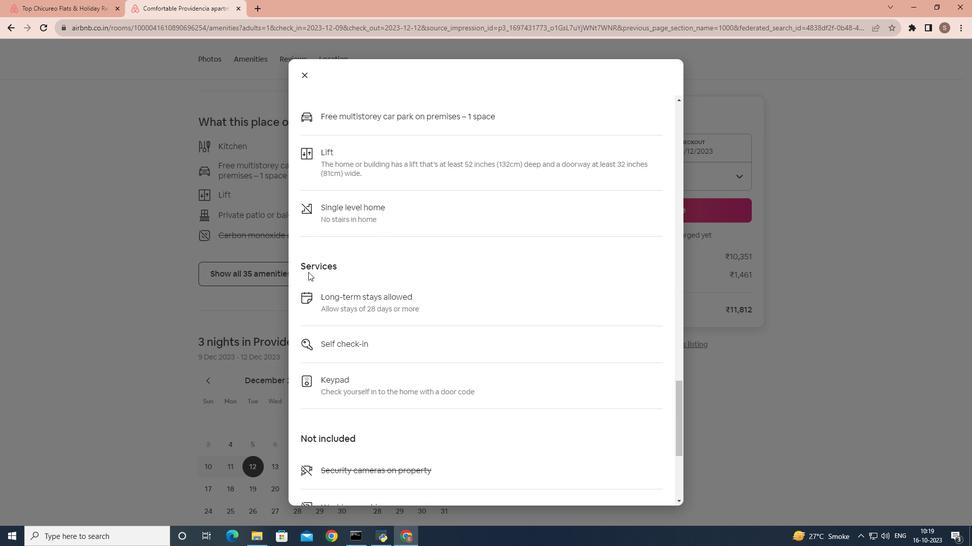 
Action: Mouse scrolled (308, 271) with delta (0, 0)
Screenshot: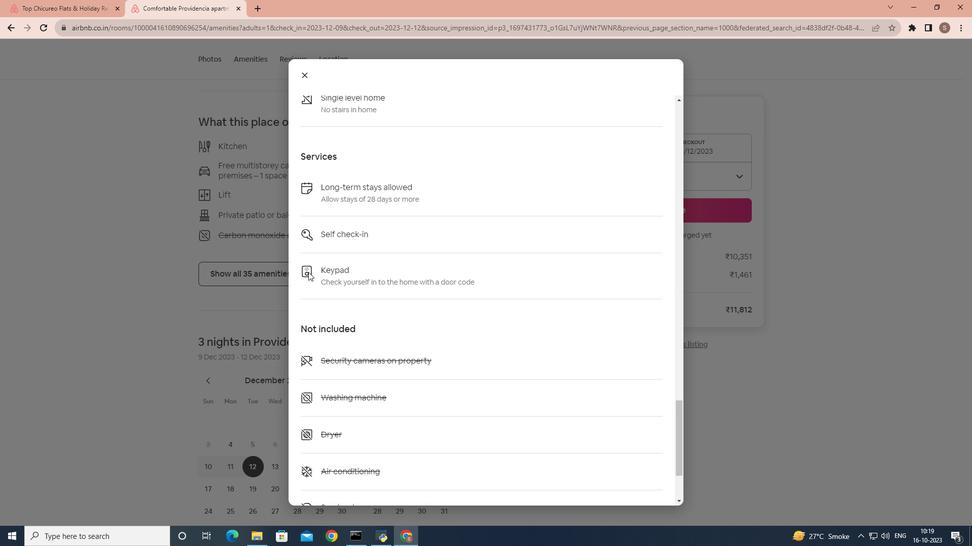 
Action: Mouse scrolled (308, 271) with delta (0, 0)
Screenshot: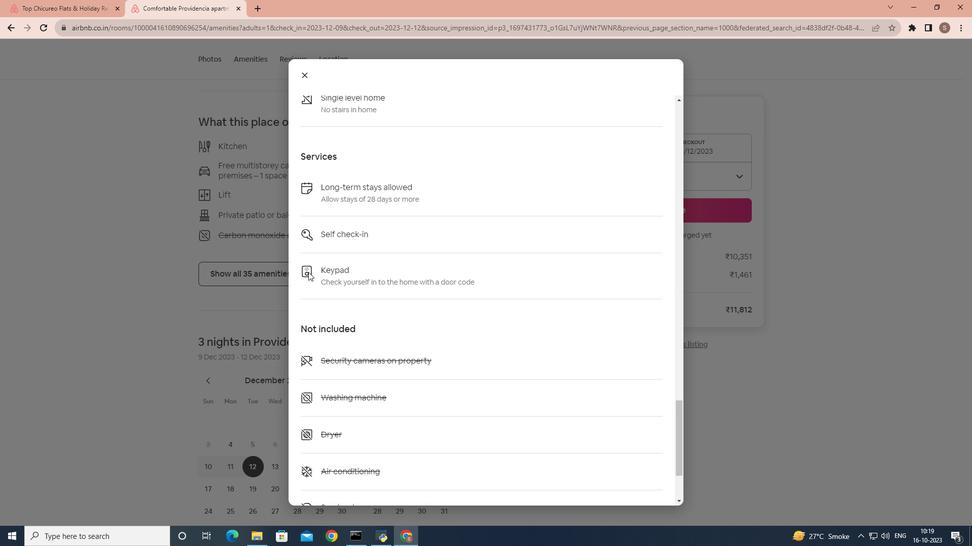 
Action: Mouse scrolled (308, 271) with delta (0, 0)
Screenshot: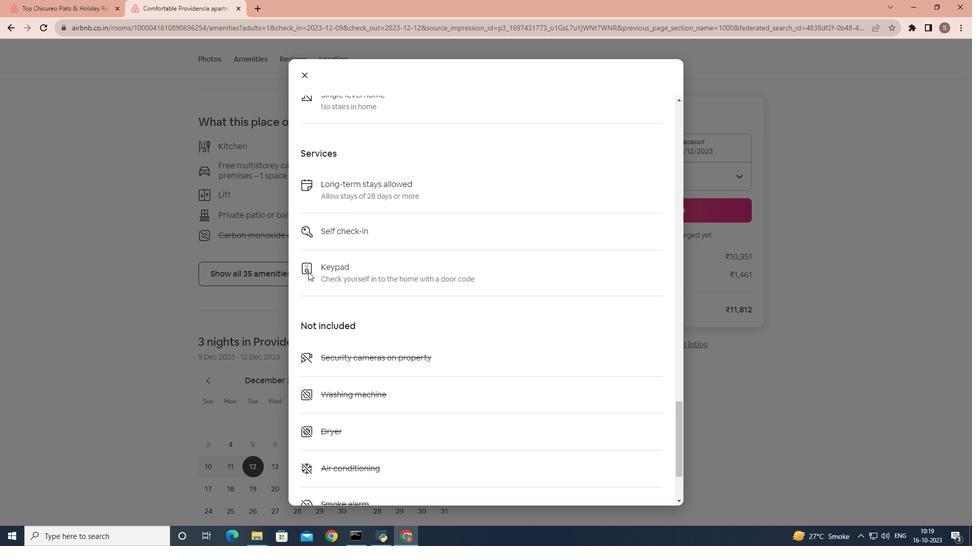 
Action: Mouse scrolled (308, 271) with delta (0, 0)
Screenshot: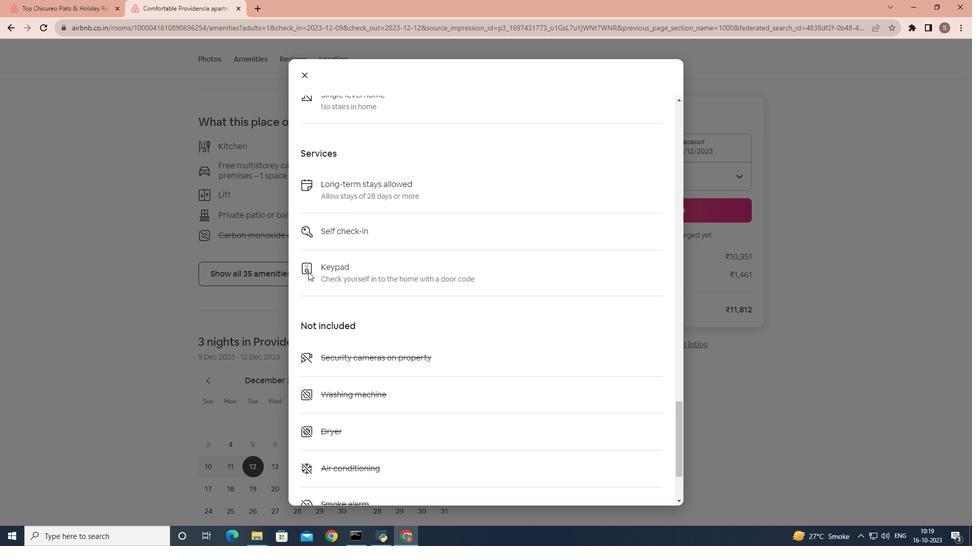 
Action: Mouse scrolled (308, 271) with delta (0, 0)
Screenshot: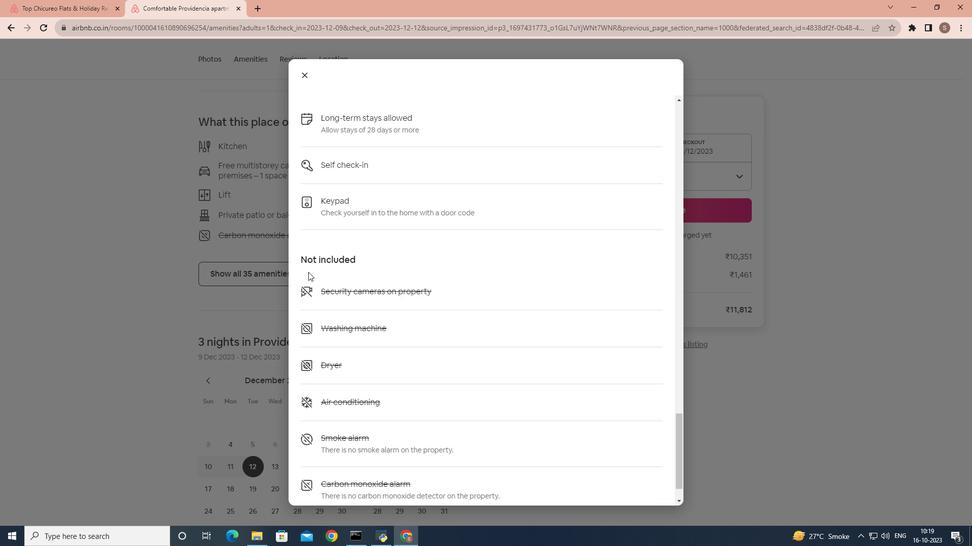 
Action: Mouse moved to (303, 70)
Screenshot: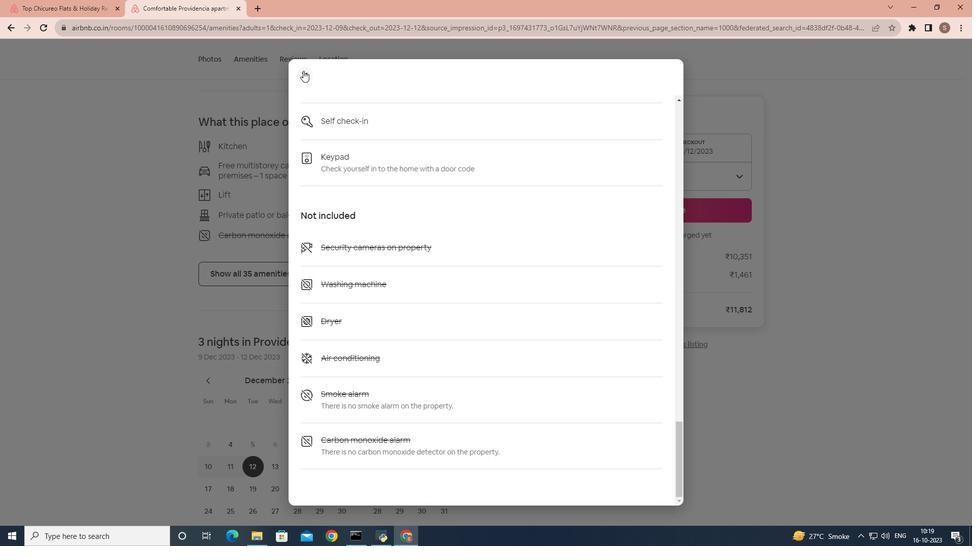 
Action: Mouse pressed left at (303, 70)
Screenshot: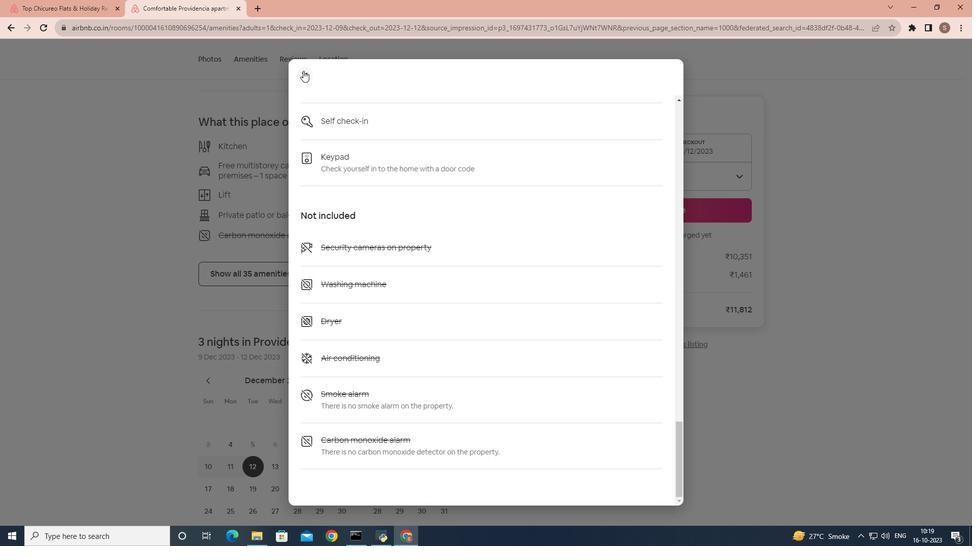
Action: Mouse moved to (278, 298)
Screenshot: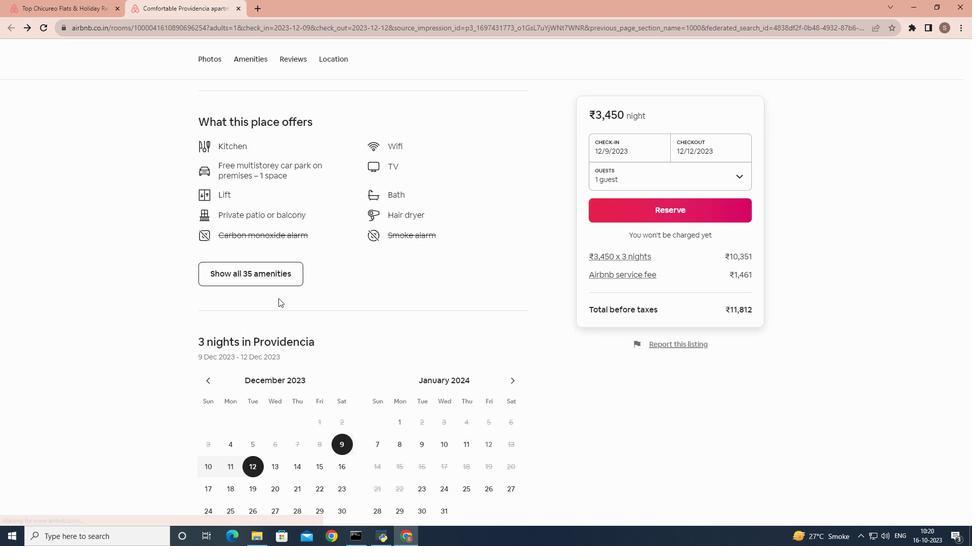 
Action: Mouse scrolled (278, 298) with delta (0, 0)
Screenshot: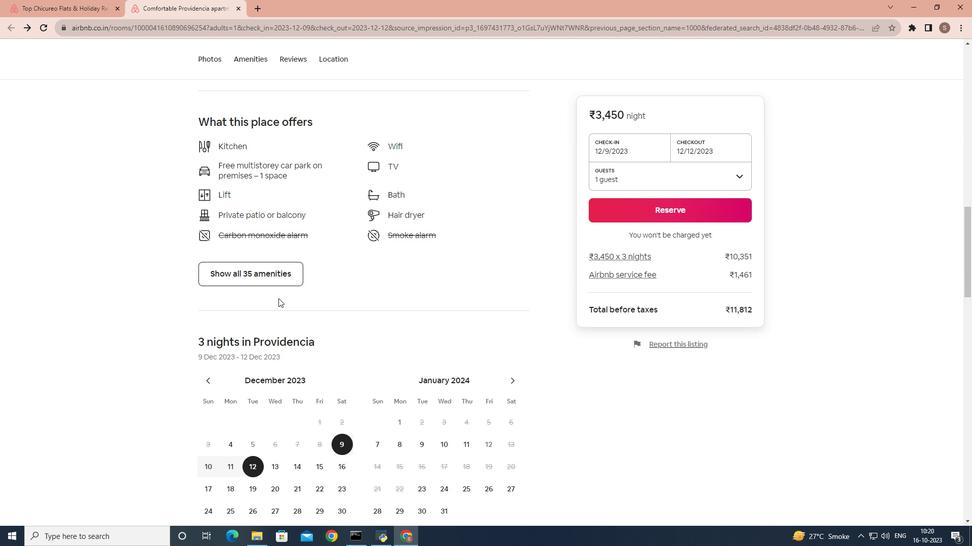 
Action: Mouse scrolled (278, 298) with delta (0, 0)
Screenshot: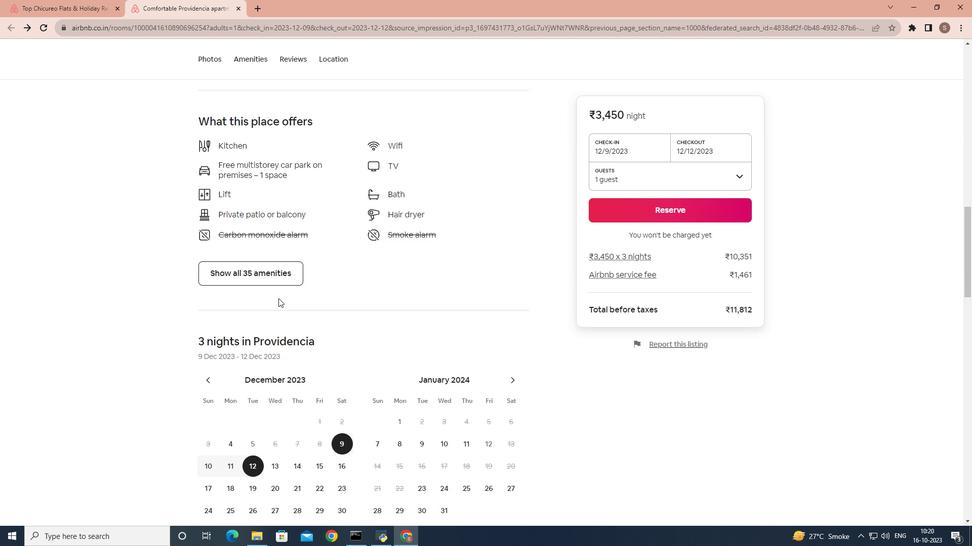 
Action: Mouse scrolled (278, 298) with delta (0, 0)
Screenshot: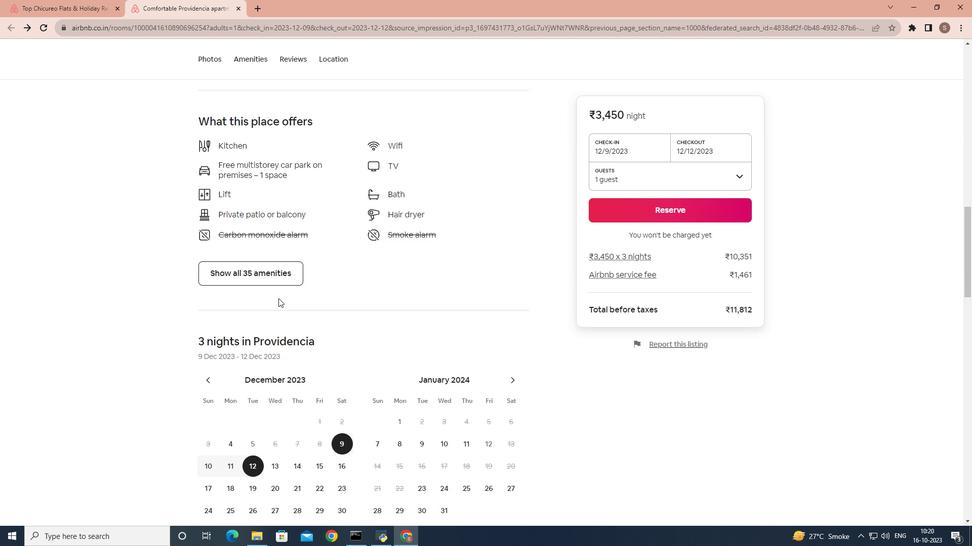
Action: Mouse scrolled (278, 298) with delta (0, 0)
Screenshot: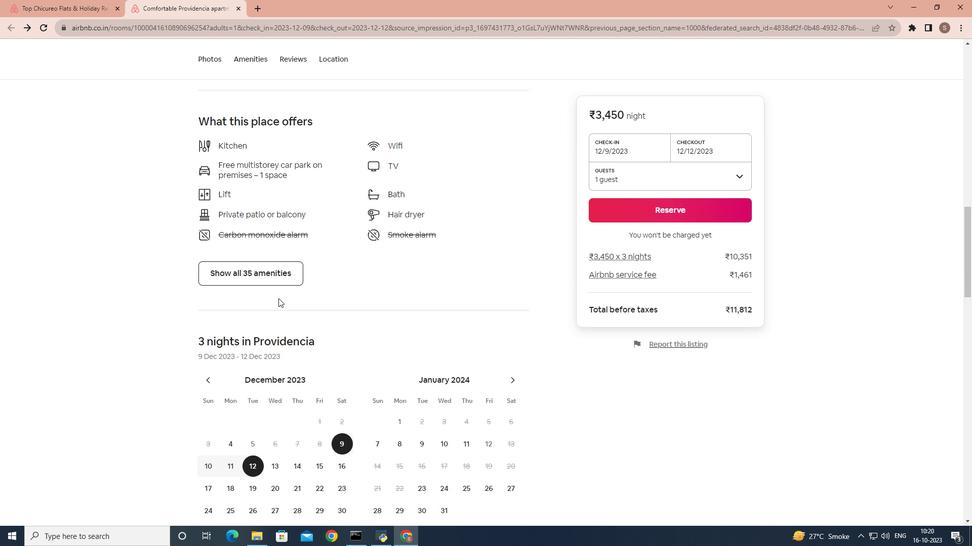 
Action: Mouse scrolled (278, 298) with delta (0, 0)
Screenshot: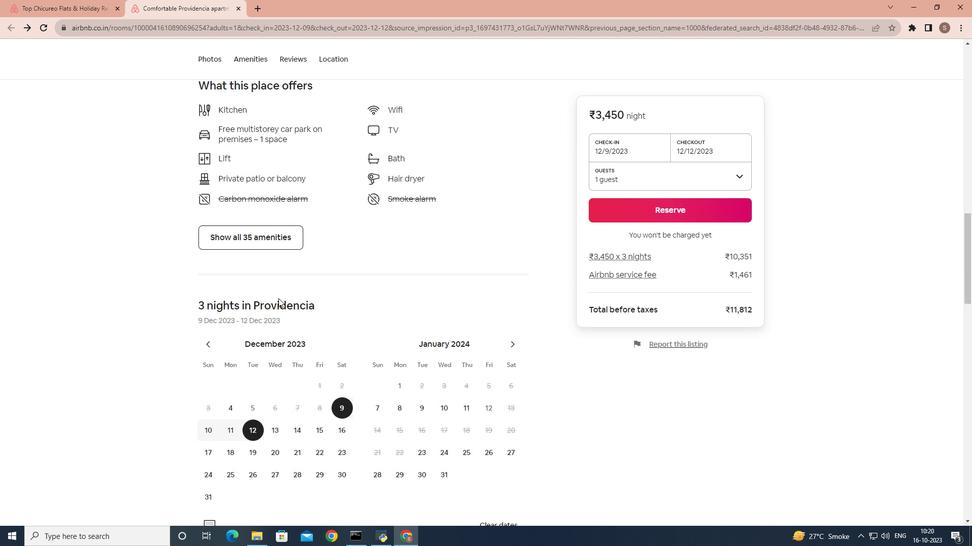 
Action: Mouse scrolled (278, 298) with delta (0, 0)
Screenshot: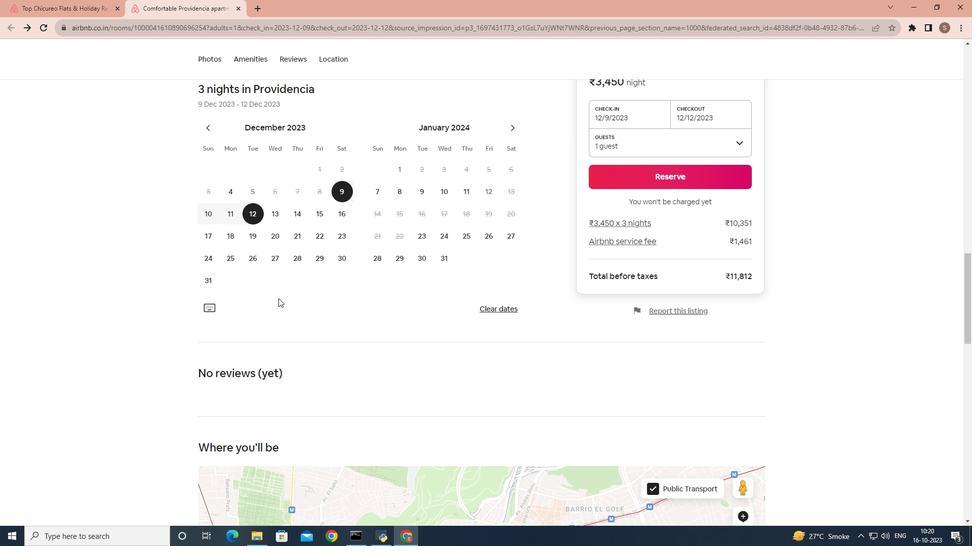 
Action: Mouse scrolled (278, 298) with delta (0, 0)
Screenshot: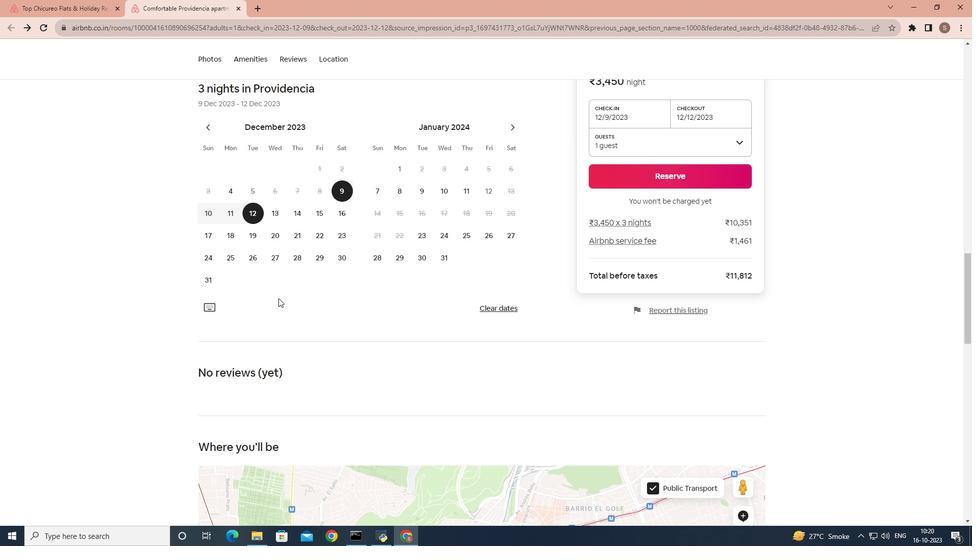 
Action: Mouse scrolled (278, 298) with delta (0, 0)
Screenshot: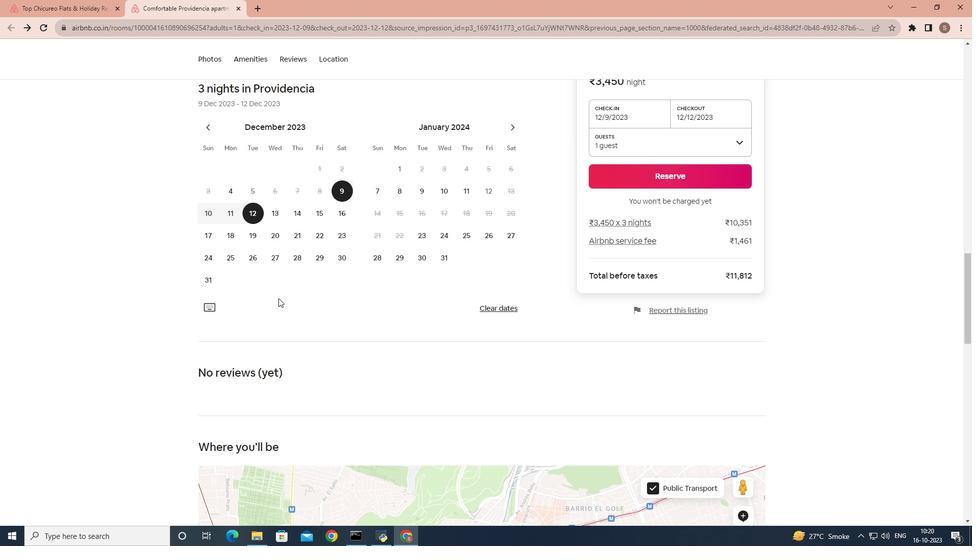 
Action: Mouse scrolled (278, 298) with delta (0, 0)
Screenshot: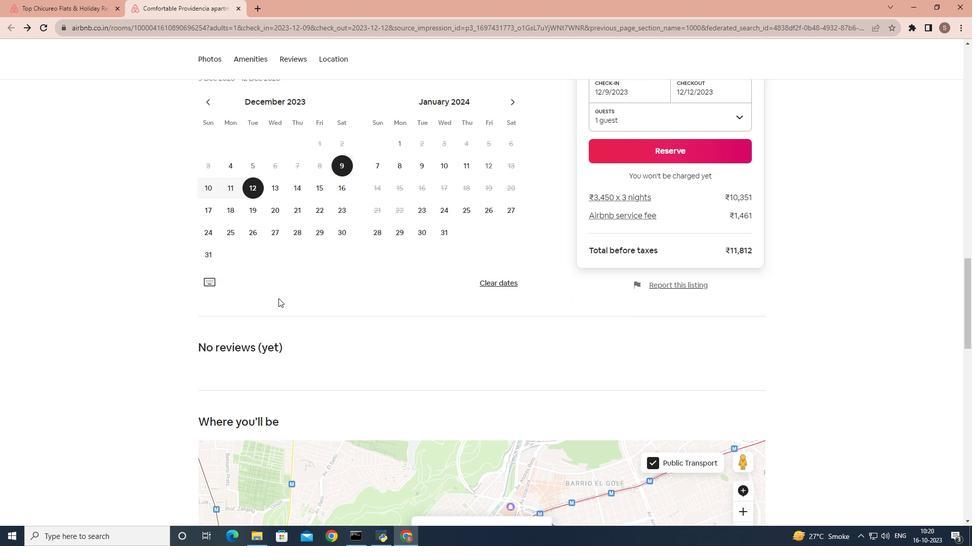 
Action: Mouse scrolled (278, 298) with delta (0, 0)
Screenshot: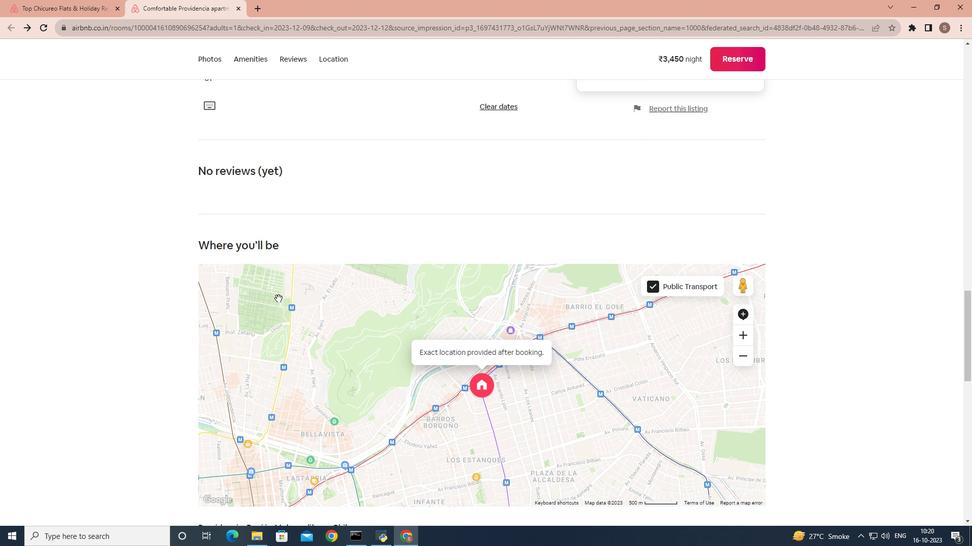 
Action: Mouse scrolled (278, 298) with delta (0, 0)
Screenshot: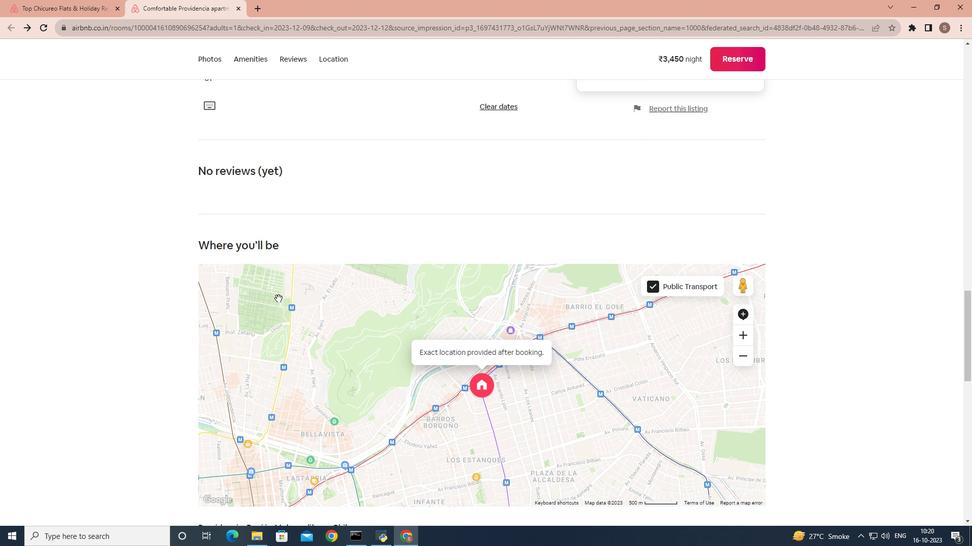 
Action: Mouse scrolled (278, 298) with delta (0, 0)
Screenshot: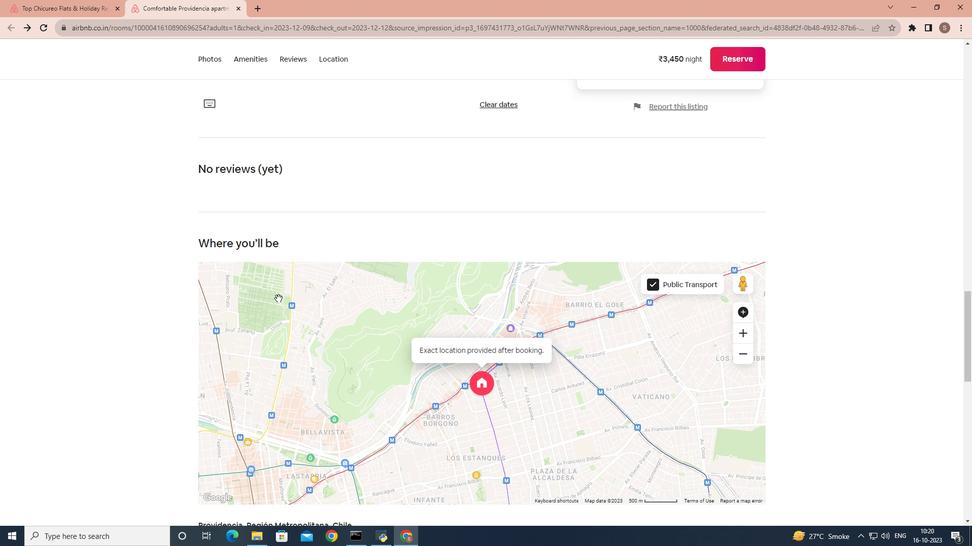 
Action: Mouse scrolled (278, 298) with delta (0, 0)
Screenshot: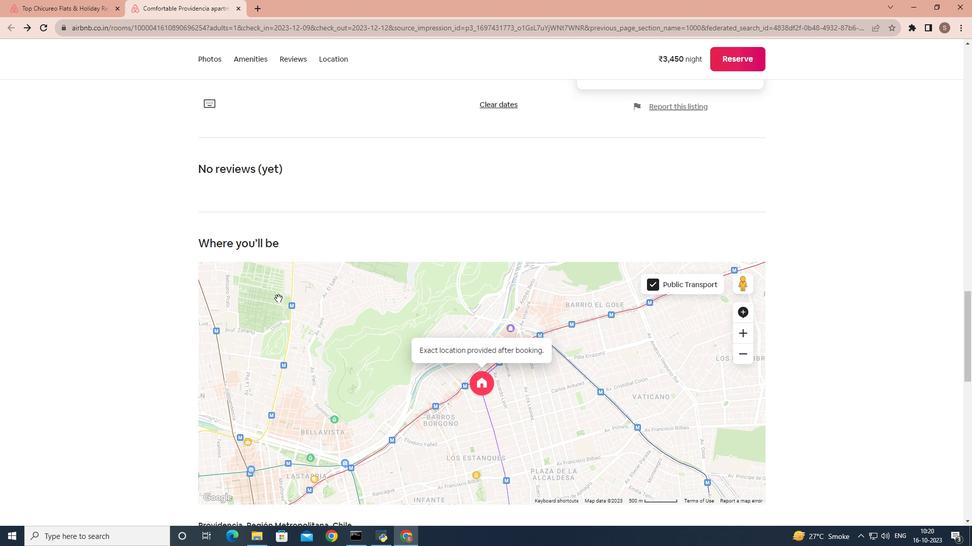 
Action: Mouse moved to (233, 373)
Screenshot: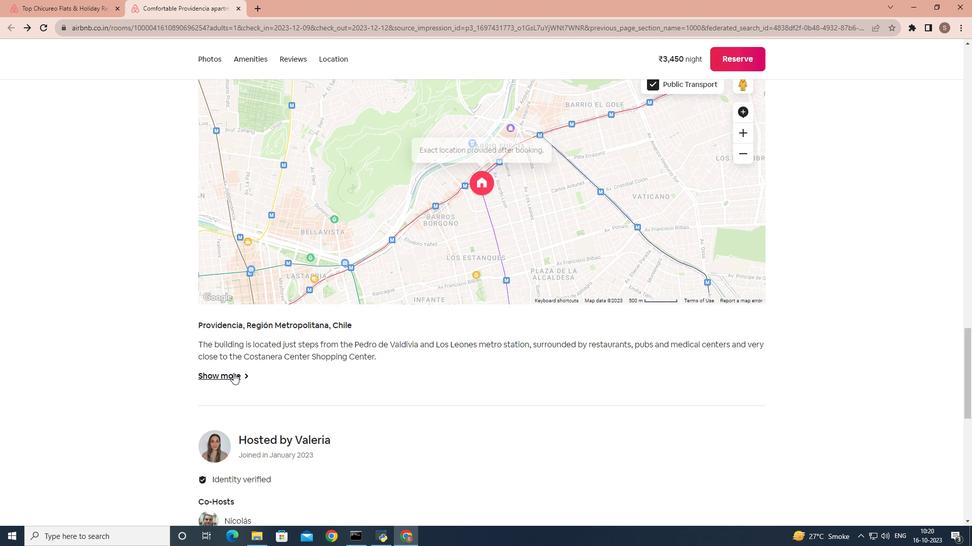 
Action: Mouse pressed left at (233, 373)
Screenshot: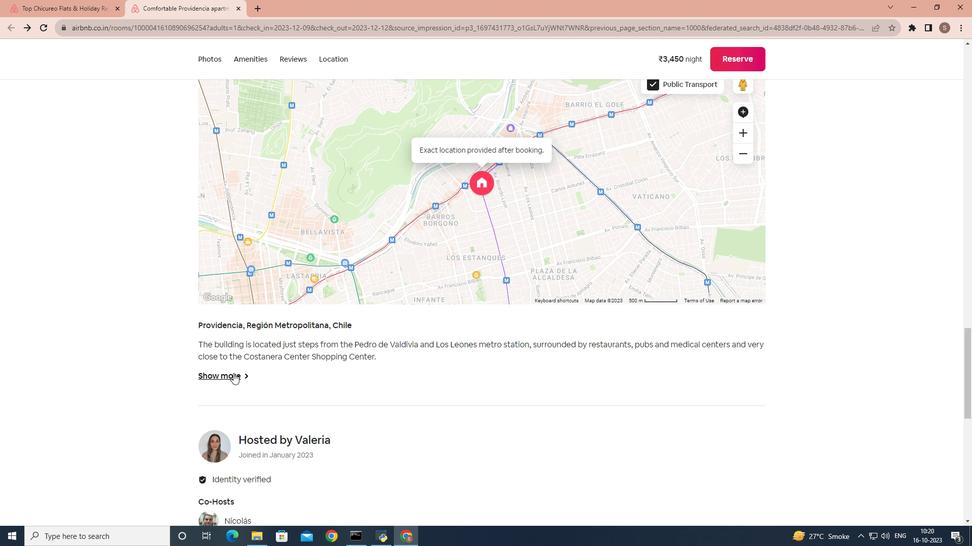 
Action: Mouse moved to (41, 172)
Screenshot: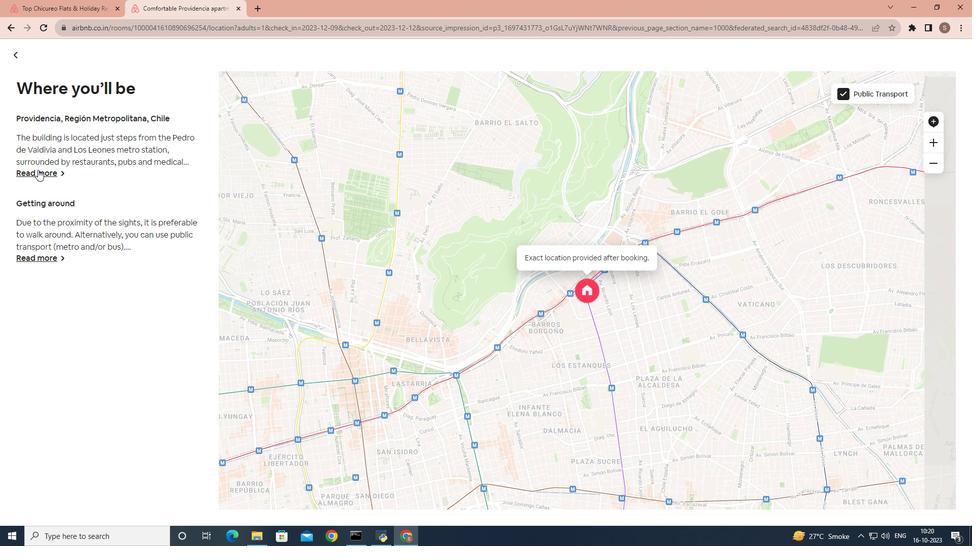 
Action: Mouse pressed left at (41, 172)
Screenshot: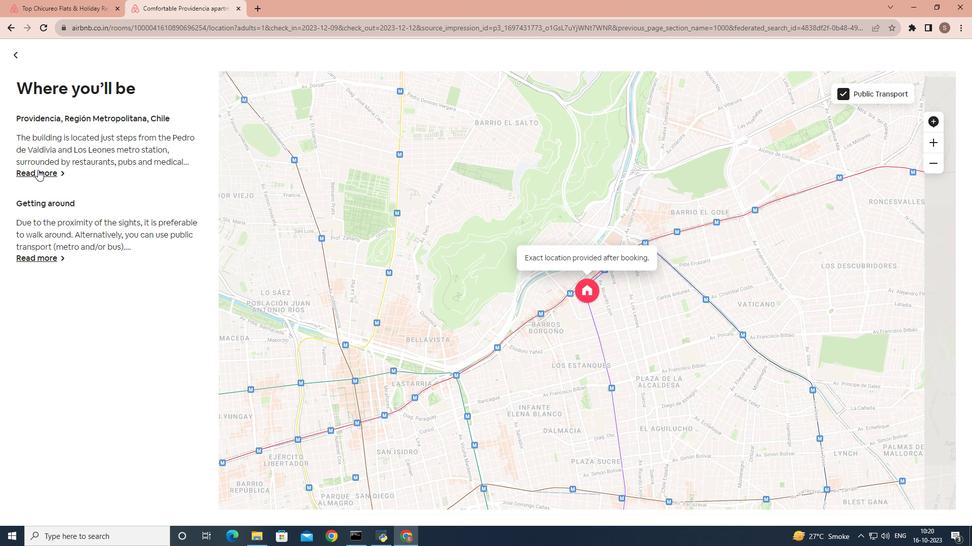 
Action: Mouse moved to (70, 271)
Screenshot: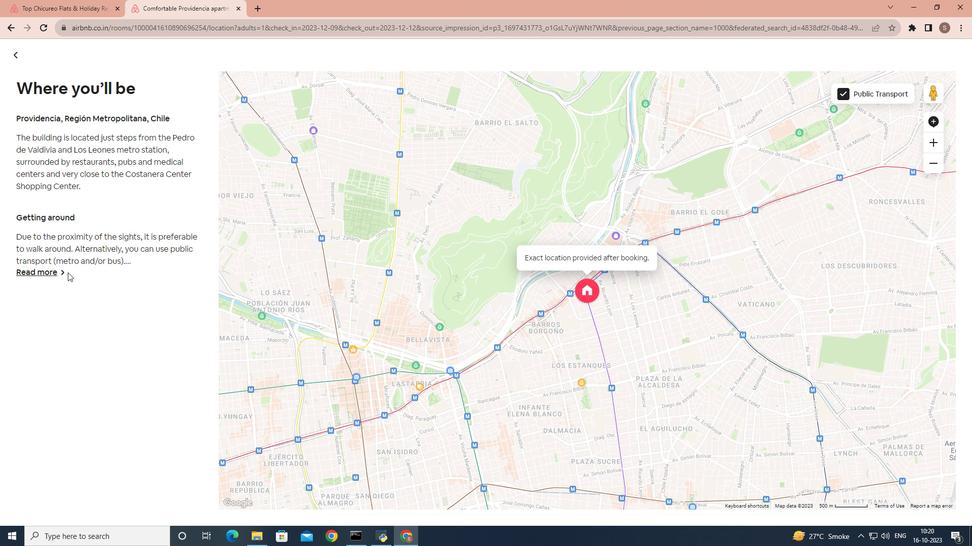 
Action: Mouse pressed left at (70, 271)
Screenshot: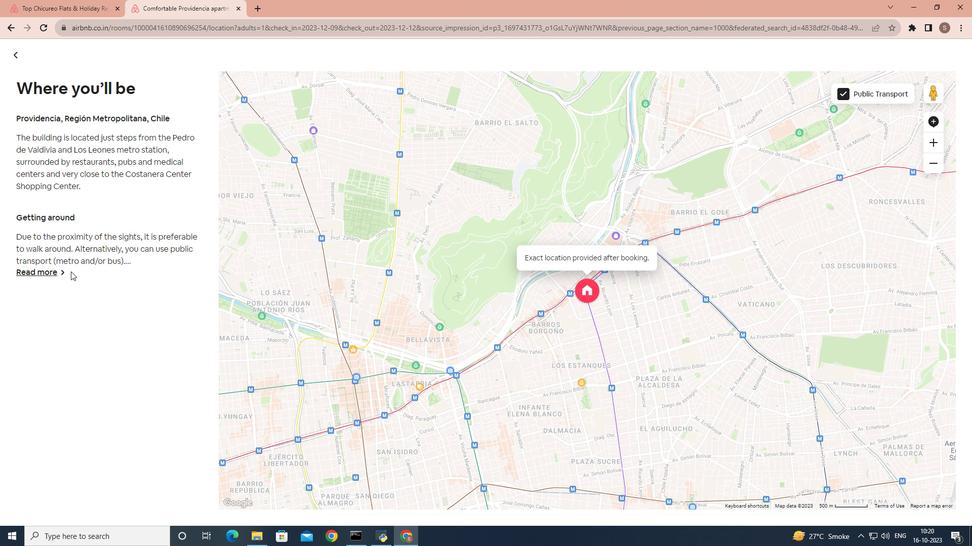 
Action: Mouse moved to (56, 275)
Screenshot: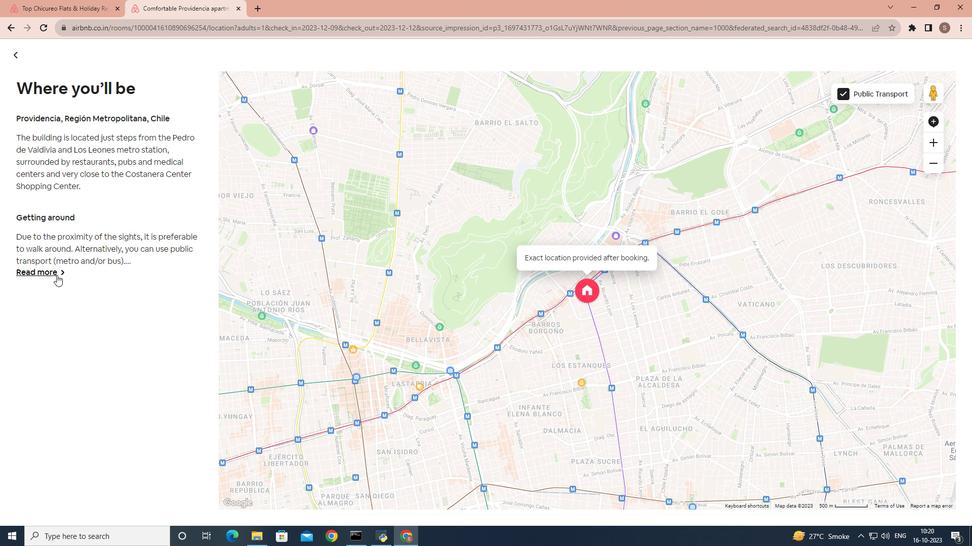 
Action: Mouse pressed left at (56, 275)
Screenshot: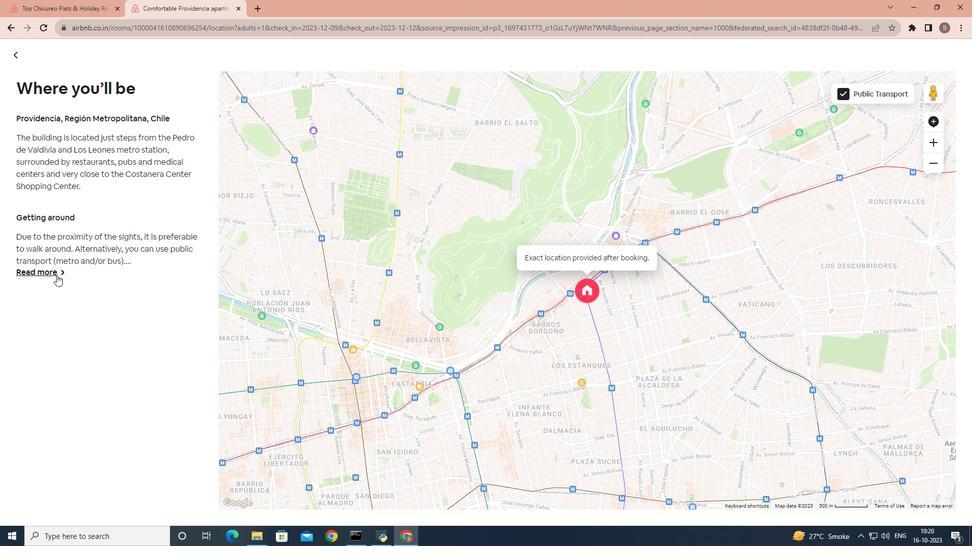 
Action: Mouse moved to (163, 278)
Screenshot: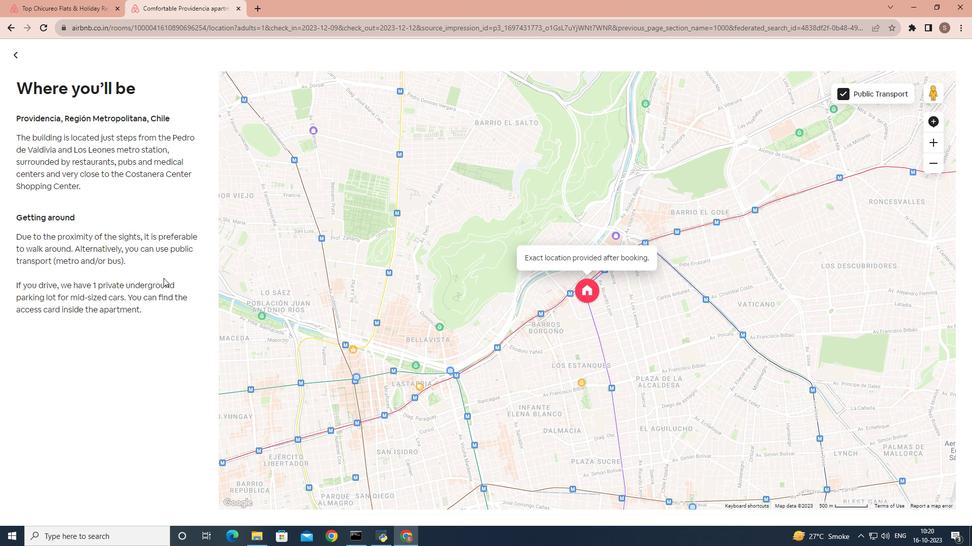 
Action: Mouse scrolled (163, 279) with delta (0, 0)
Screenshot: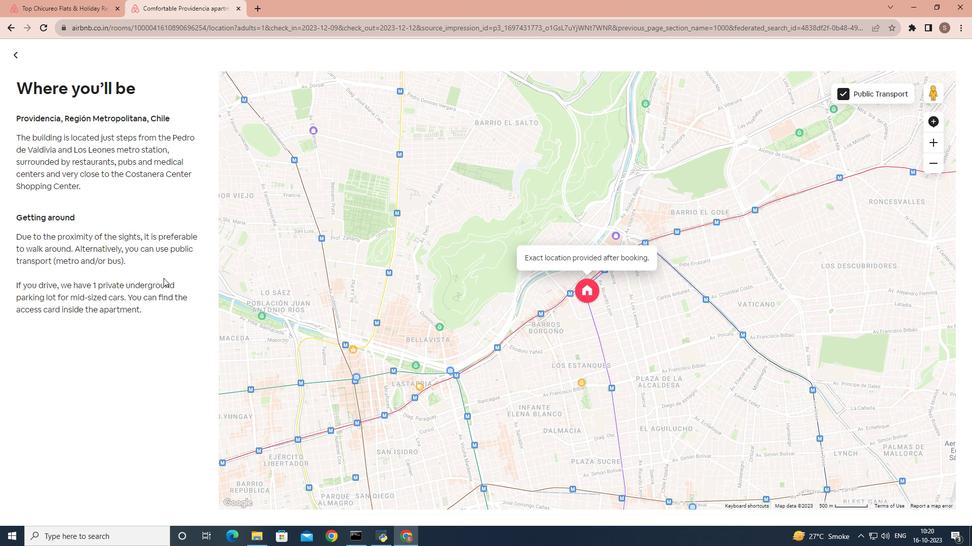 
Action: Mouse scrolled (163, 279) with delta (0, 0)
Screenshot: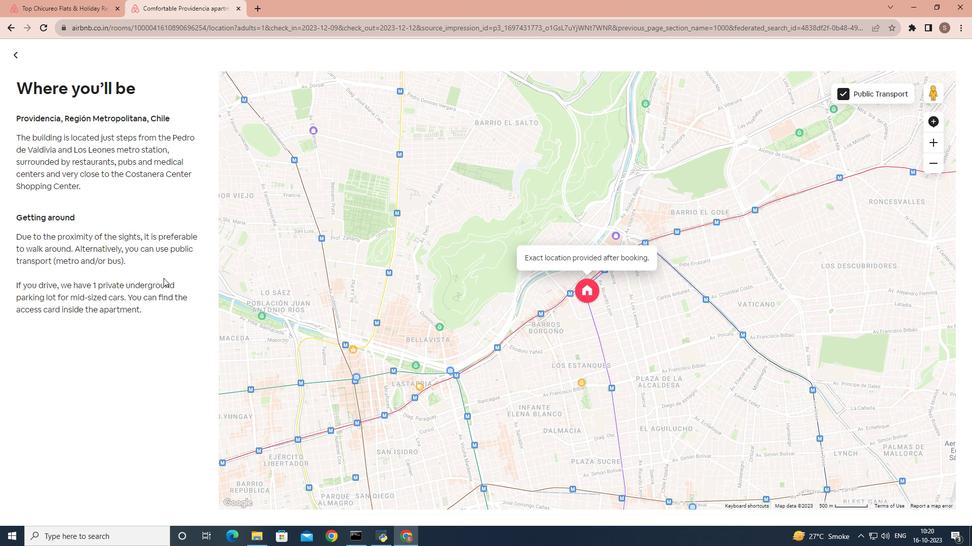 
Action: Mouse scrolled (163, 279) with delta (0, 0)
Screenshot: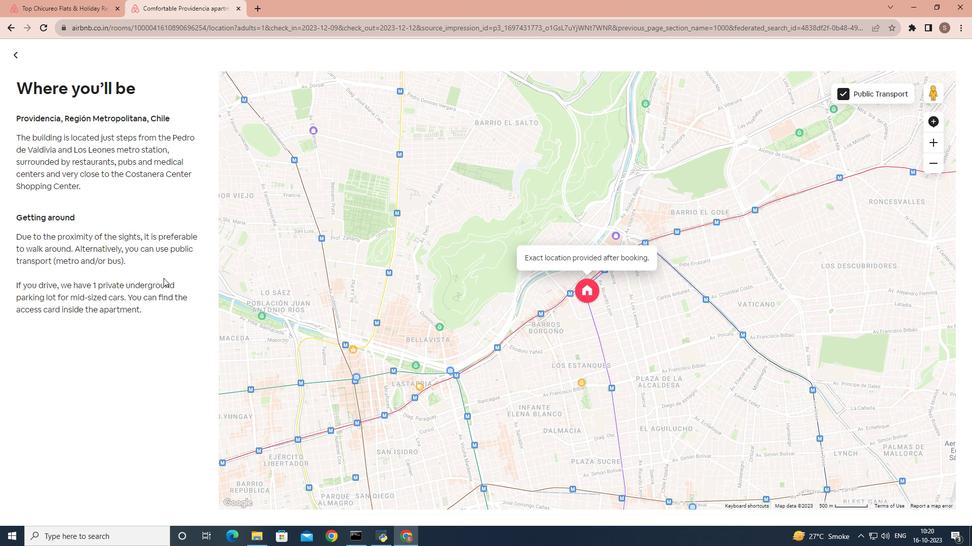 
Action: Mouse moved to (347, 299)
Screenshot: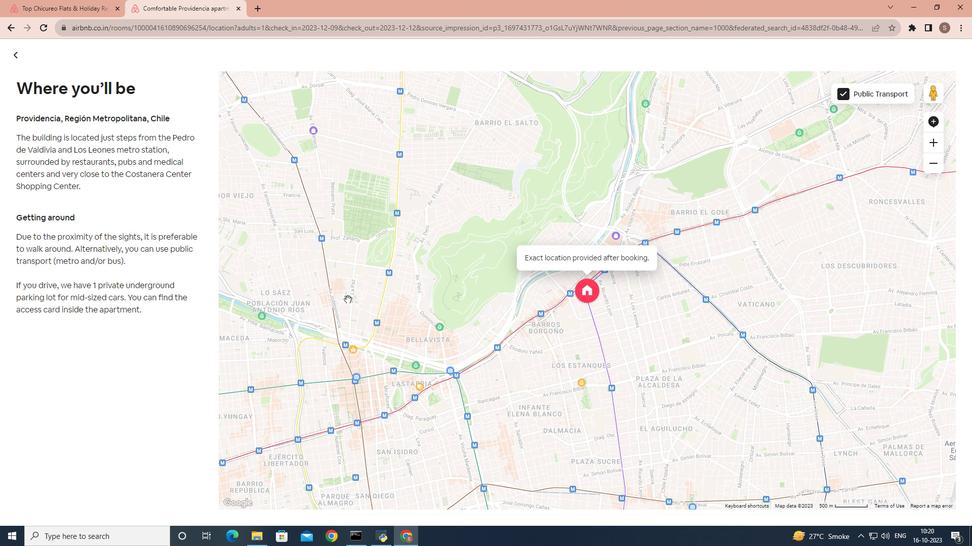 
Action: Mouse scrolled (347, 300) with delta (0, 0)
Screenshot: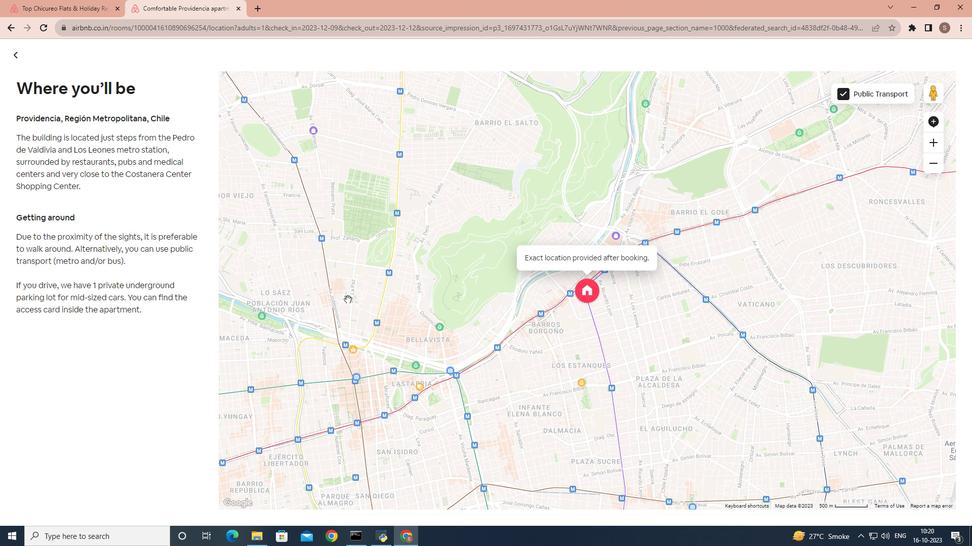 
Action: Mouse scrolled (347, 300) with delta (0, 0)
Screenshot: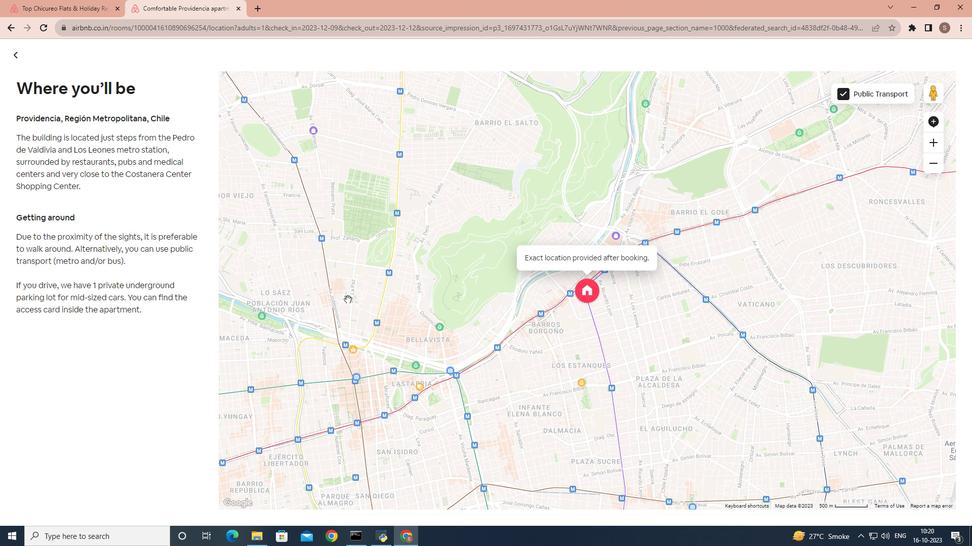 
Action: Mouse scrolled (347, 300) with delta (0, 0)
Screenshot: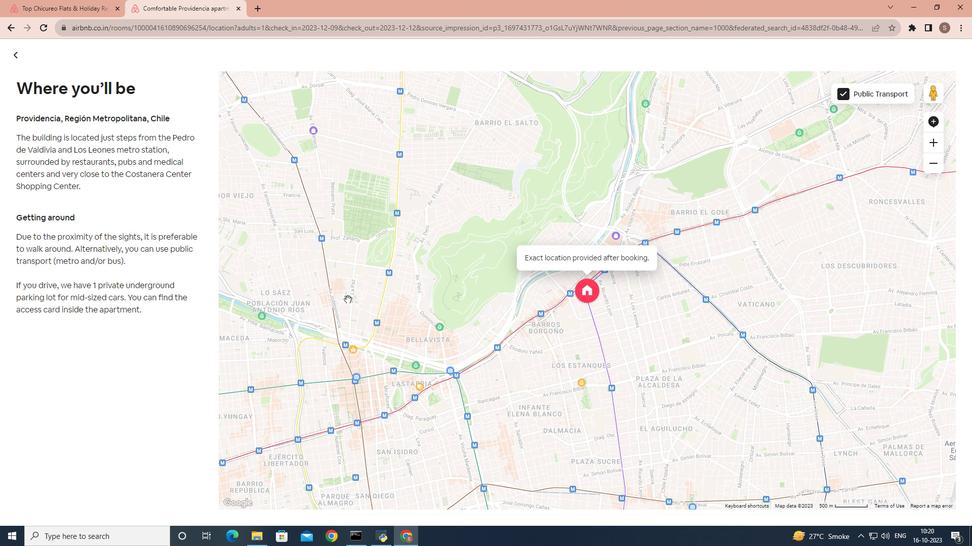 
Action: Mouse scrolled (347, 299) with delta (0, 0)
Screenshot: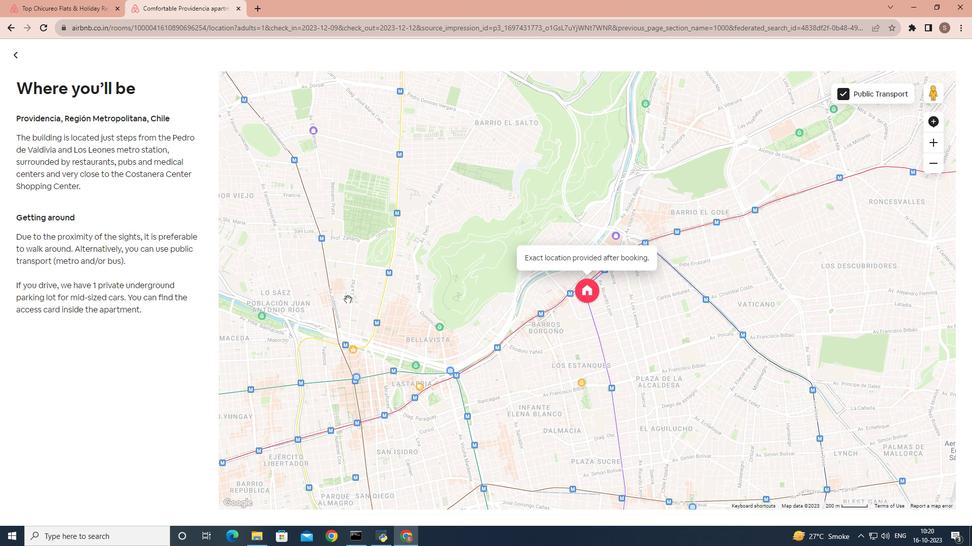 
Action: Mouse moved to (561, 360)
Screenshot: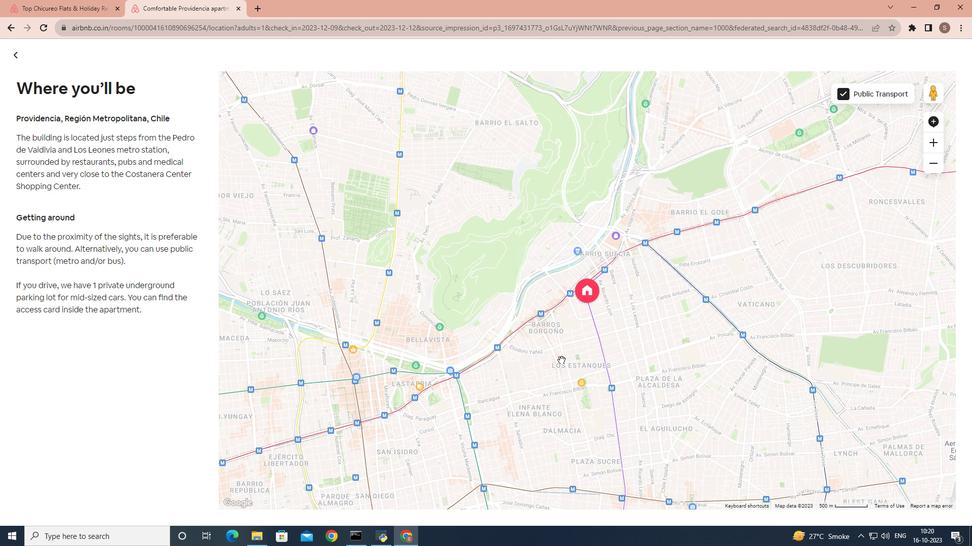 
Action: Mouse scrolled (561, 361) with delta (0, 0)
Screenshot: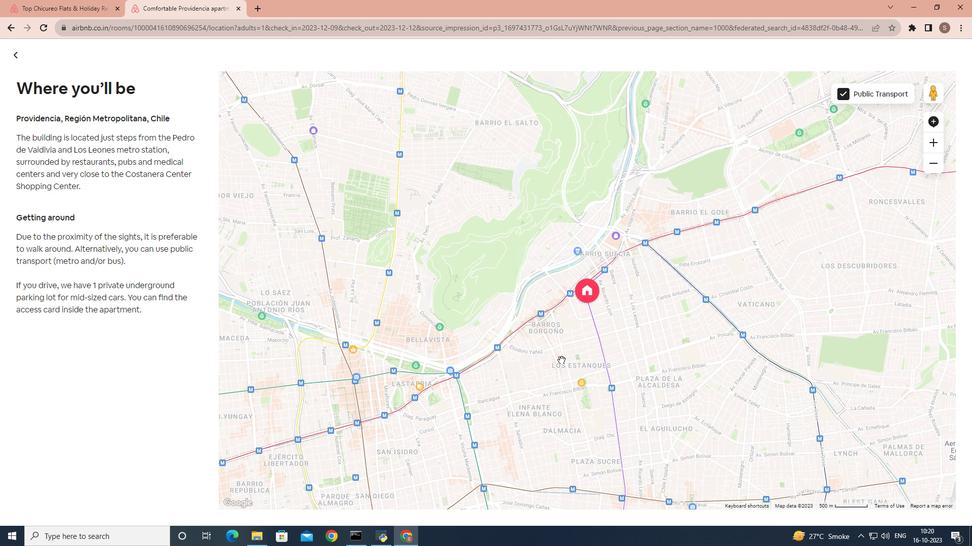 
Action: Mouse scrolled (561, 361) with delta (0, 0)
Screenshot: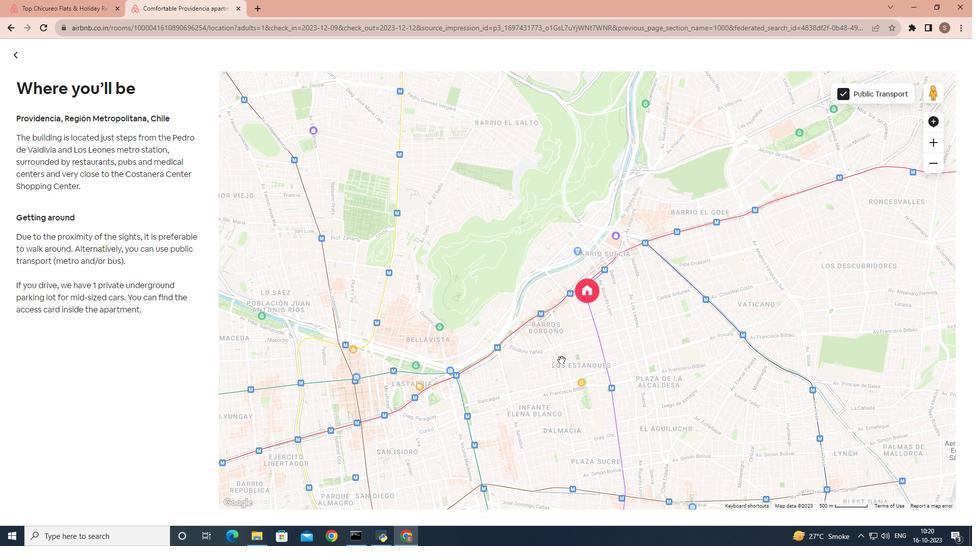 
Action: Mouse scrolled (561, 361) with delta (0, 0)
Screenshot: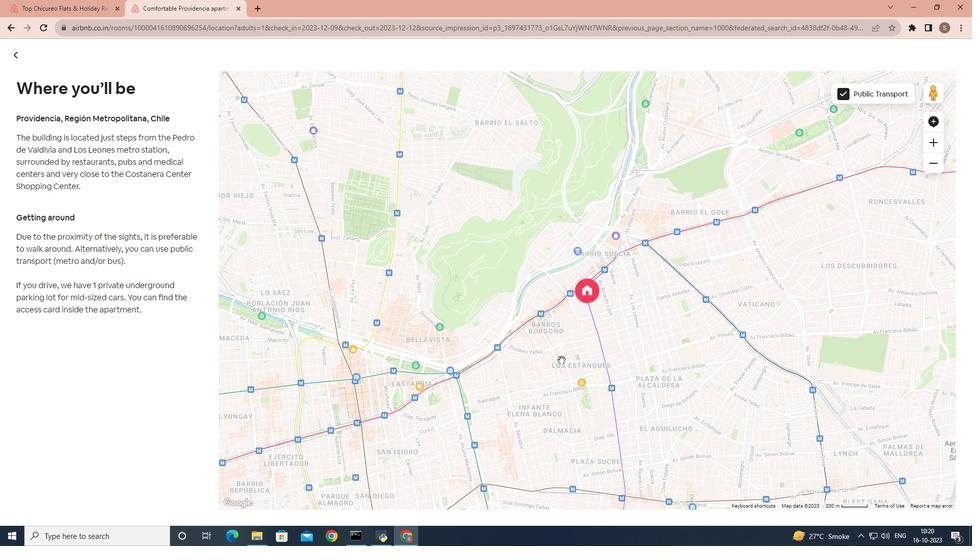 
Action: Mouse moved to (441, 308)
Screenshot: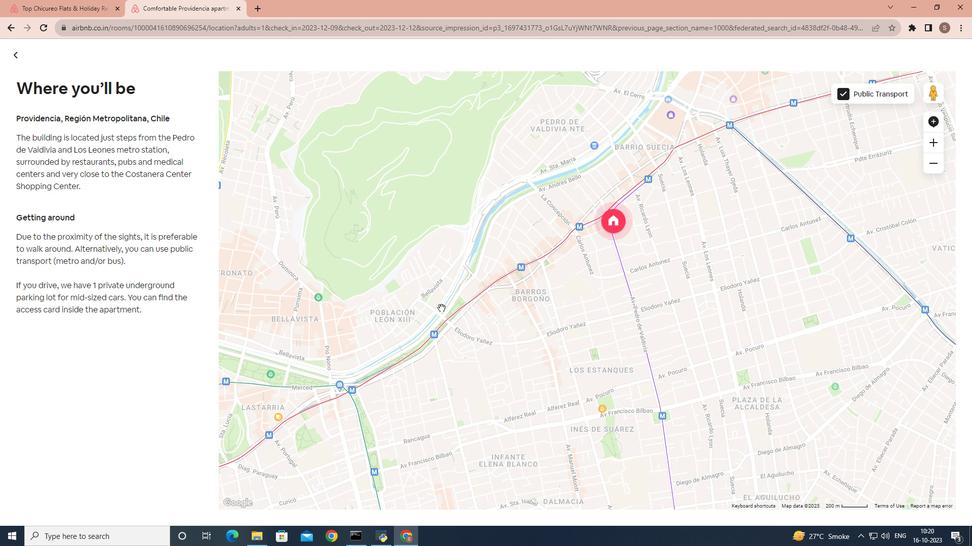 
Action: Mouse scrolled (441, 307) with delta (0, 0)
Screenshot: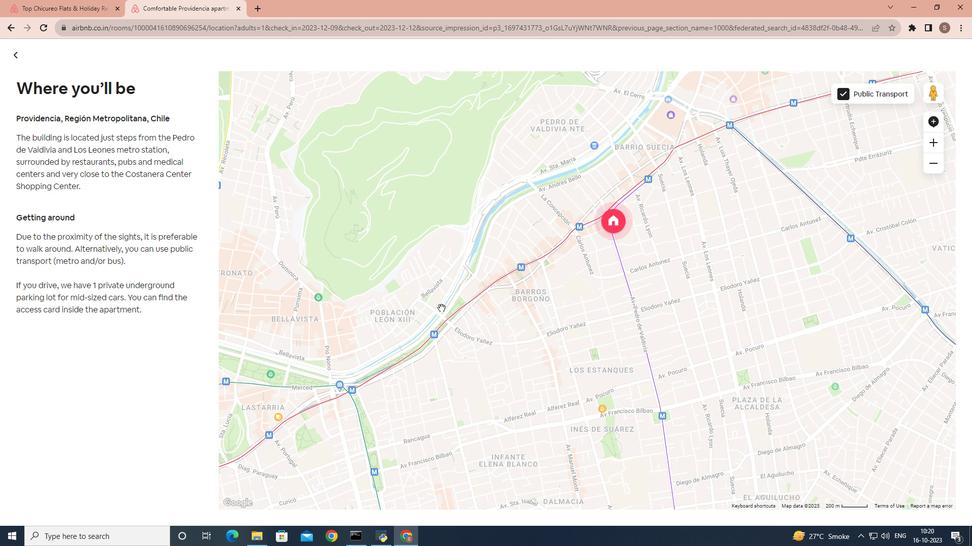 
Action: Mouse scrolled (441, 307) with delta (0, 0)
Screenshot: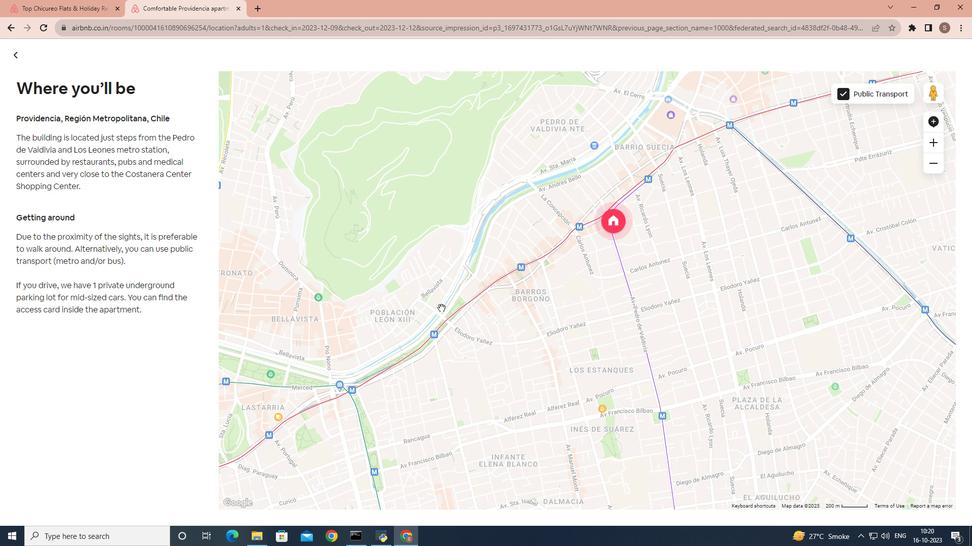 
Action: Mouse scrolled (441, 307) with delta (0, 0)
Screenshot: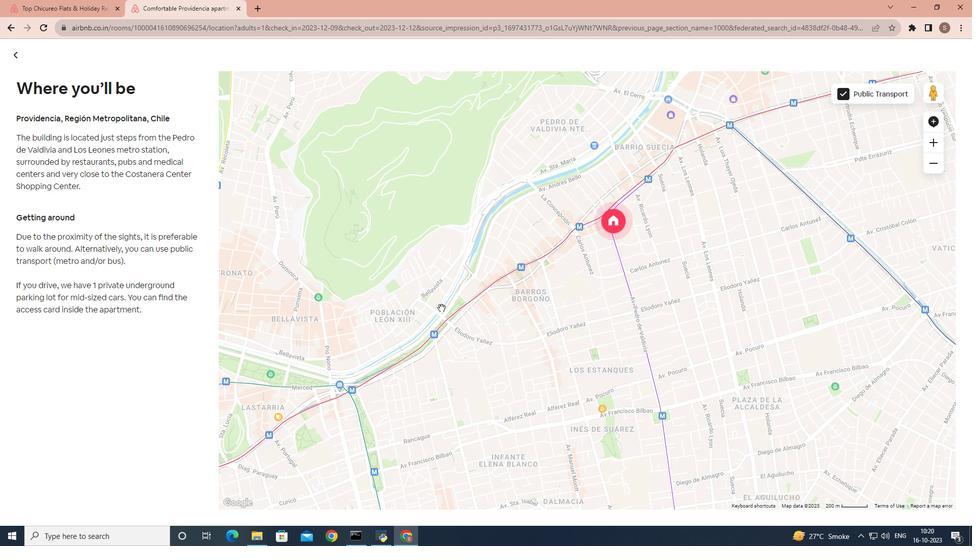 
Action: Mouse scrolled (441, 307) with delta (0, 0)
Screenshot: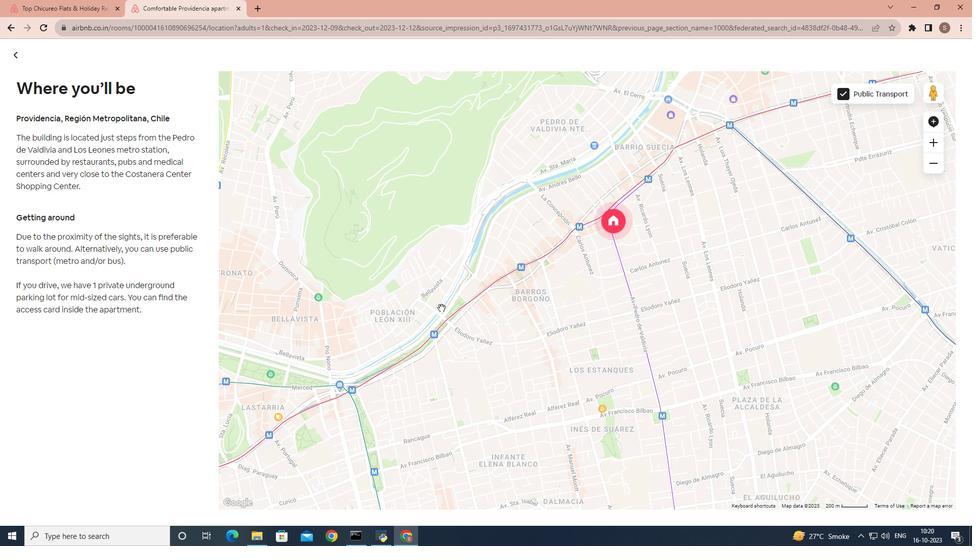 
Action: Mouse moved to (8, 53)
Screenshot: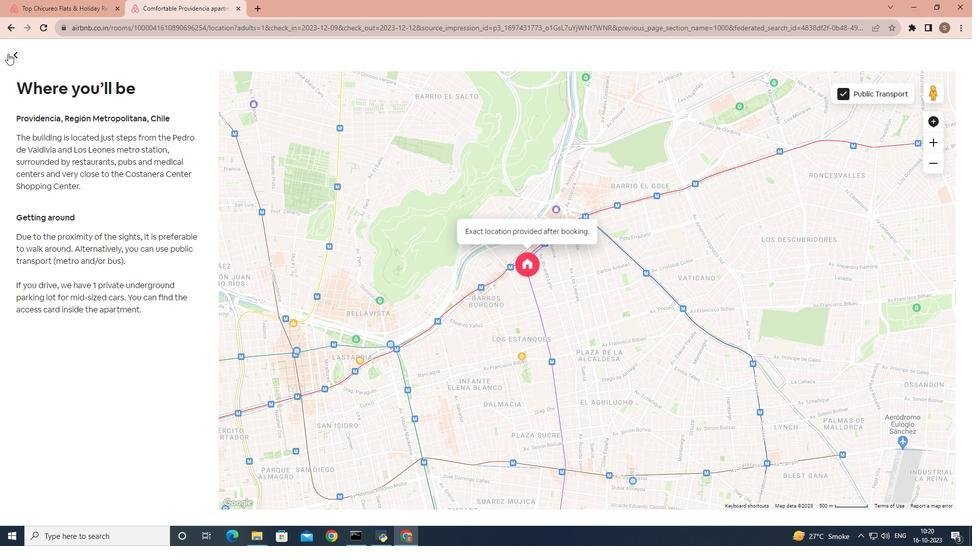 
Action: Mouse pressed left at (8, 53)
Screenshot: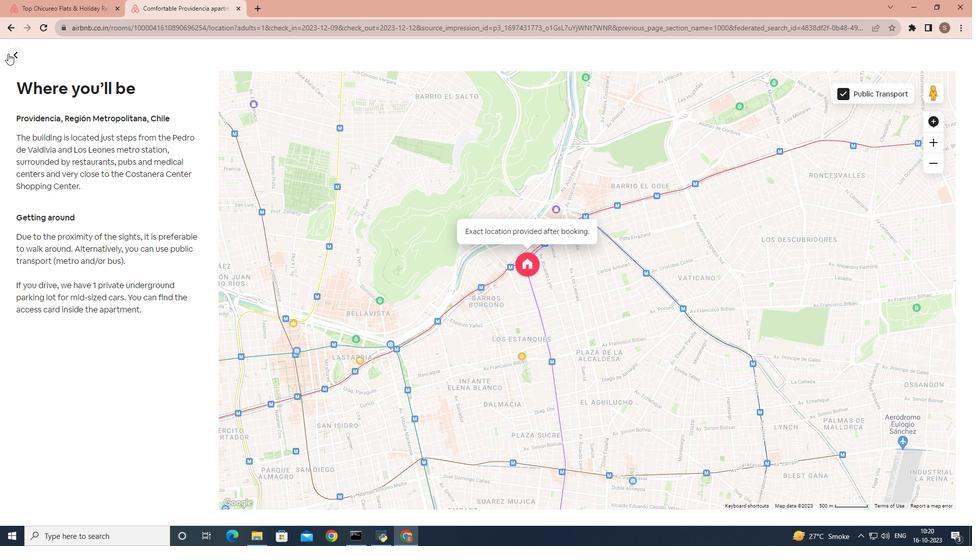 
Action: Mouse moved to (21, 51)
Screenshot: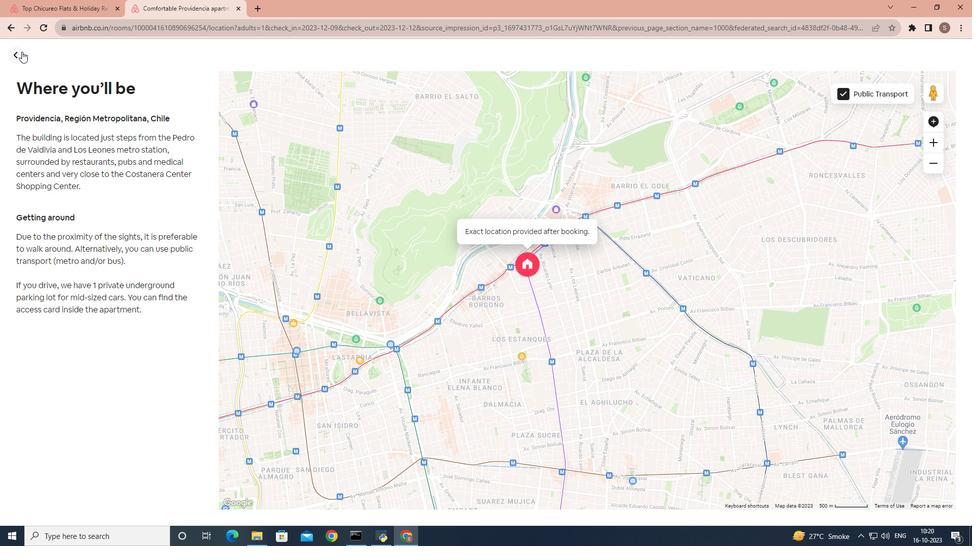 
Action: Mouse pressed left at (21, 51)
Screenshot: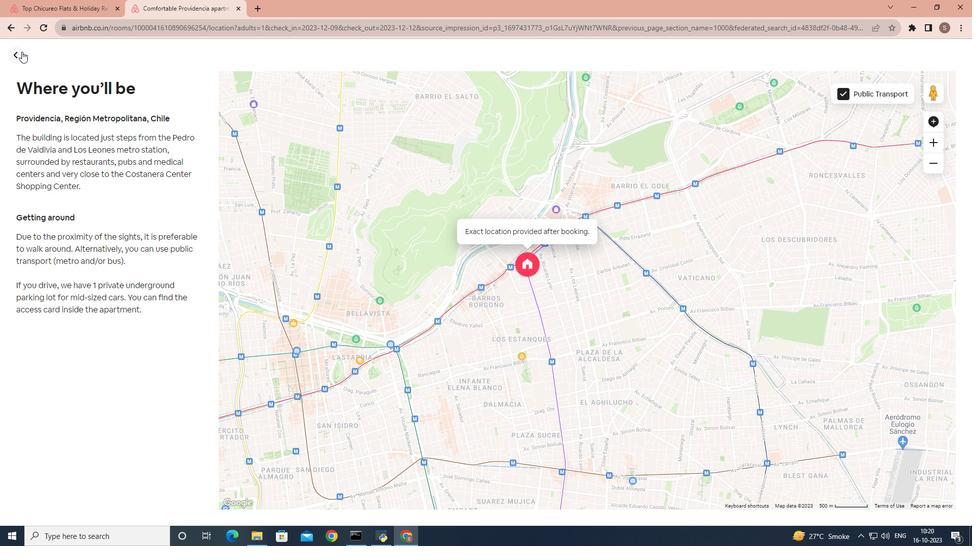 
Action: Mouse moved to (249, 227)
Screenshot: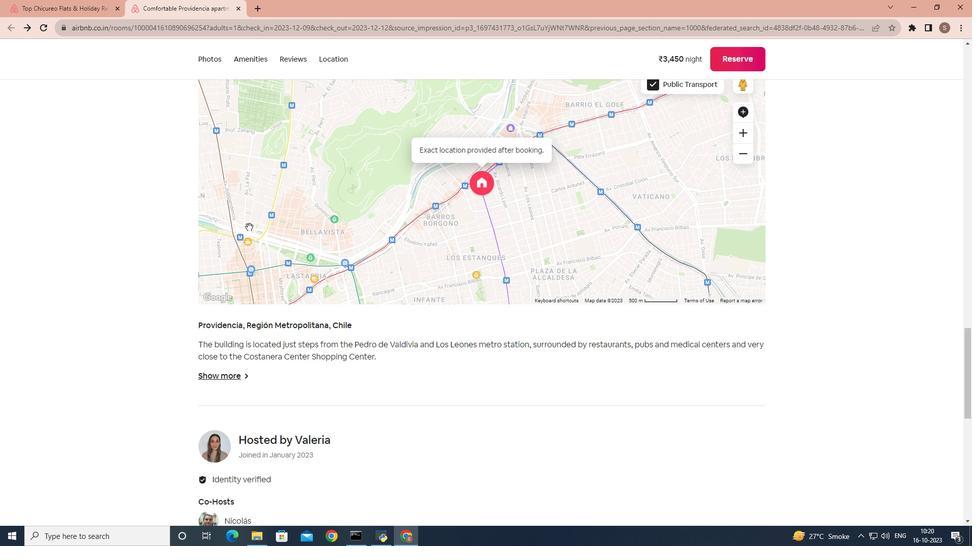 
Action: Mouse scrolled (249, 226) with delta (0, 0)
Screenshot: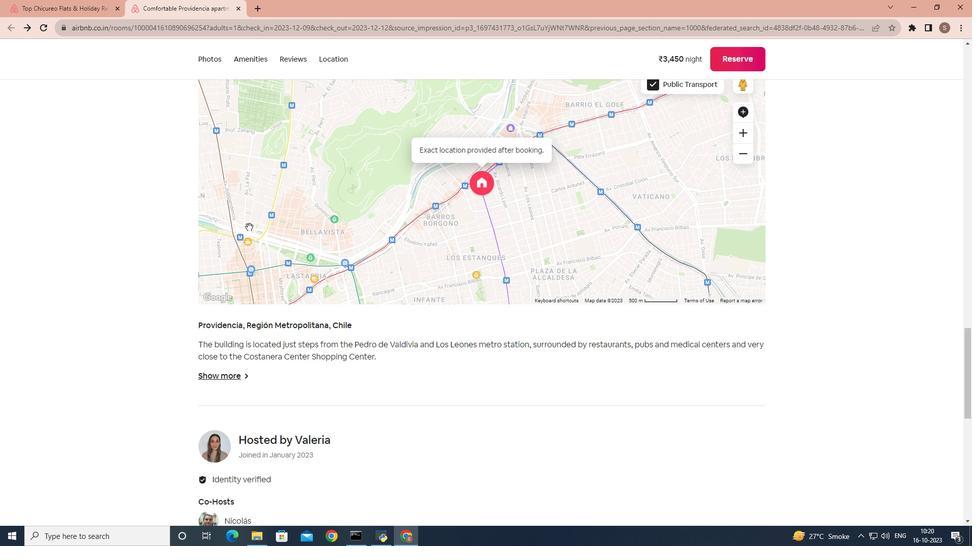
Action: Mouse scrolled (249, 226) with delta (0, 0)
Screenshot: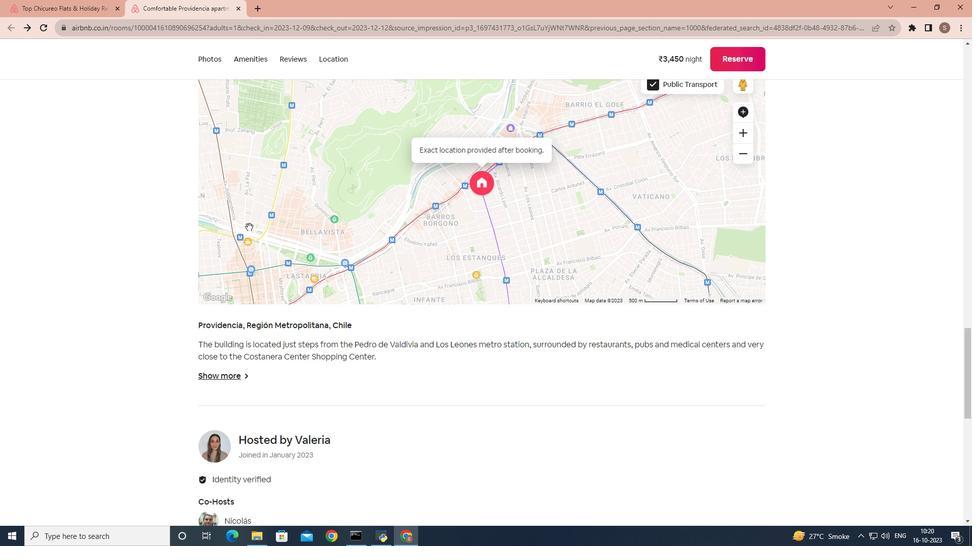 
Action: Mouse moved to (248, 227)
Screenshot: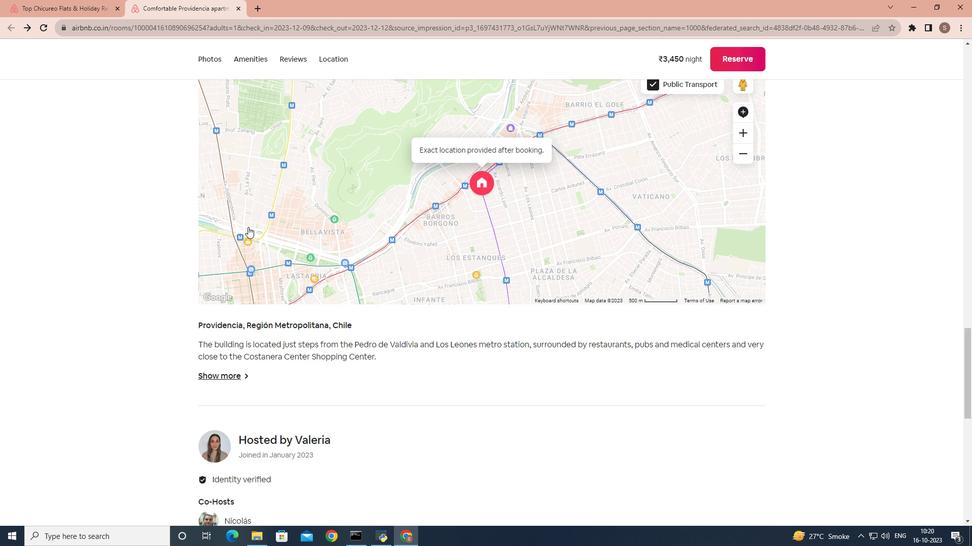 
Action: Mouse scrolled (248, 226) with delta (0, 0)
Screenshot: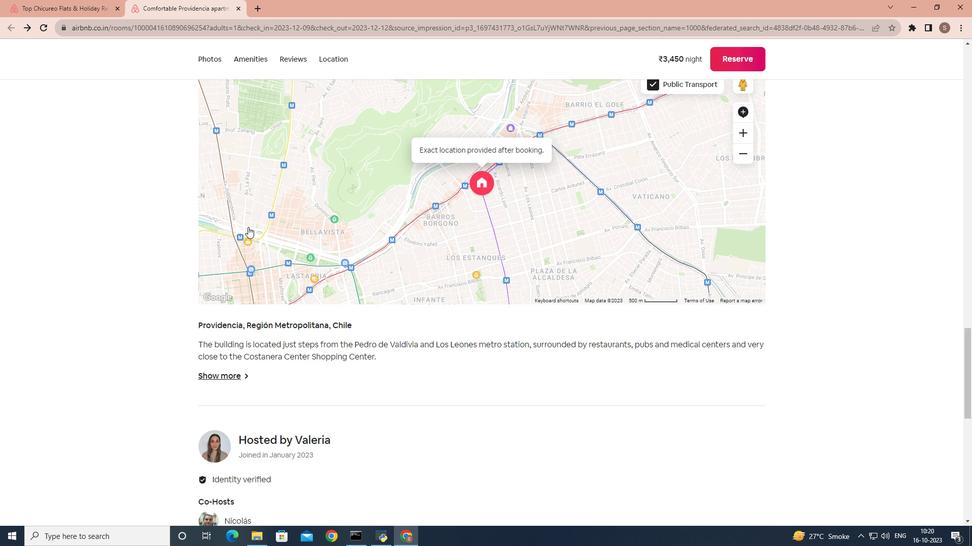 
Action: Mouse moved to (248, 227)
Screenshot: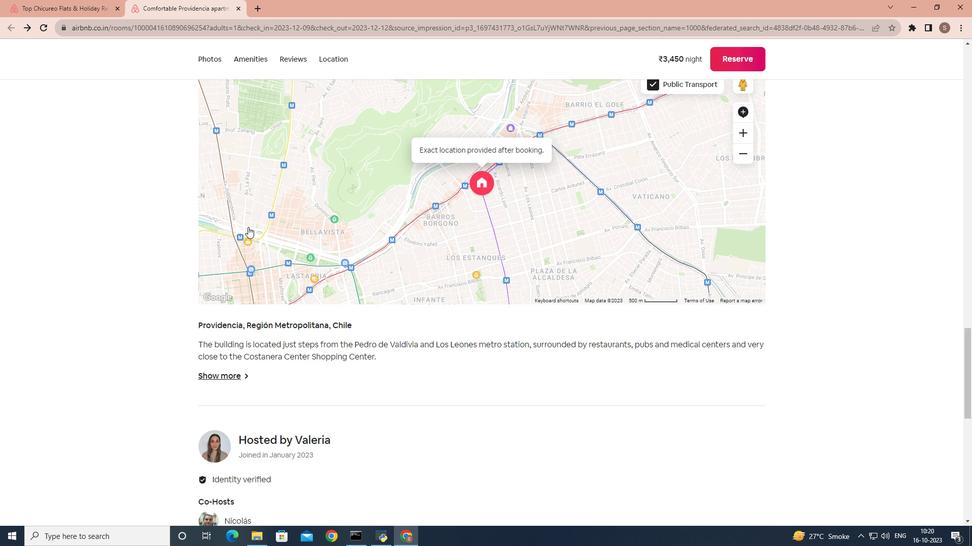 
Action: Mouse scrolled (248, 226) with delta (0, 0)
Screenshot: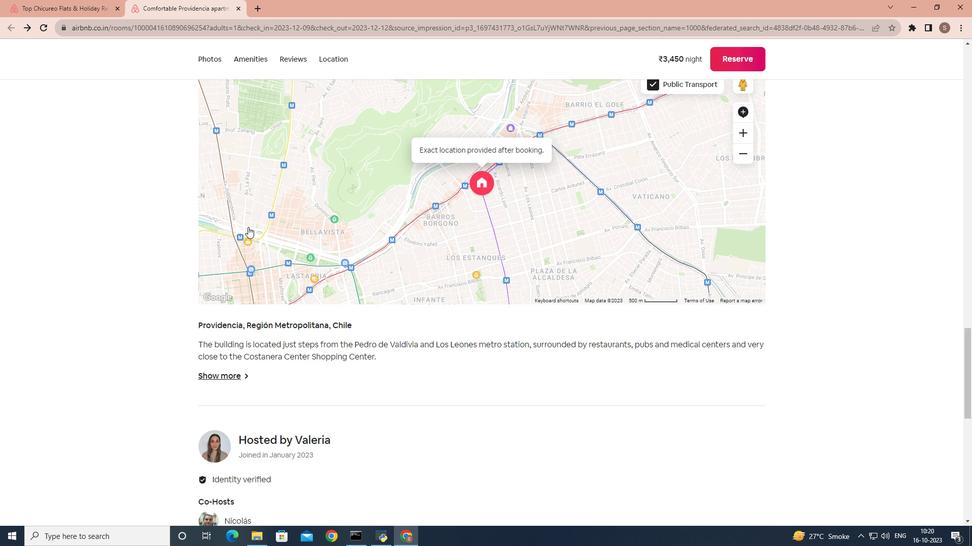 
Action: Mouse moved to (245, 227)
Screenshot: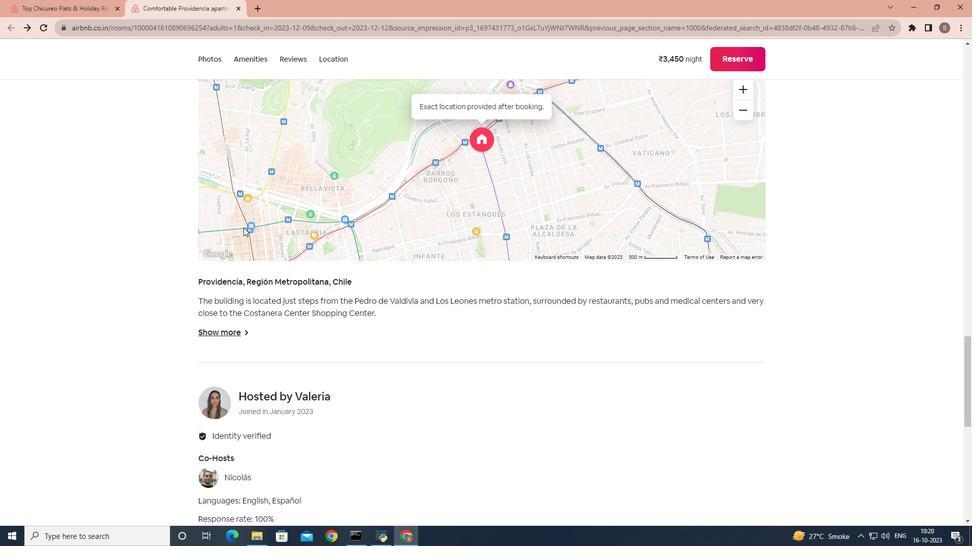 
Action: Mouse scrolled (245, 227) with delta (0, 0)
Screenshot: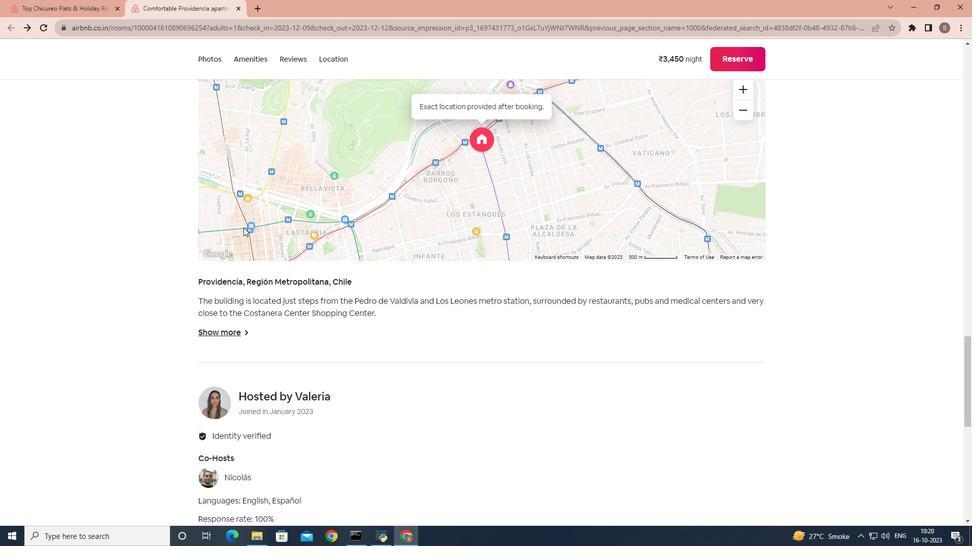 
Action: Mouse moved to (243, 227)
Screenshot: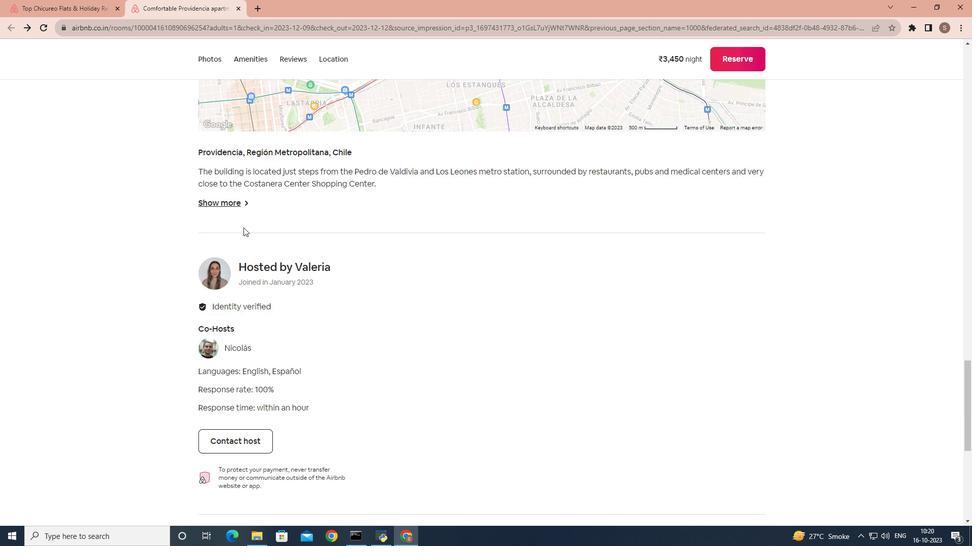 
Action: Mouse scrolled (243, 227) with delta (0, 0)
Screenshot: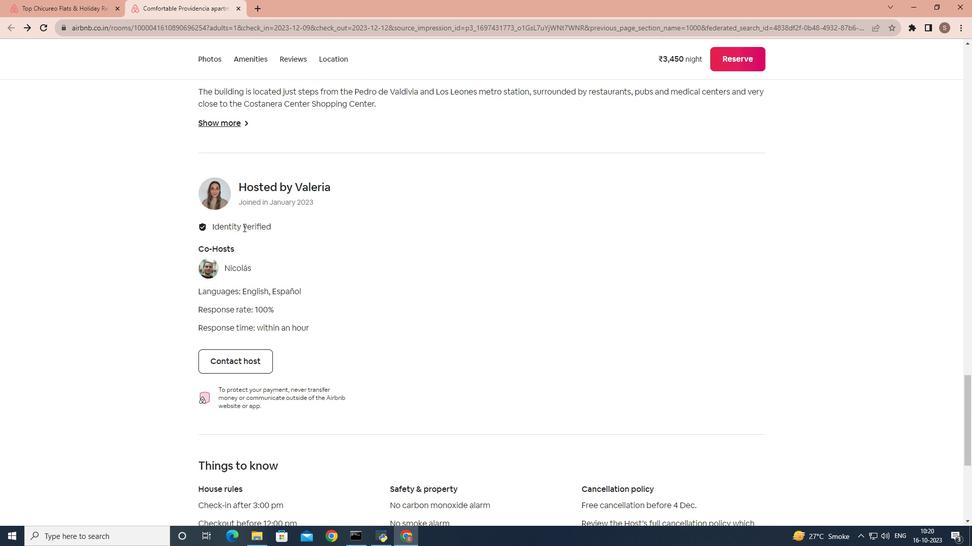 
Action: Mouse scrolled (243, 227) with delta (0, 0)
Screenshot: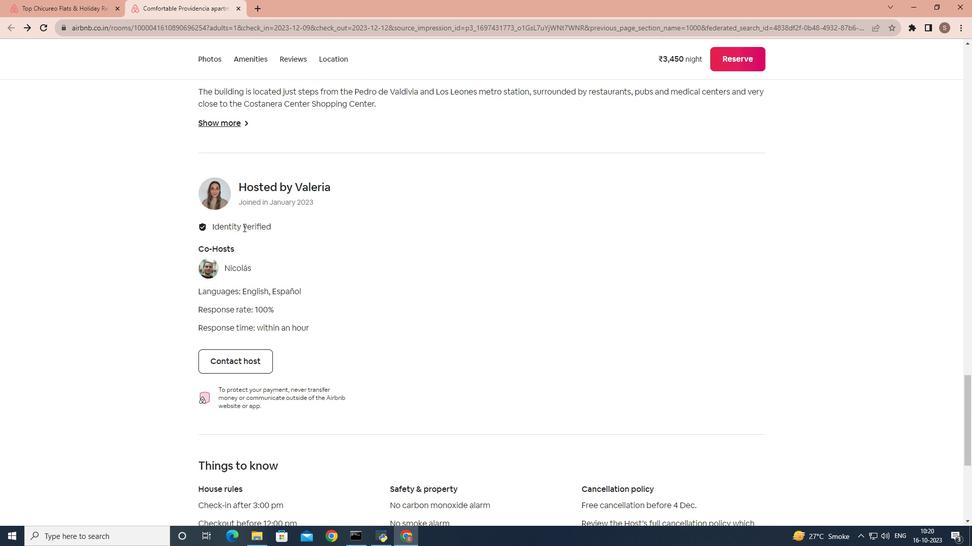 
Action: Mouse moved to (242, 228)
Screenshot: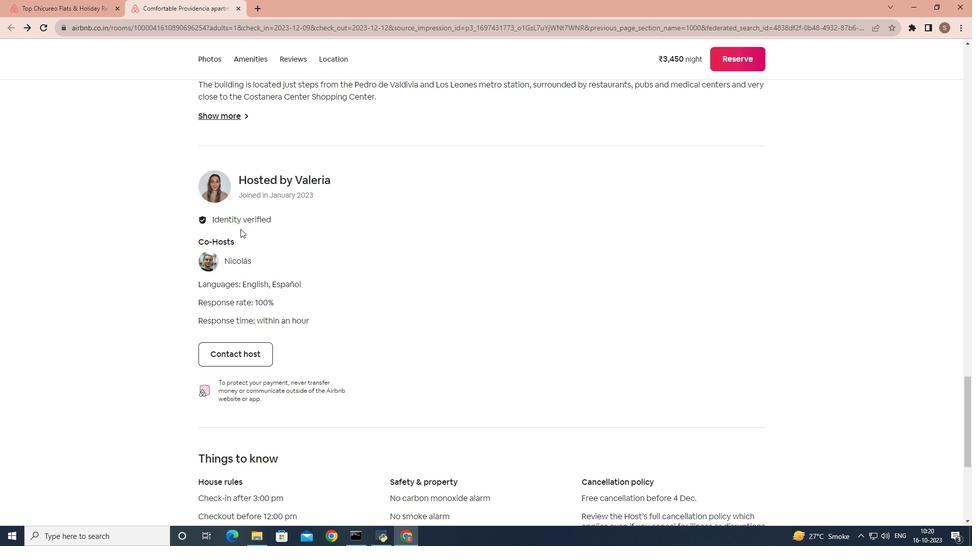 
Action: Mouse scrolled (242, 228) with delta (0, 0)
Screenshot: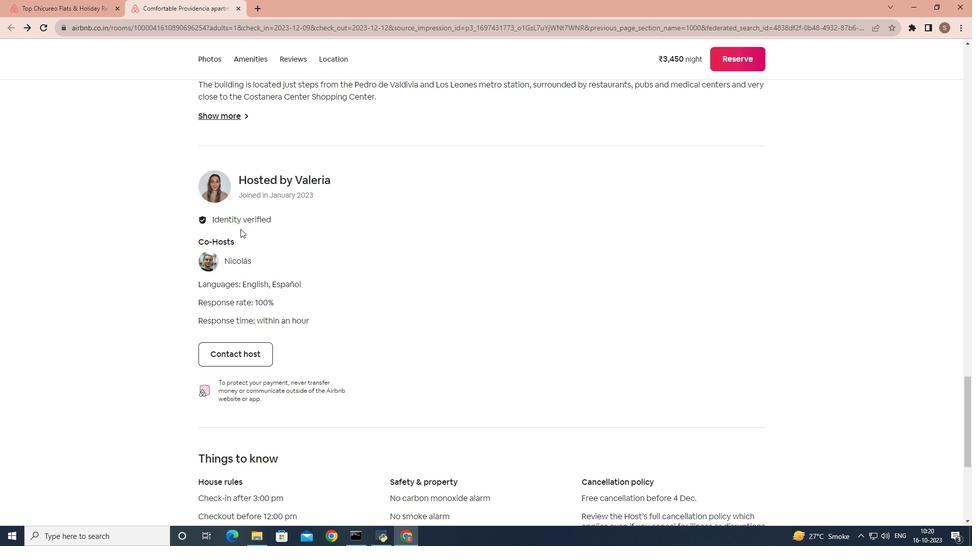 
Action: Mouse moved to (240, 229)
Screenshot: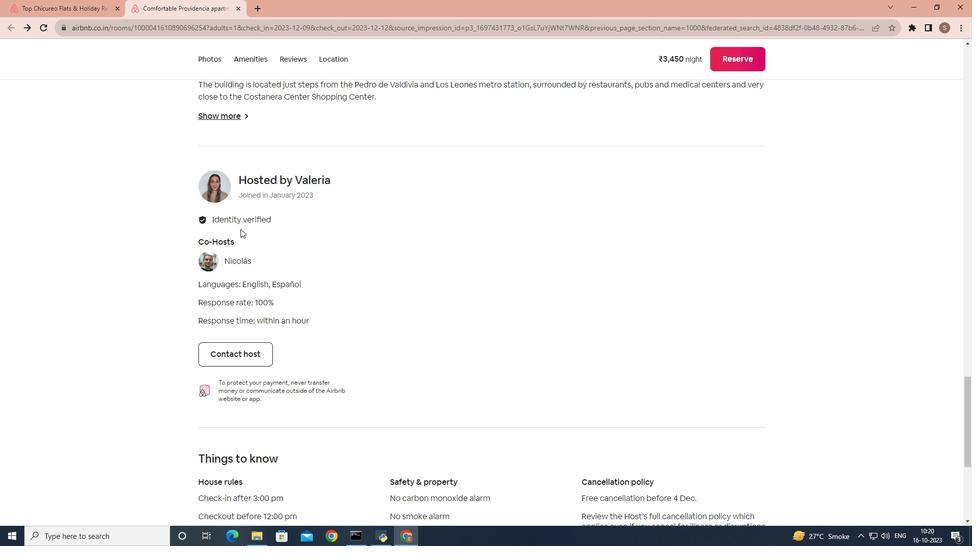 
Action: Mouse scrolled (240, 228) with delta (0, 0)
Screenshot: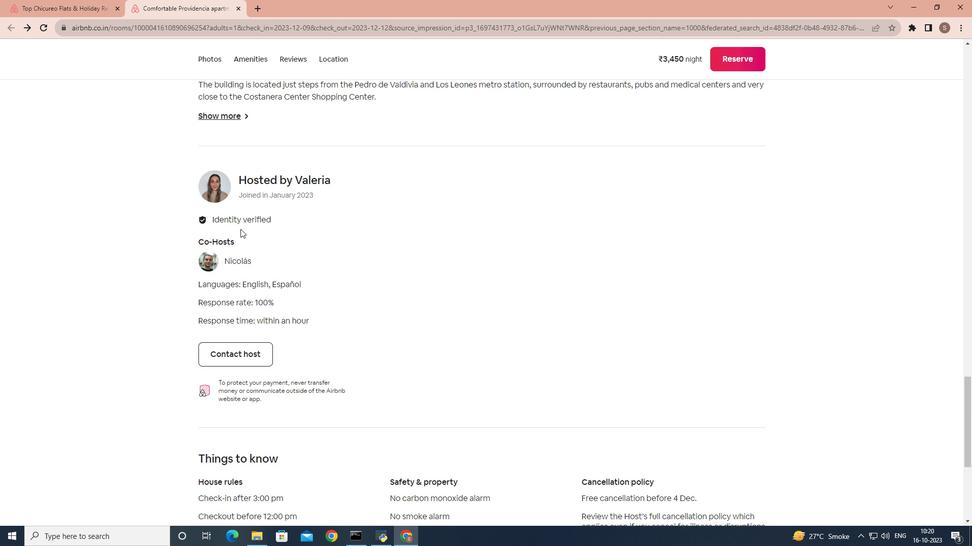 
Action: Mouse moved to (238, 230)
Screenshot: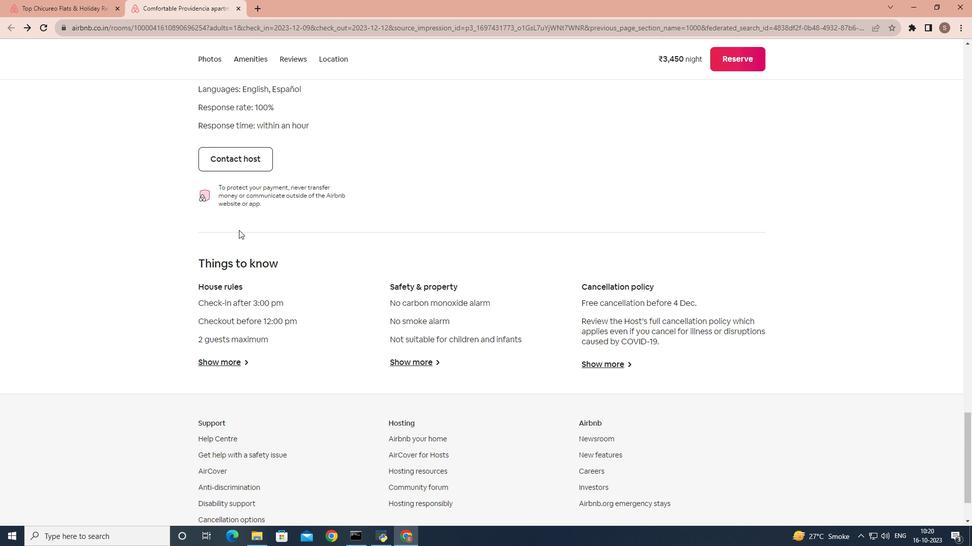 
Action: Mouse scrolled (238, 230) with delta (0, 0)
Screenshot: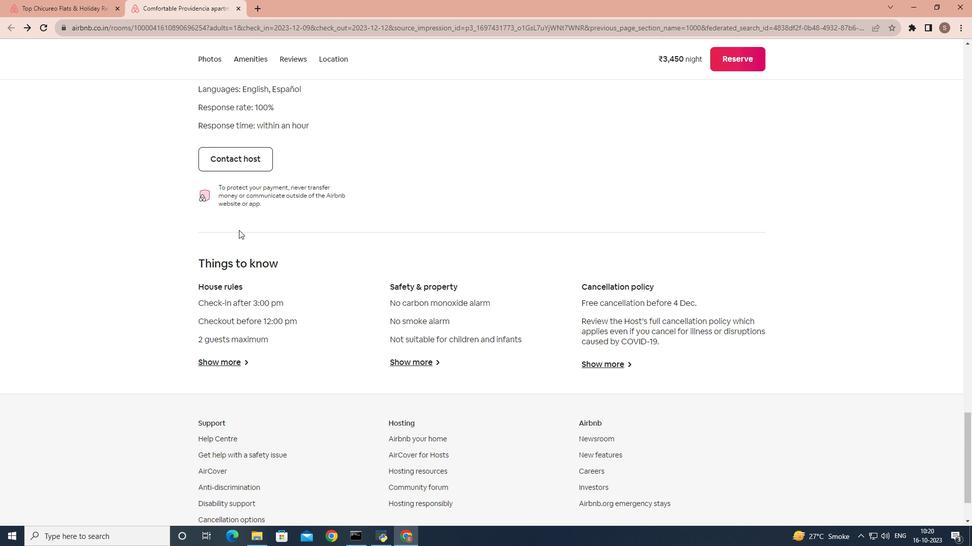 
Action: Mouse moved to (238, 231)
Screenshot: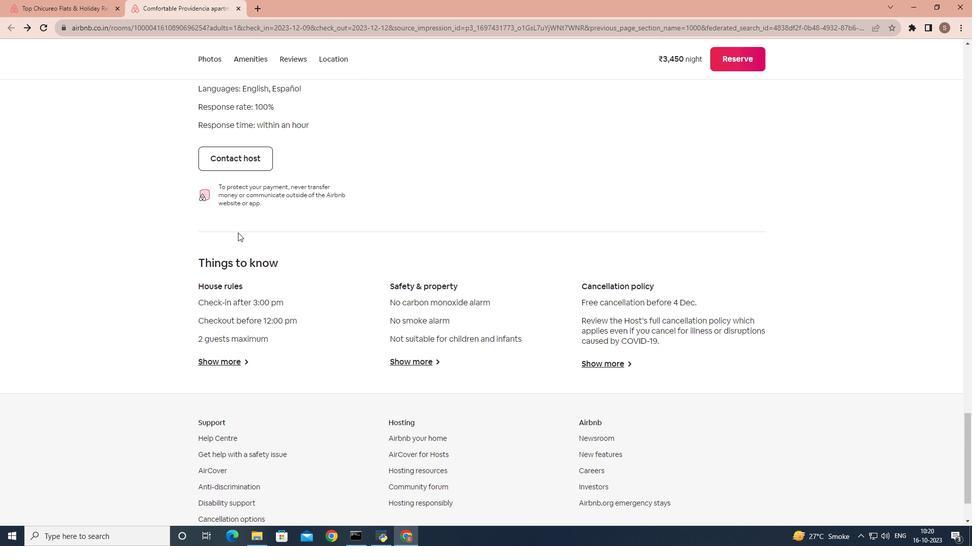 
Action: Mouse scrolled (238, 230) with delta (0, 0)
Screenshot: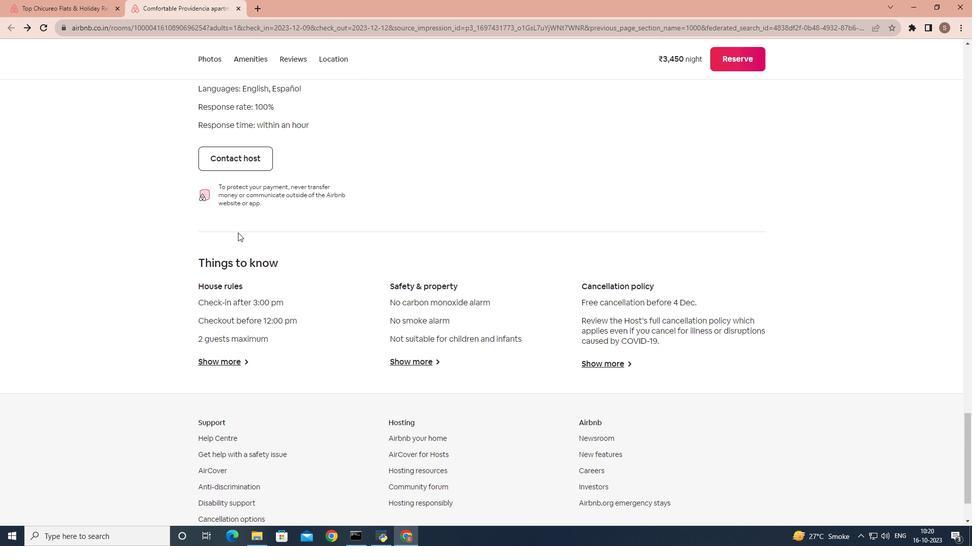 
Action: Mouse moved to (236, 233)
Screenshot: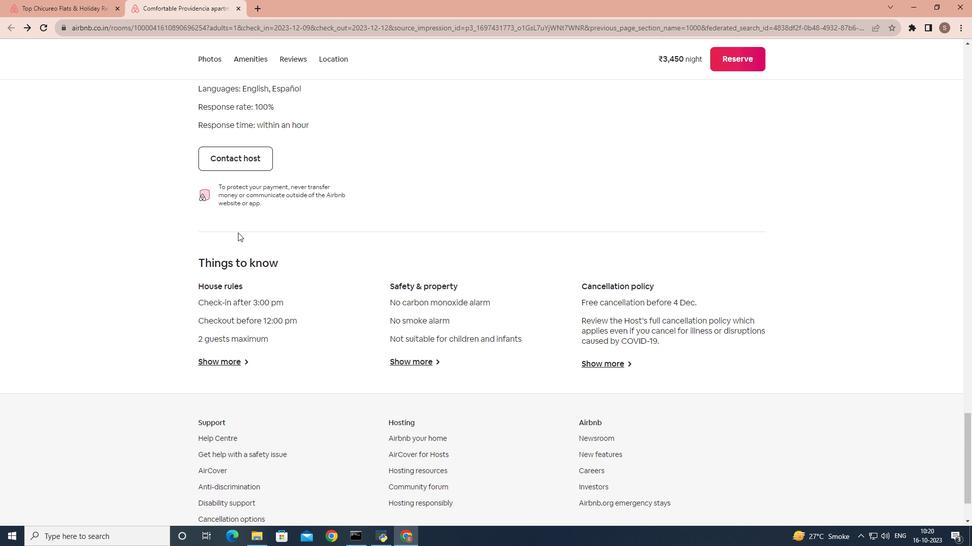 
Action: Mouse scrolled (236, 232) with delta (0, 0)
Screenshot: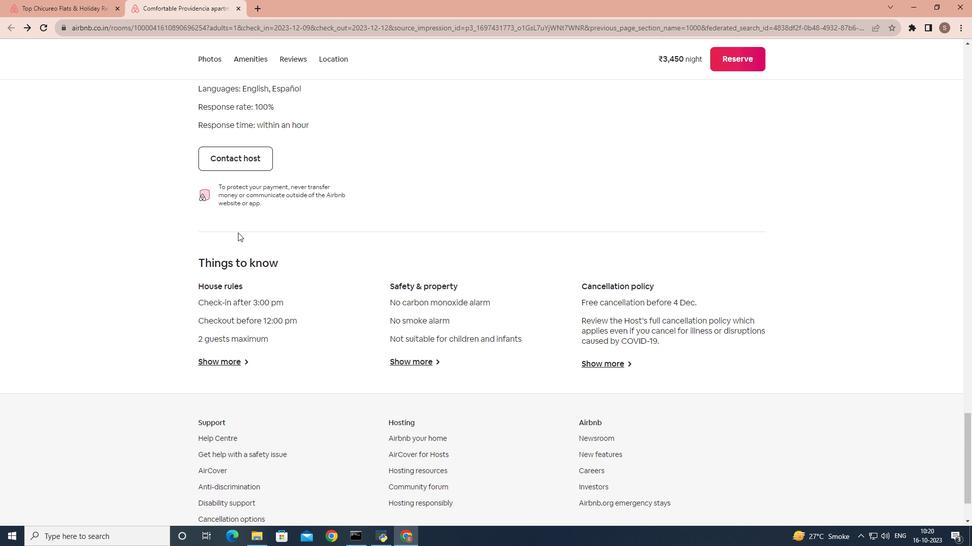 
Action: Mouse moved to (213, 295)
Screenshot: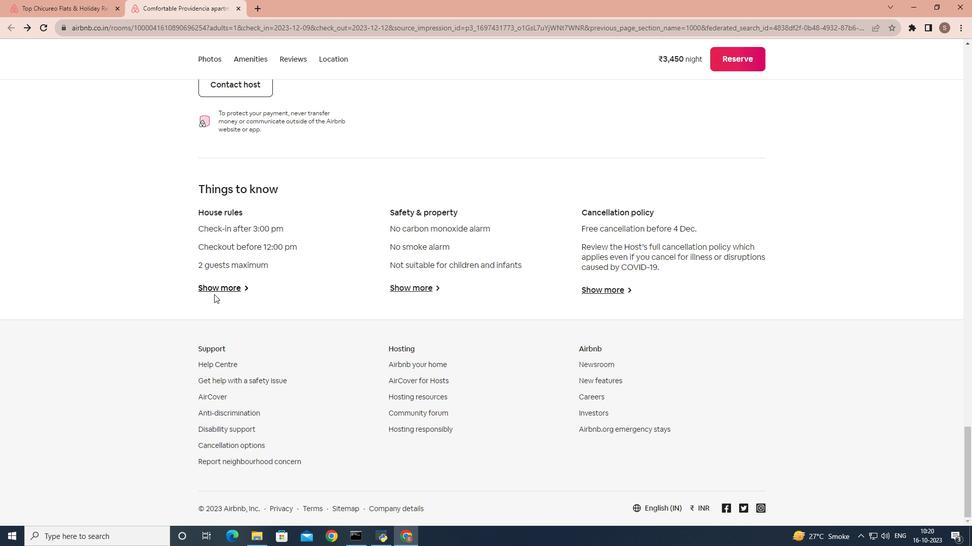 
Action: Mouse pressed left at (213, 295)
Screenshot: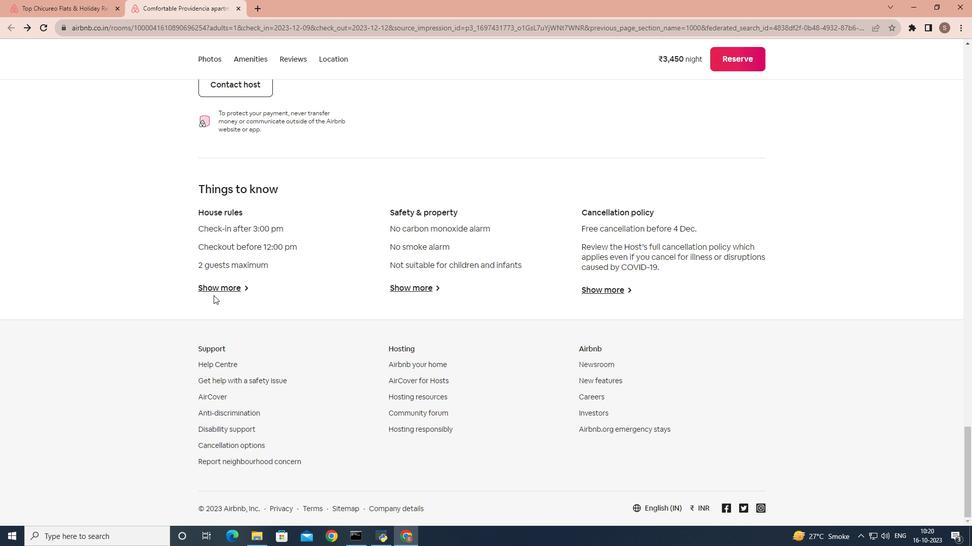 
Action: Mouse moved to (224, 291)
Screenshot: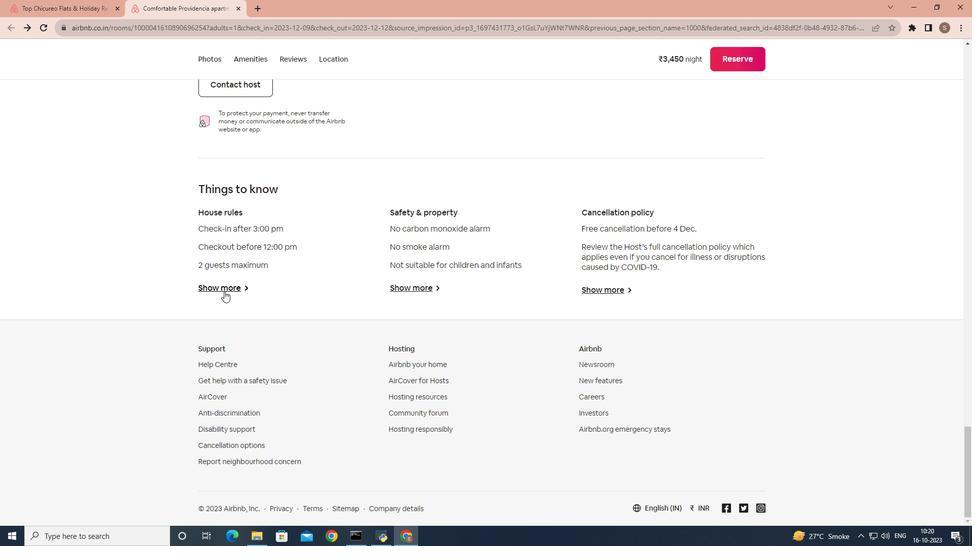 
Action: Mouse pressed left at (224, 291)
Screenshot: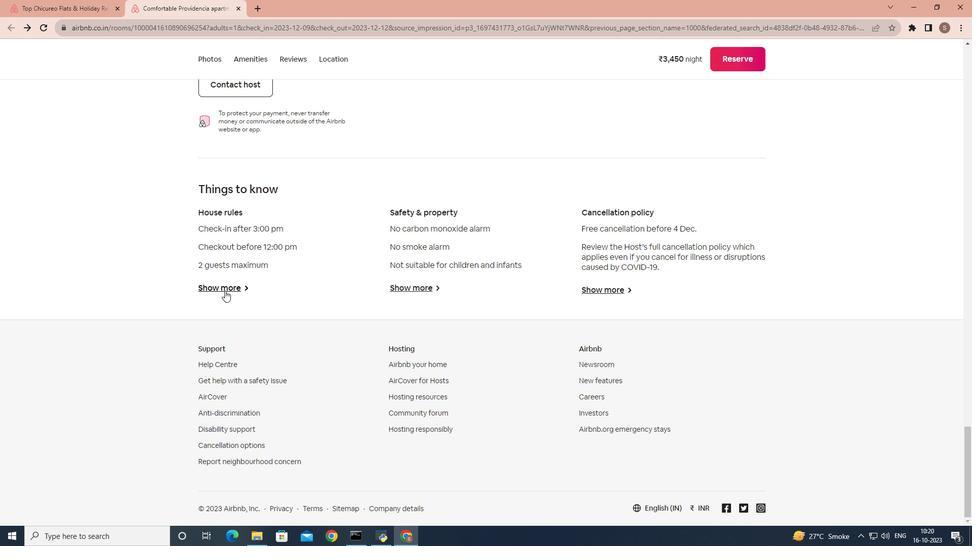 
Action: Mouse moved to (313, 296)
Screenshot: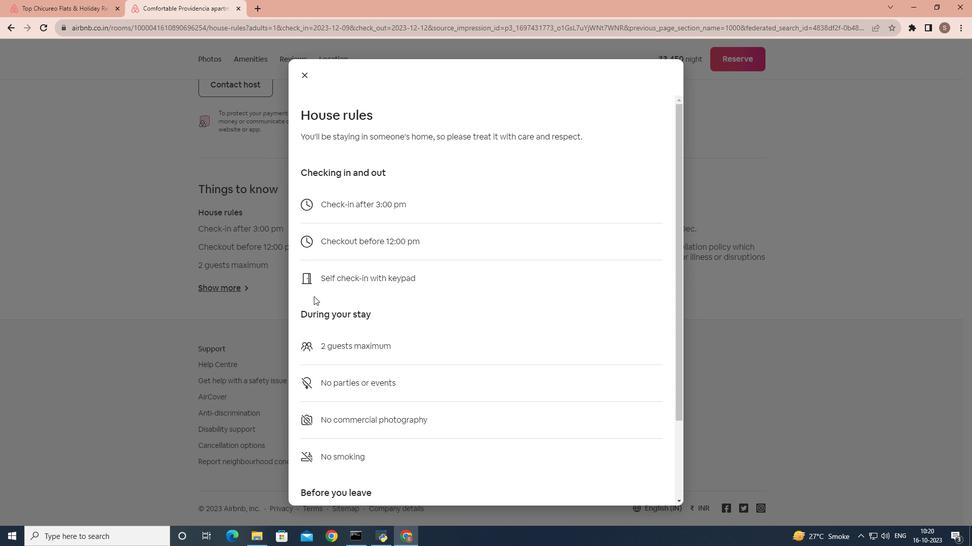 
Action: Mouse scrolled (313, 296) with delta (0, 0)
Screenshot: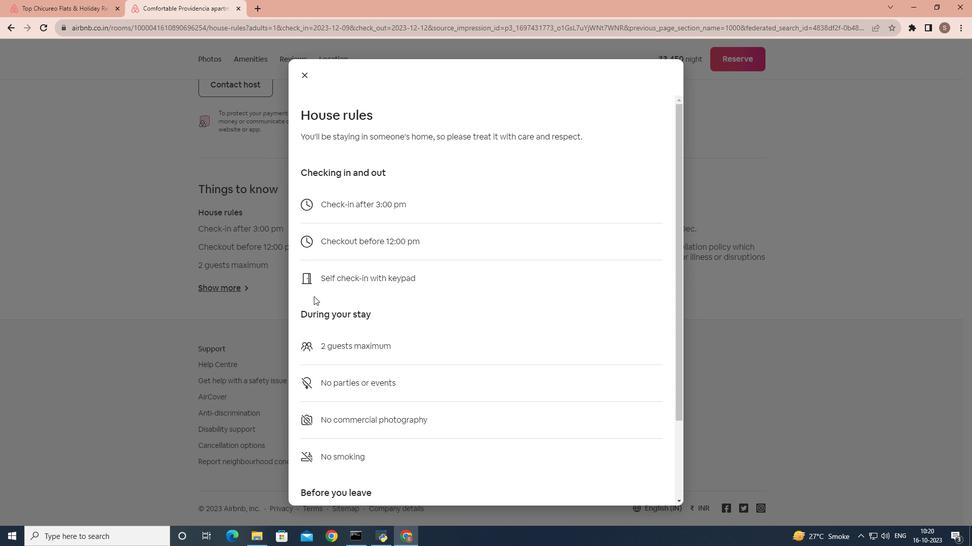 
Action: Mouse scrolled (313, 296) with delta (0, 0)
Screenshot: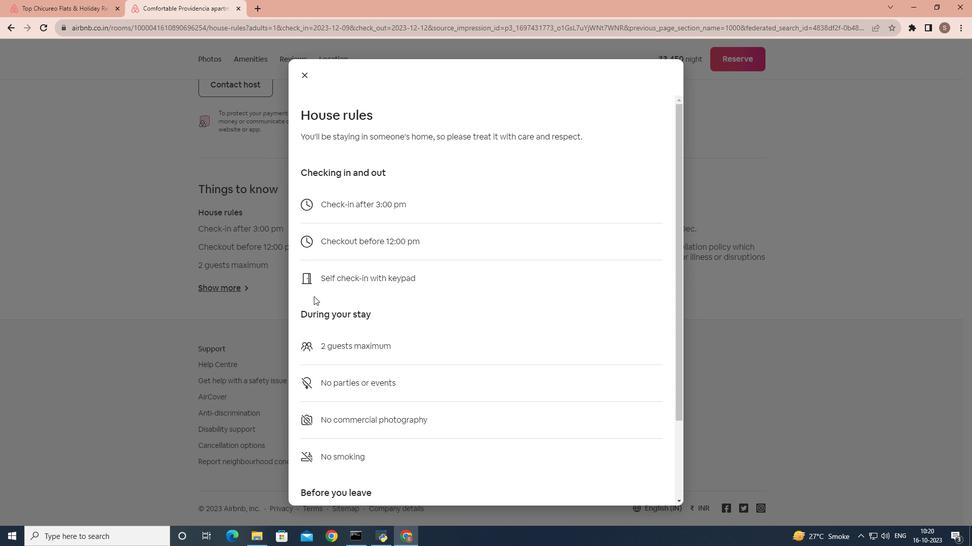 
Action: Mouse scrolled (313, 296) with delta (0, 0)
Screenshot: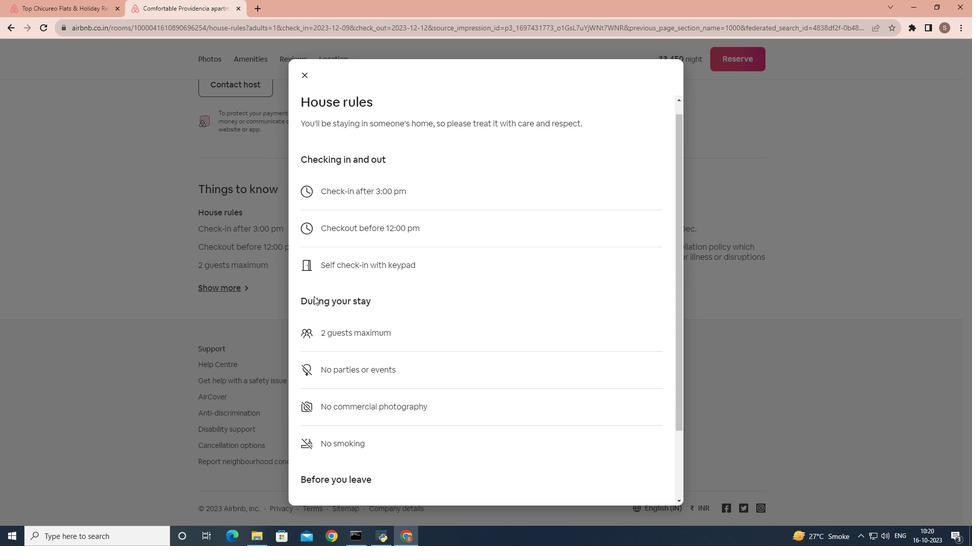 
Action: Mouse moved to (314, 296)
Screenshot: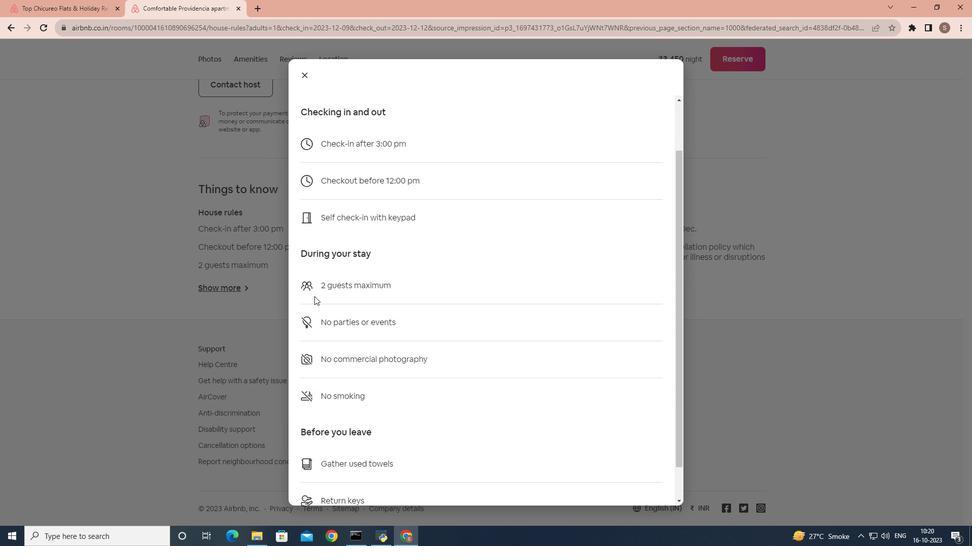 
Action: Mouse scrolled (314, 296) with delta (0, 0)
Screenshot: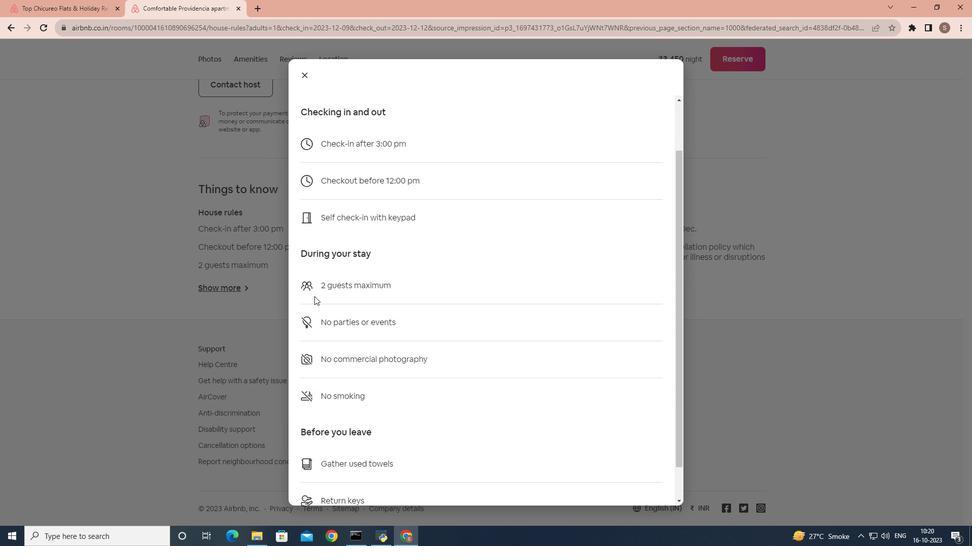 
Action: Mouse moved to (308, 70)
Screenshot: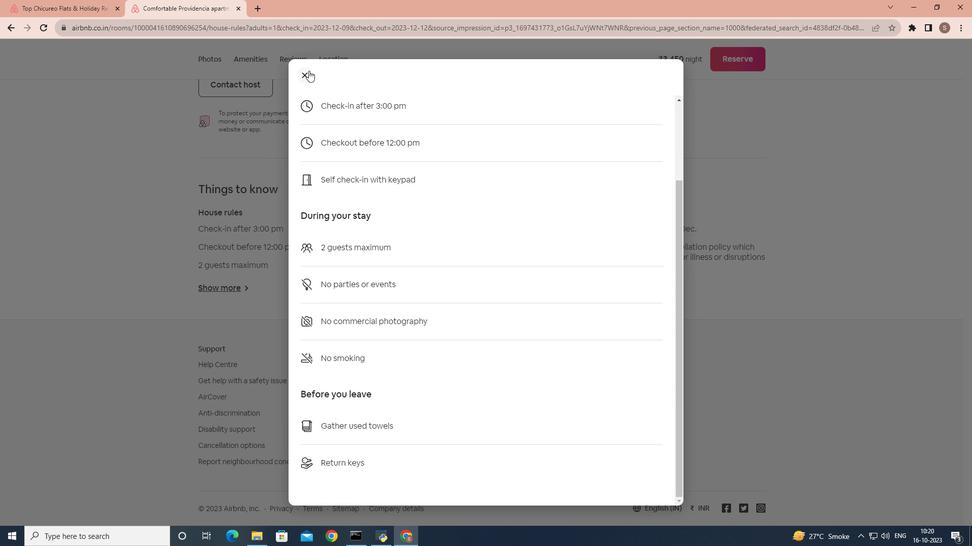 
Action: Mouse pressed left at (308, 70)
Screenshot: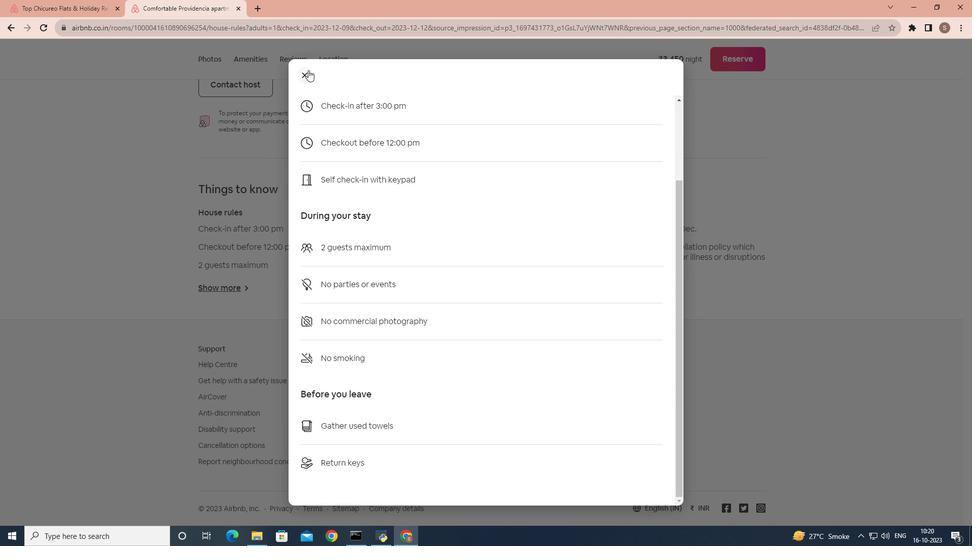 
Action: Mouse moved to (433, 293)
Screenshot: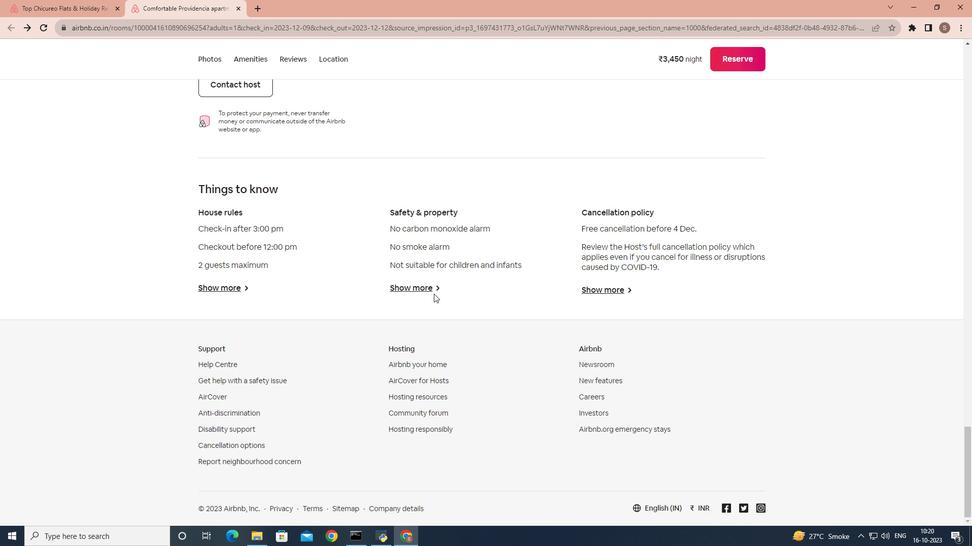 
Action: Mouse pressed left at (433, 293)
Screenshot: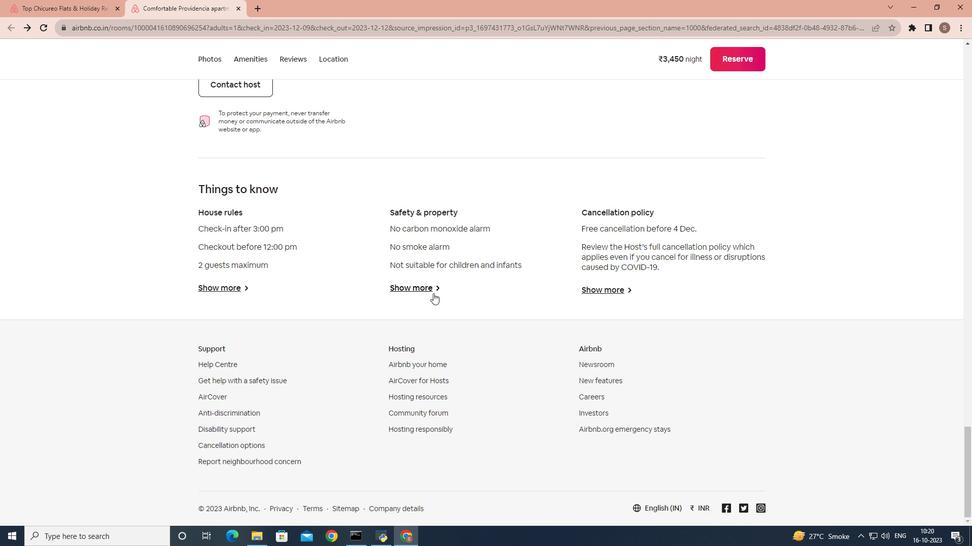 
Action: Mouse moved to (305, 115)
Screenshot: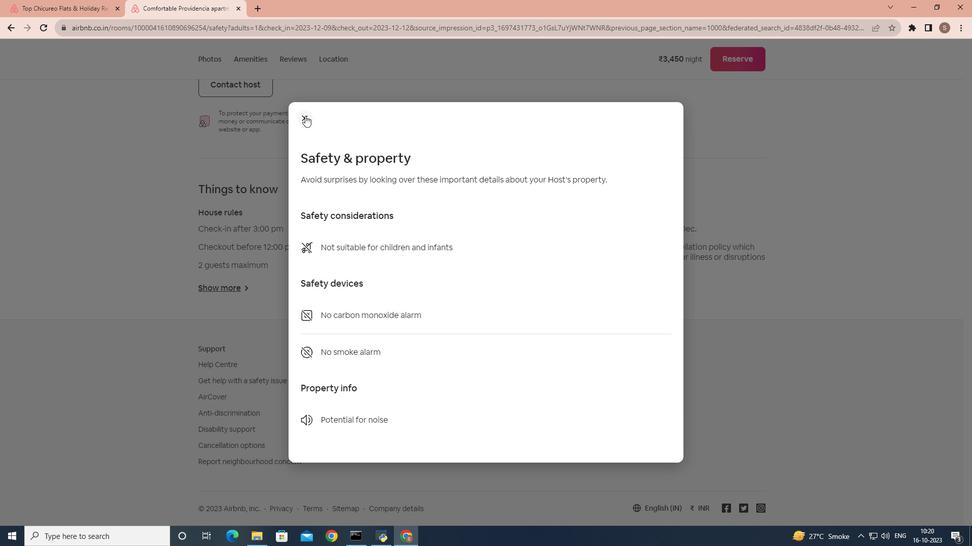 
Action: Mouse pressed left at (305, 115)
Screenshot: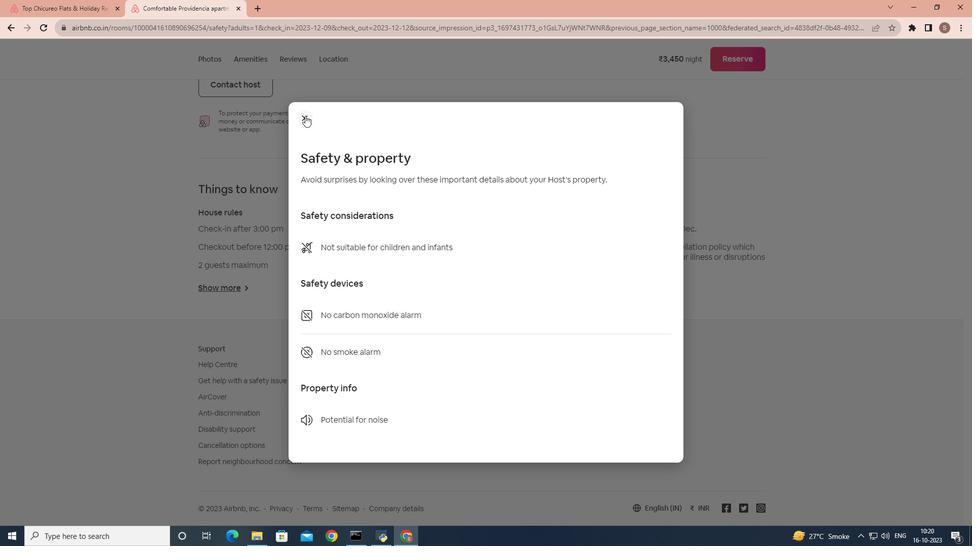 
Action: Mouse moved to (623, 293)
Screenshot: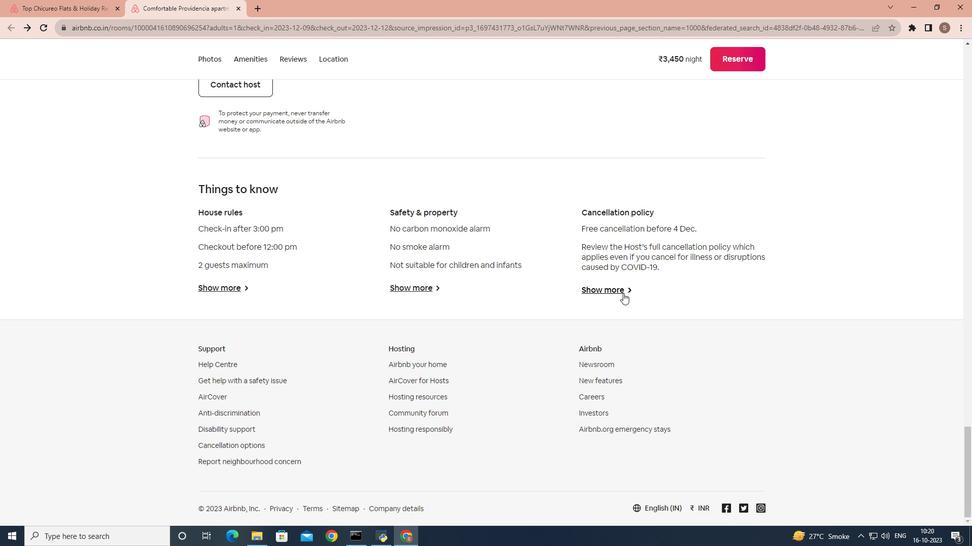 
Action: Mouse pressed left at (623, 293)
Screenshot: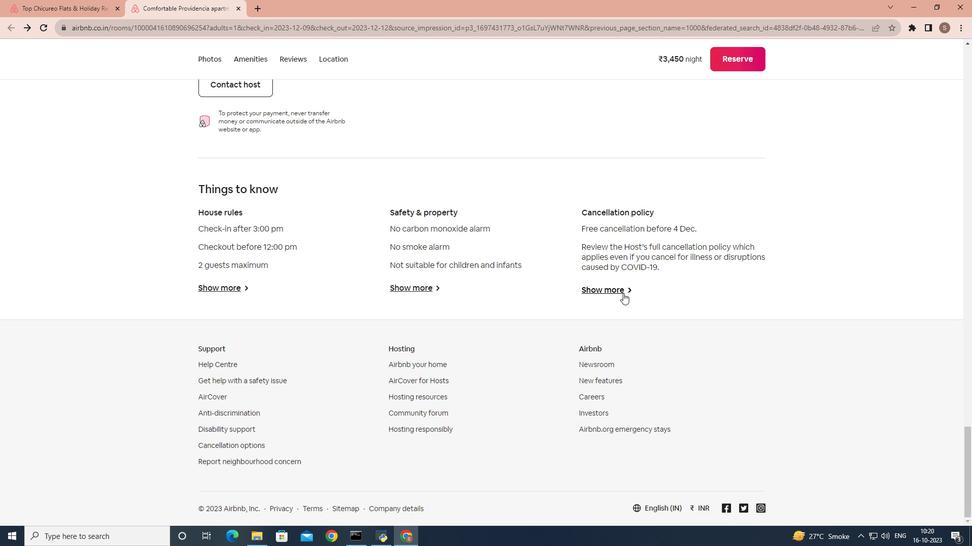 
Action: Mouse moved to (358, 152)
Screenshot: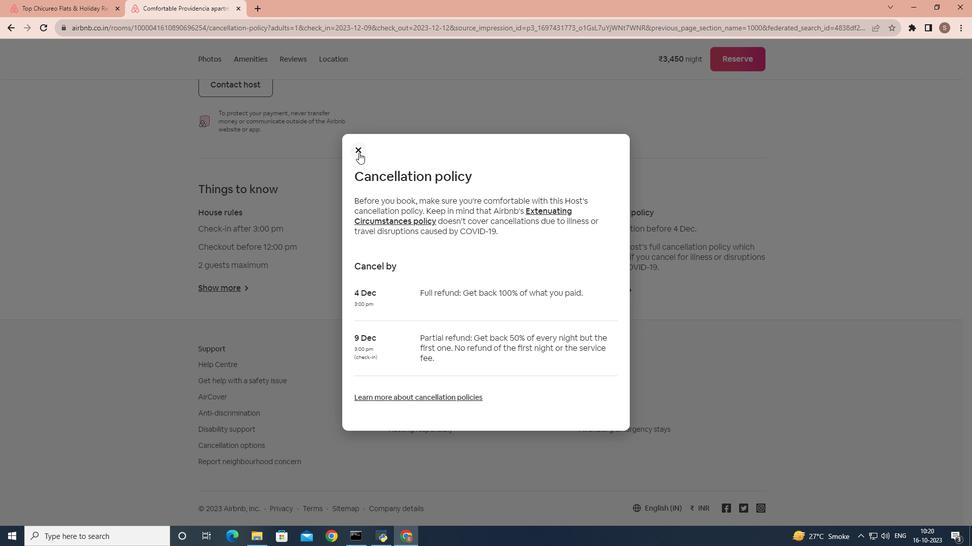 
Action: Mouse pressed left at (358, 152)
Screenshot: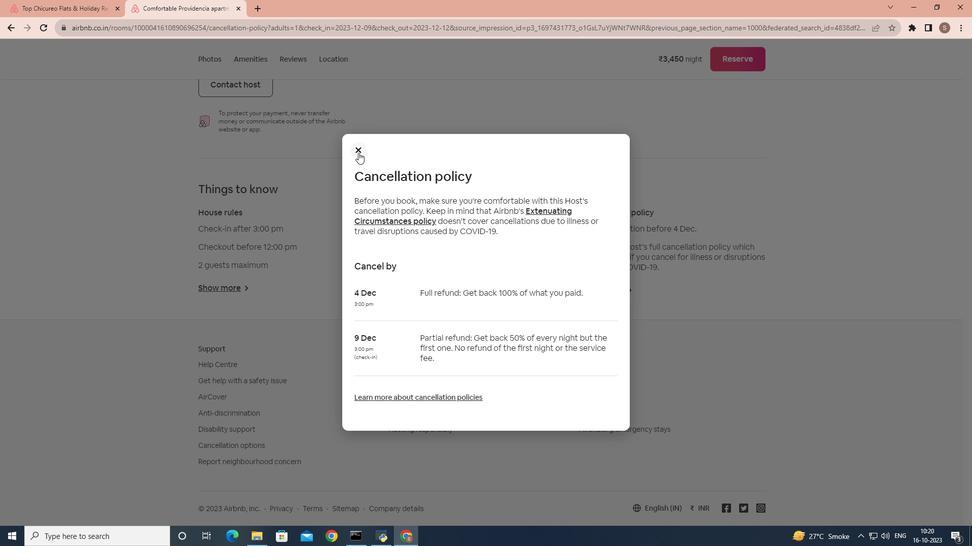 
Action: Mouse moved to (243, 398)
Screenshot: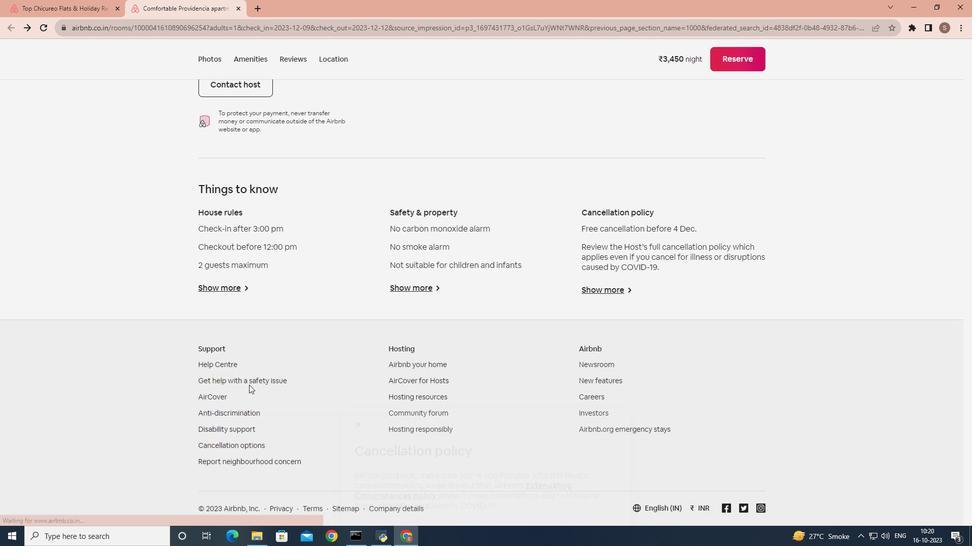 
Action: Mouse scrolled (243, 398) with delta (0, 0)
Screenshot: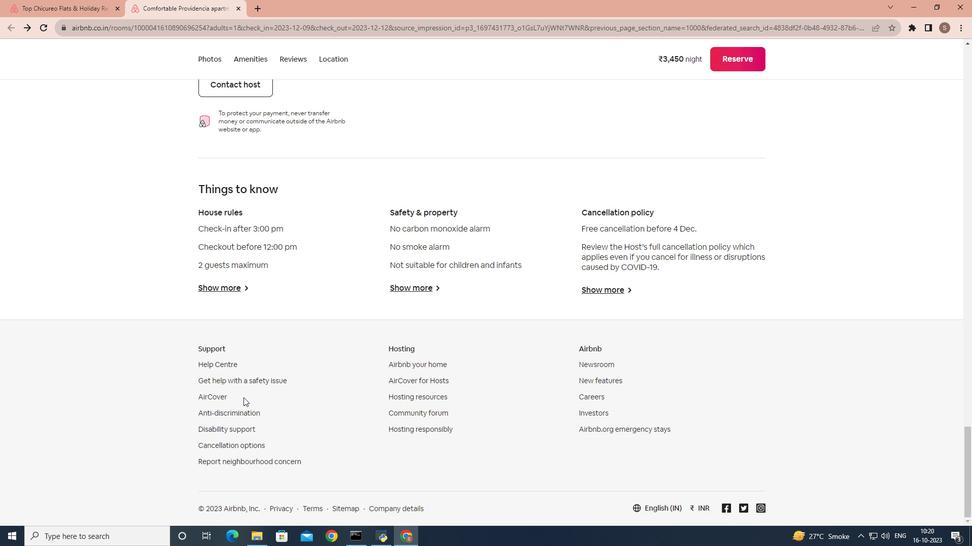 
Action: Mouse scrolled (243, 398) with delta (0, 0)
Screenshot: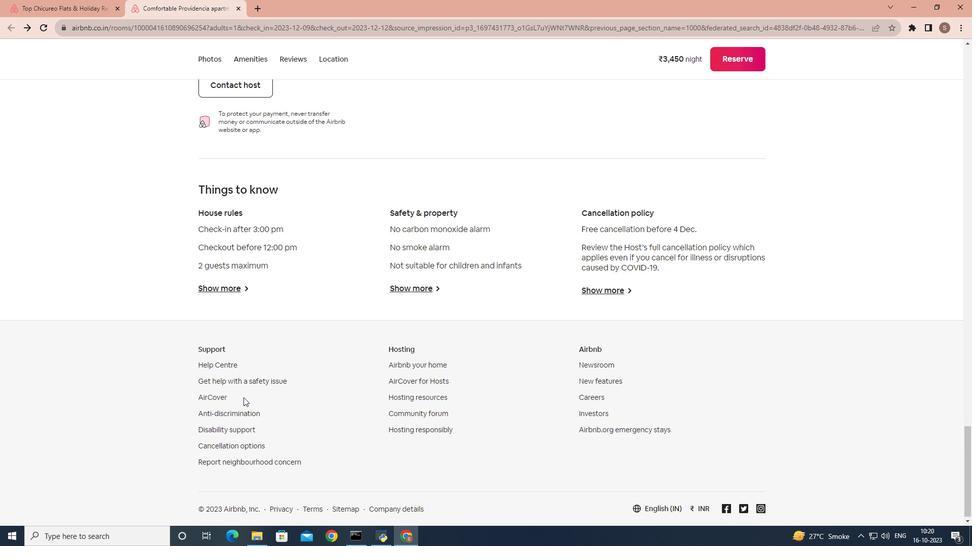 
Action: Mouse scrolled (243, 398) with delta (0, 0)
Screenshot: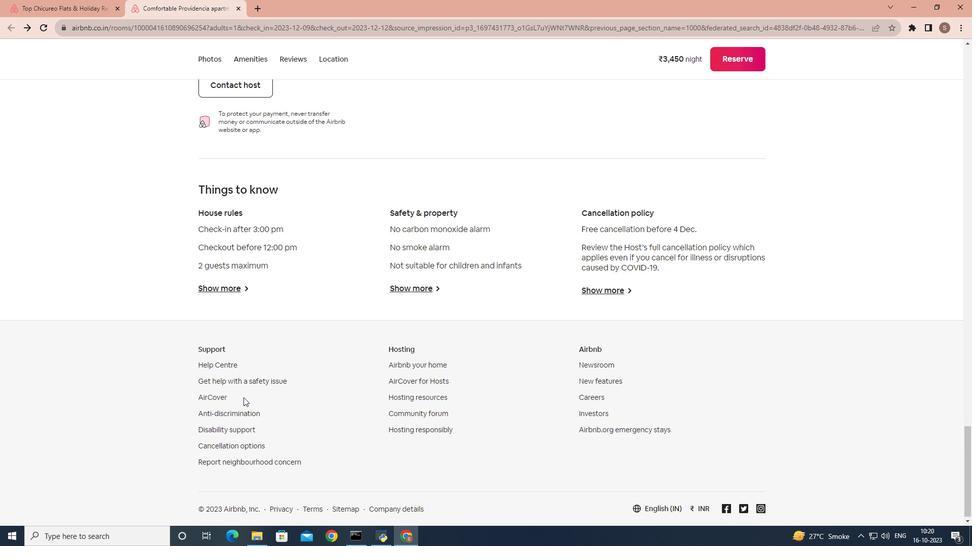 
Action: Mouse scrolled (243, 398) with delta (0, 0)
Screenshot: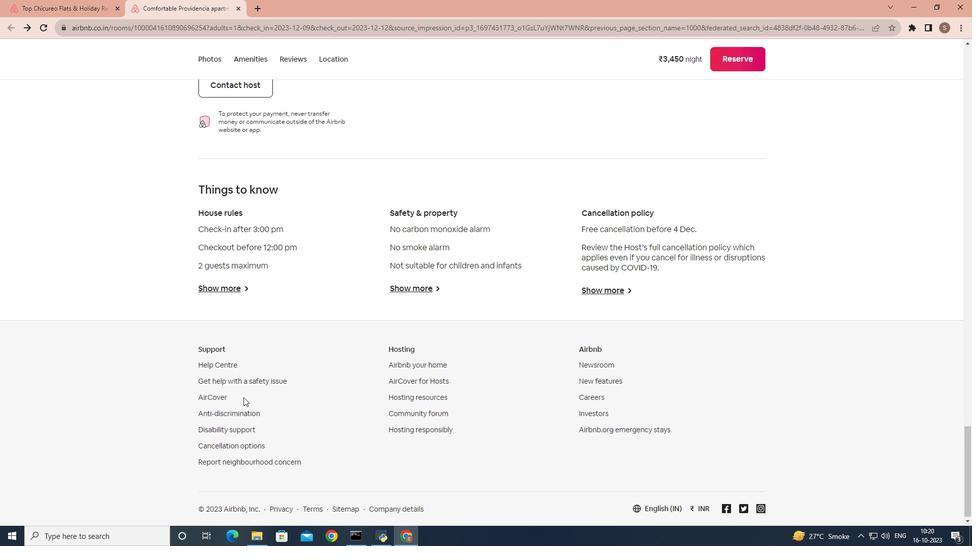 
Action: Mouse scrolled (243, 398) with delta (0, 0)
Screenshot: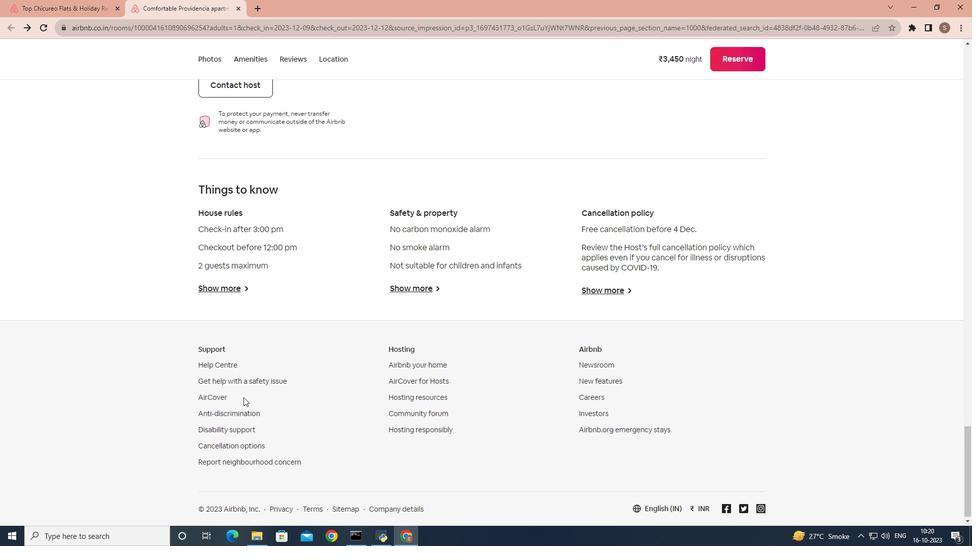 
Action: Mouse scrolled (243, 398) with delta (0, 0)
Screenshot: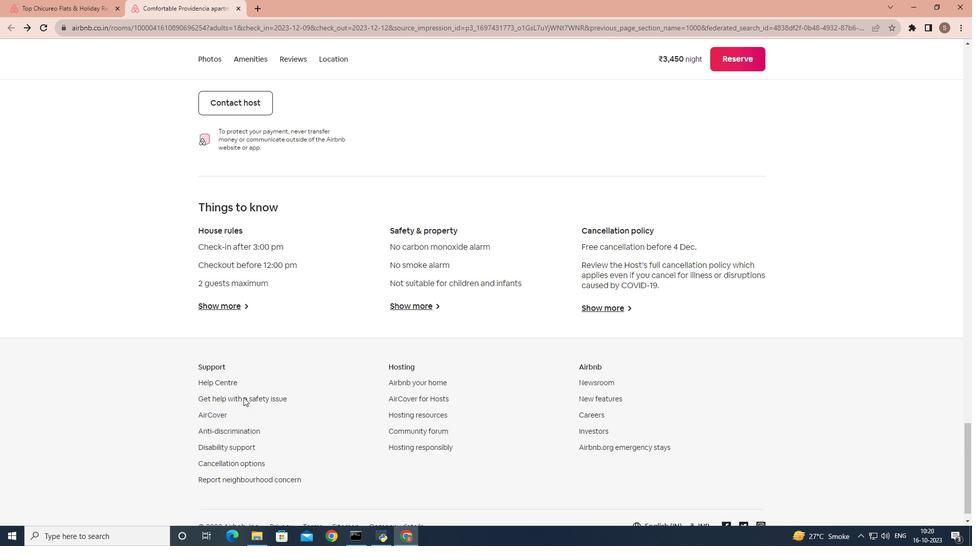 
Action: Mouse scrolled (243, 398) with delta (0, 0)
Screenshot: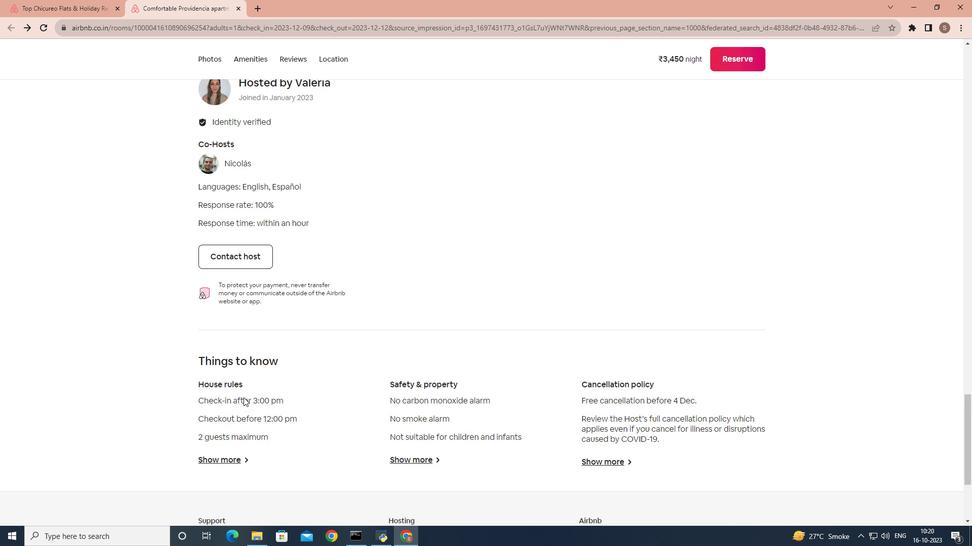
Action: Mouse scrolled (243, 398) with delta (0, 0)
Screenshot: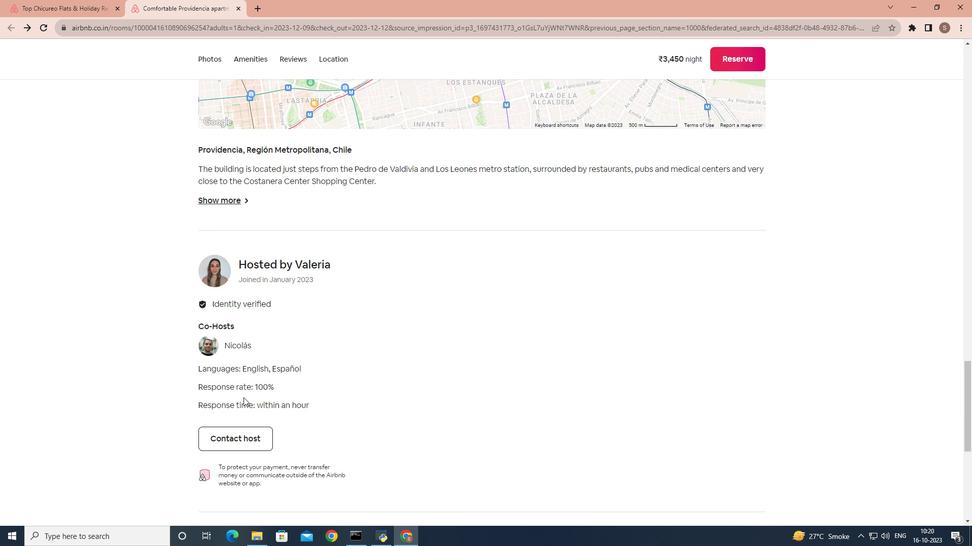 
Action: Mouse scrolled (243, 398) with delta (0, 0)
Screenshot: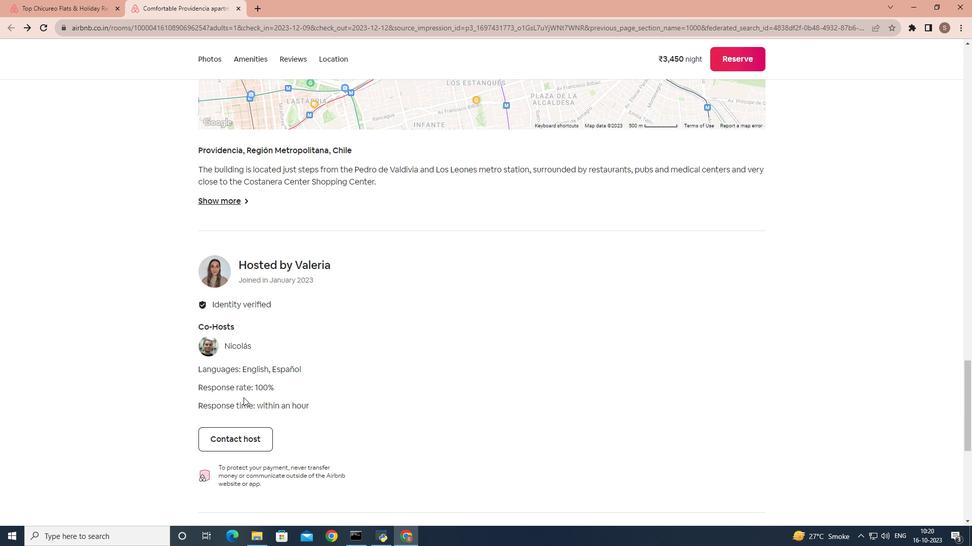 
Action: Mouse scrolled (243, 398) with delta (0, 0)
Screenshot: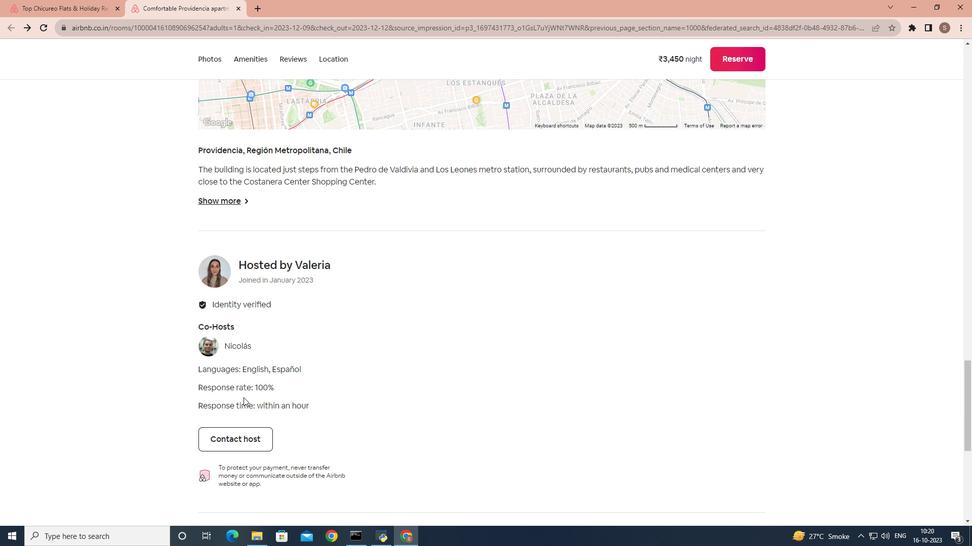 
Action: Mouse scrolled (243, 398) with delta (0, 0)
Screenshot: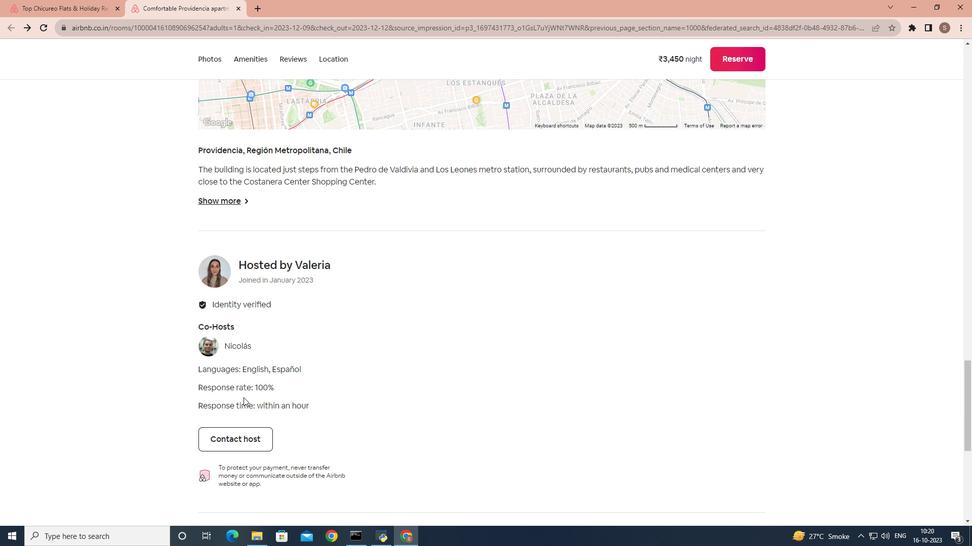 
Action: Mouse scrolled (243, 398) with delta (0, 0)
Screenshot: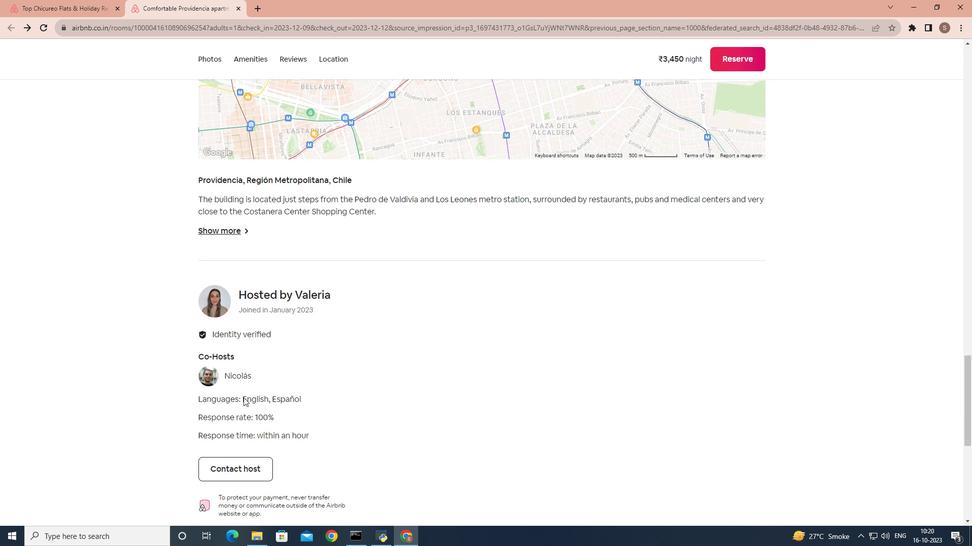 
Action: Mouse scrolled (243, 398) with delta (0, 0)
Screenshot: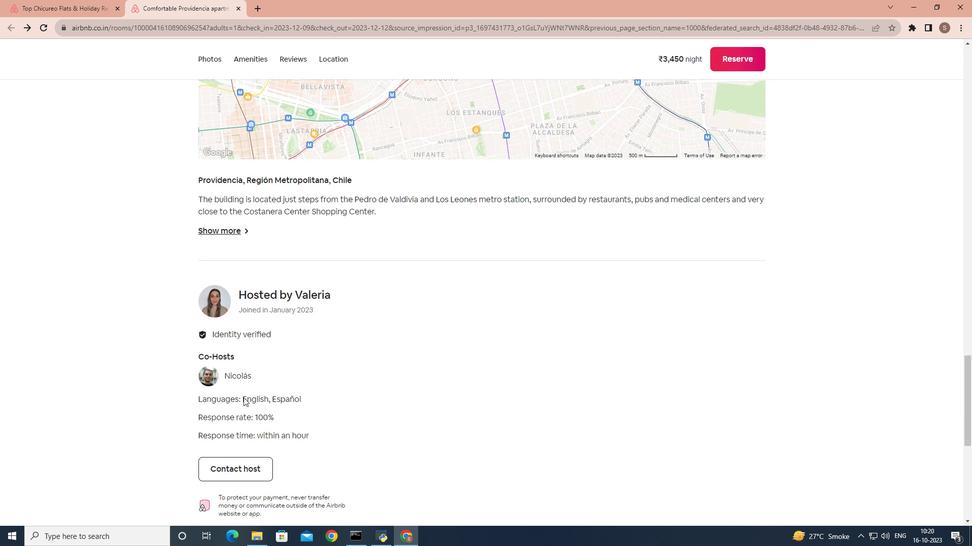 
Action: Mouse scrolled (243, 398) with delta (0, 0)
Screenshot: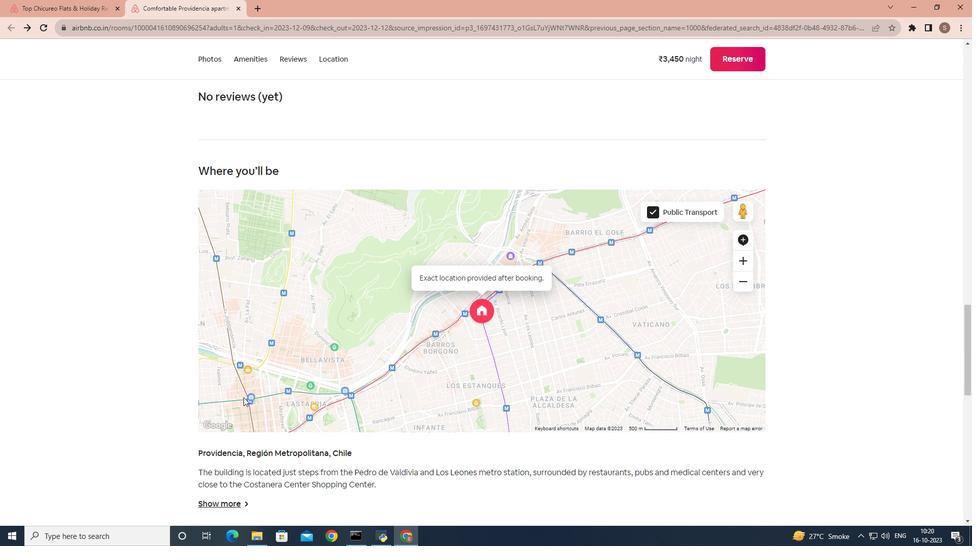 
Action: Mouse scrolled (243, 398) with delta (0, 0)
Screenshot: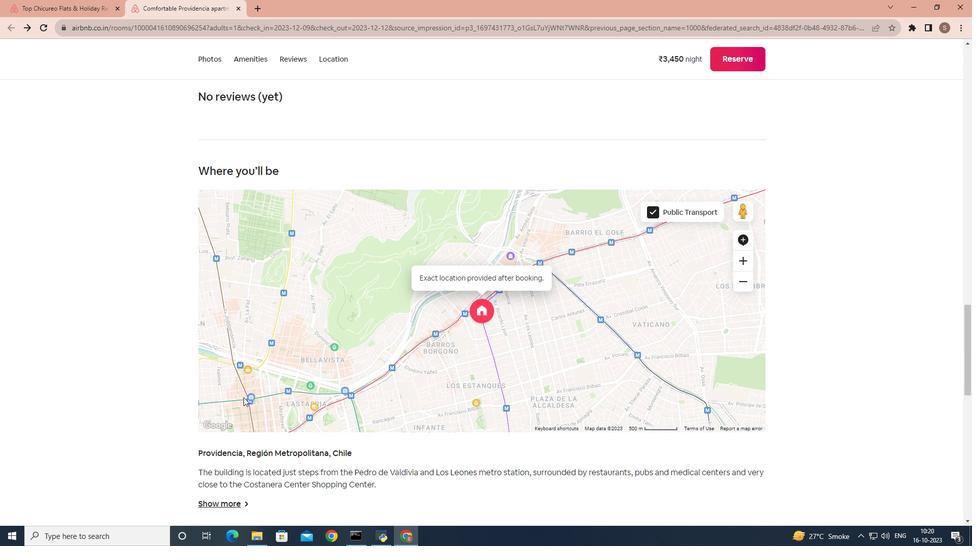 
Action: Mouse scrolled (243, 398) with delta (0, 0)
Screenshot: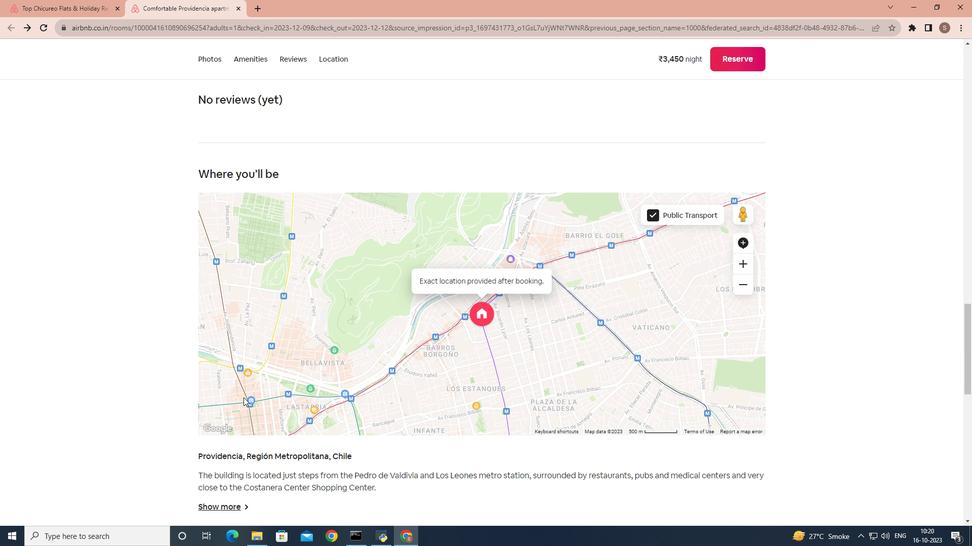 
Action: Mouse scrolled (243, 398) with delta (0, 0)
Screenshot: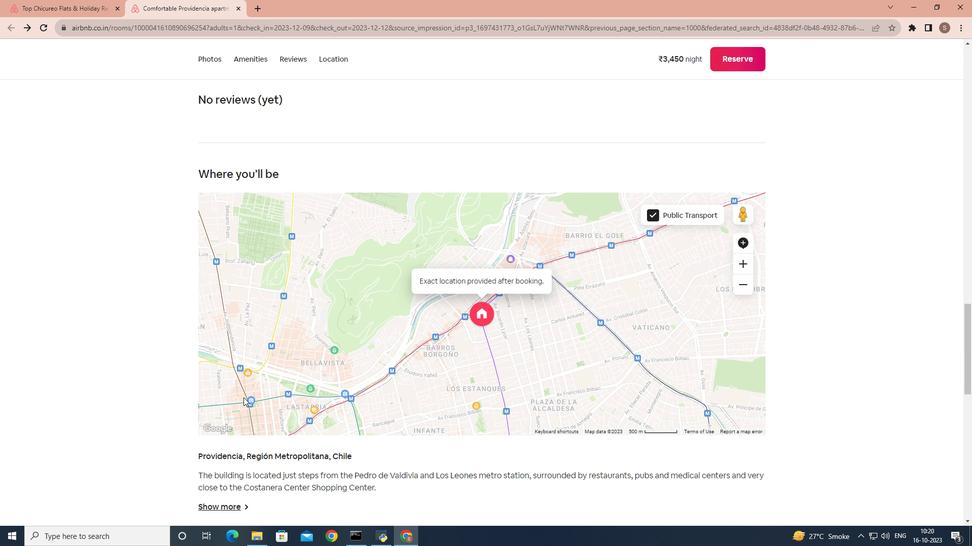
Action: Mouse scrolled (243, 398) with delta (0, 0)
Screenshot: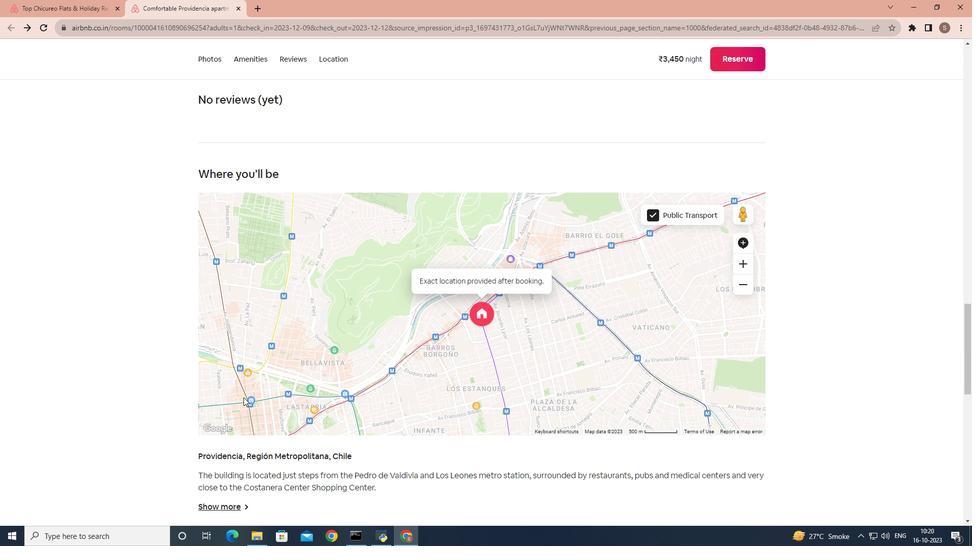 
Action: Mouse scrolled (243, 398) with delta (0, 0)
Screenshot: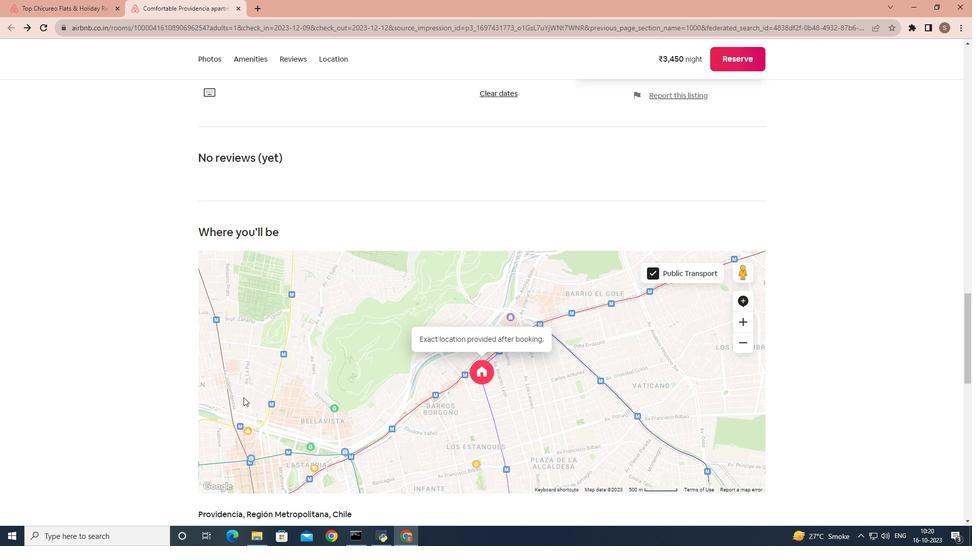 
Action: Mouse scrolled (243, 398) with delta (0, 0)
Screenshot: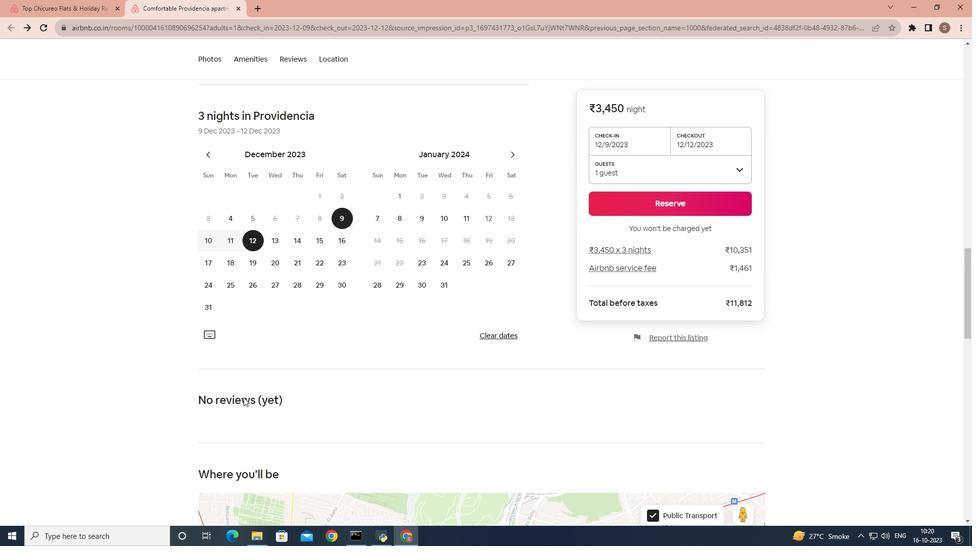 
Action: Mouse scrolled (243, 398) with delta (0, 0)
Screenshot: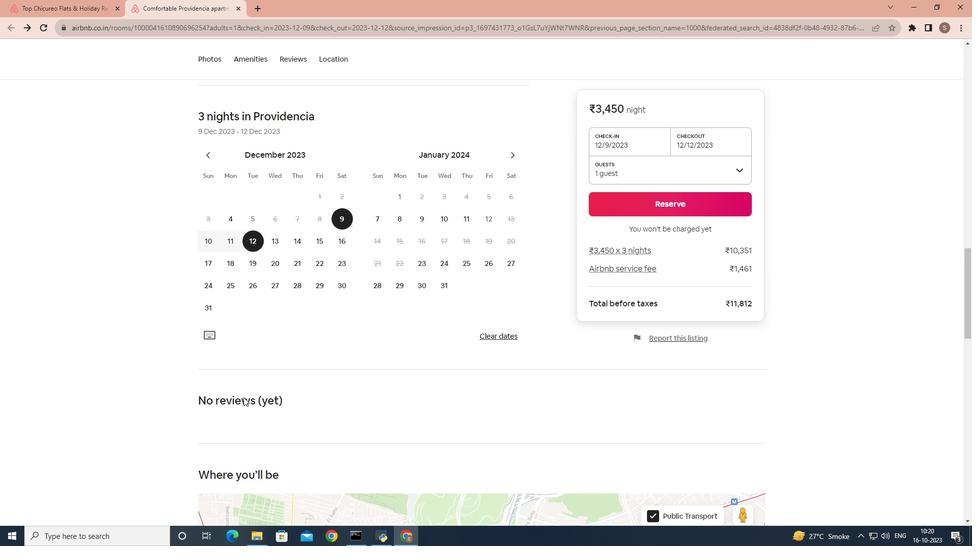 
Action: Mouse scrolled (243, 398) with delta (0, 0)
Screenshot: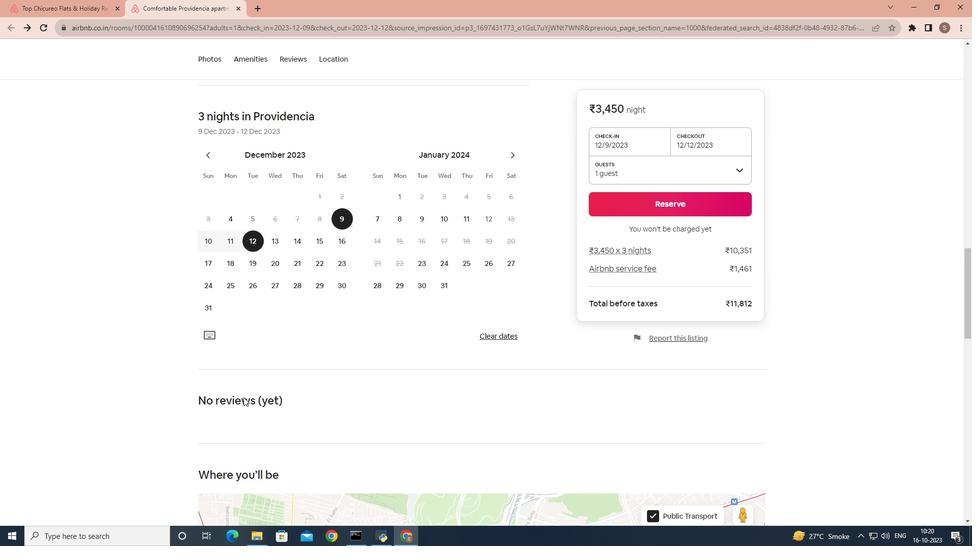 
Action: Mouse scrolled (243, 398) with delta (0, 0)
Screenshot: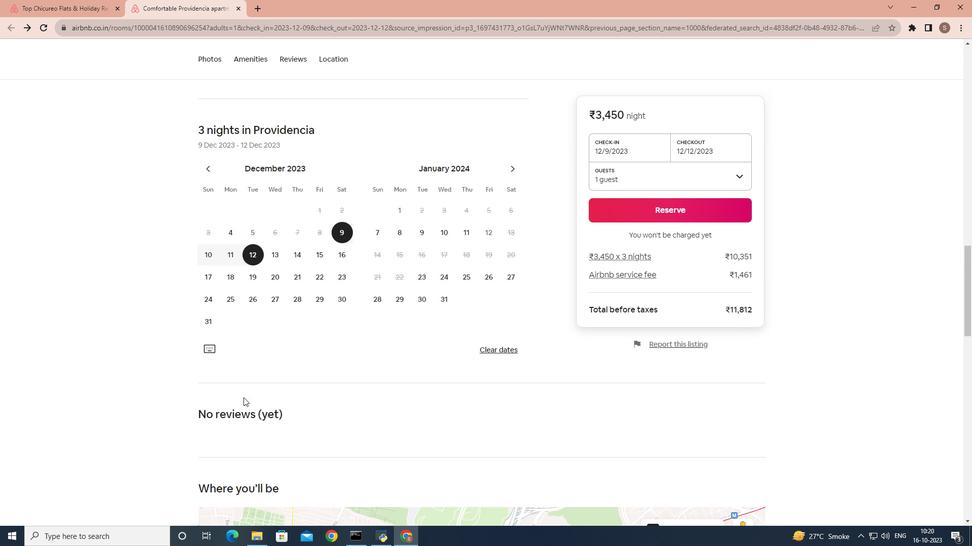 
Action: Mouse scrolled (243, 398) with delta (0, 0)
Screenshot: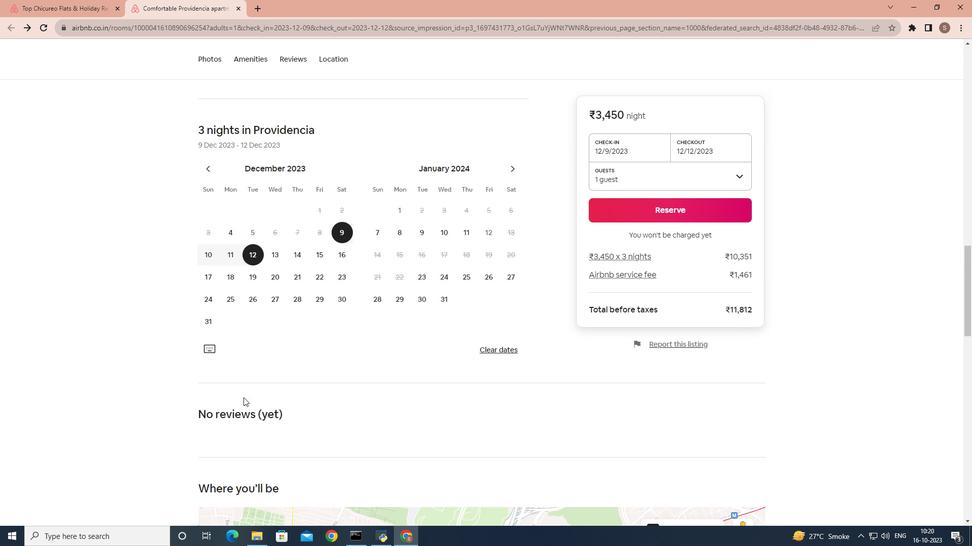 
Action: Mouse scrolled (243, 398) with delta (0, 0)
Screenshot: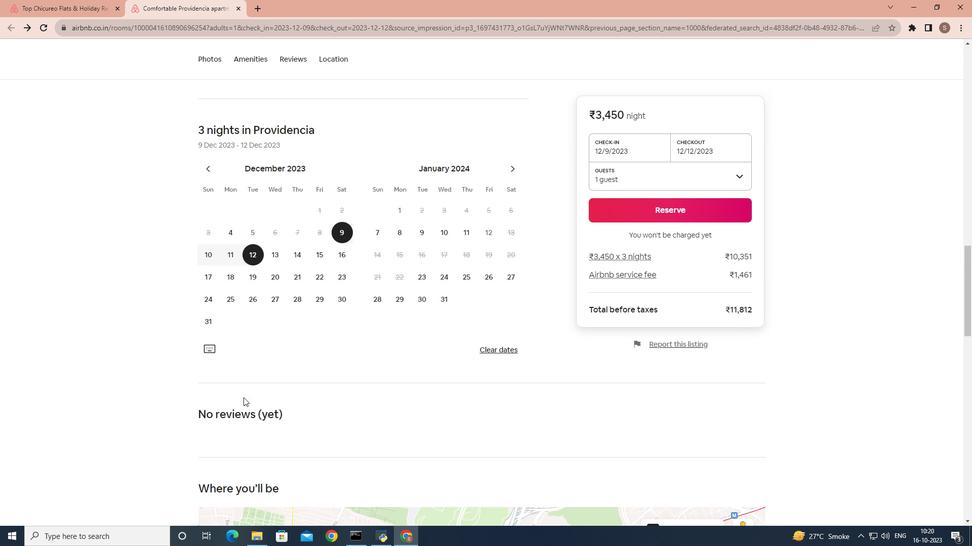 
Action: Mouse scrolled (243, 398) with delta (0, 0)
Screenshot: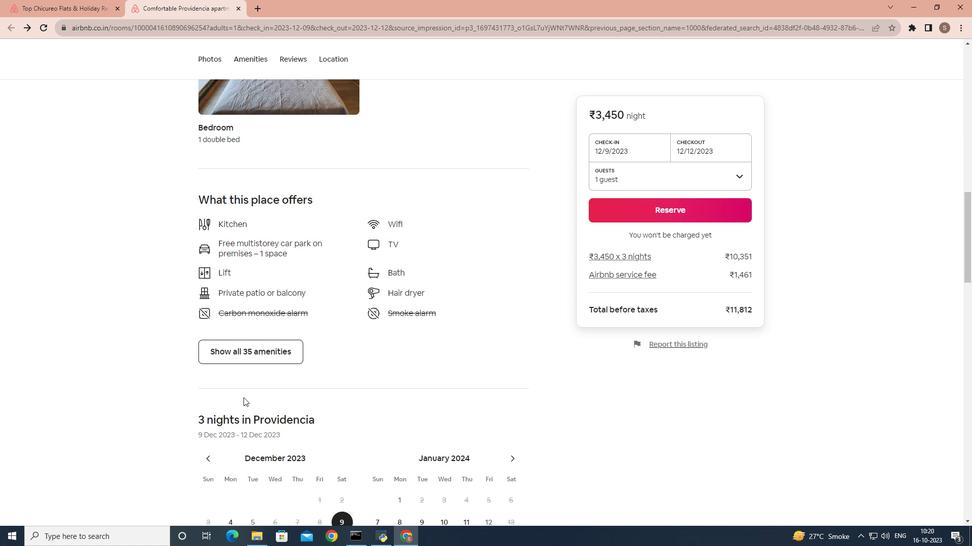 
Action: Mouse scrolled (243, 398) with delta (0, 0)
Screenshot: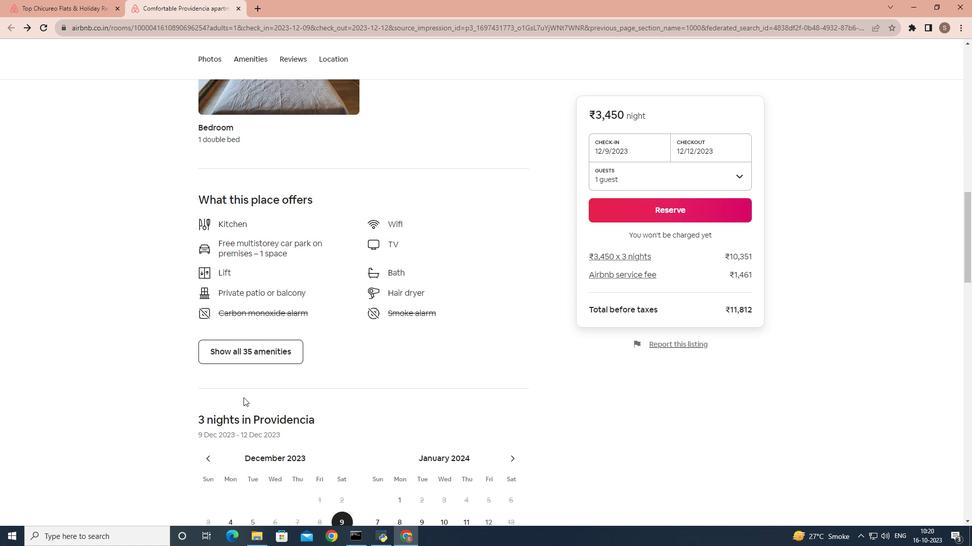 
Action: Mouse scrolled (243, 398) with delta (0, 0)
Screenshot: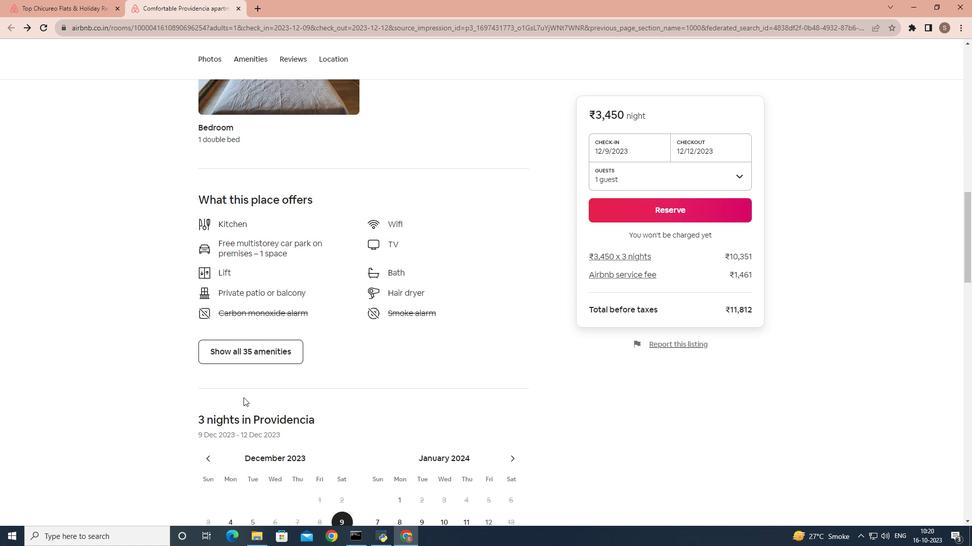 
Action: Mouse scrolled (243, 398) with delta (0, 0)
Screenshot: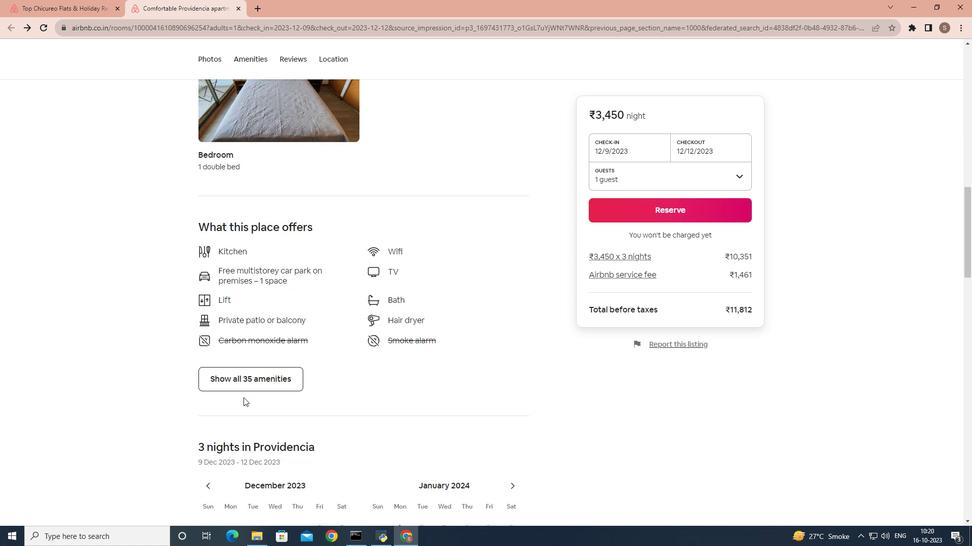 
Action: Mouse scrolled (243, 398) with delta (0, 0)
Screenshot: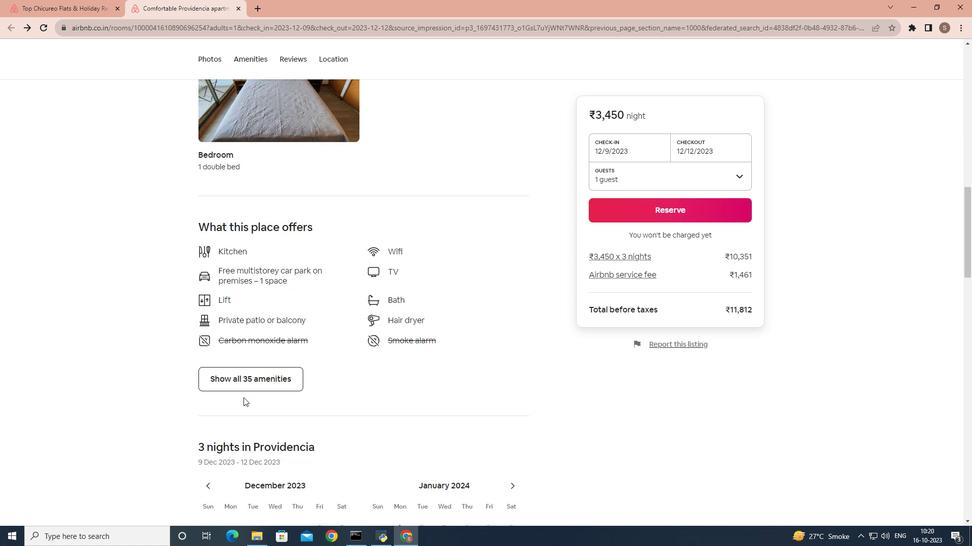 
Action: Mouse scrolled (243, 398) with delta (0, 0)
Screenshot: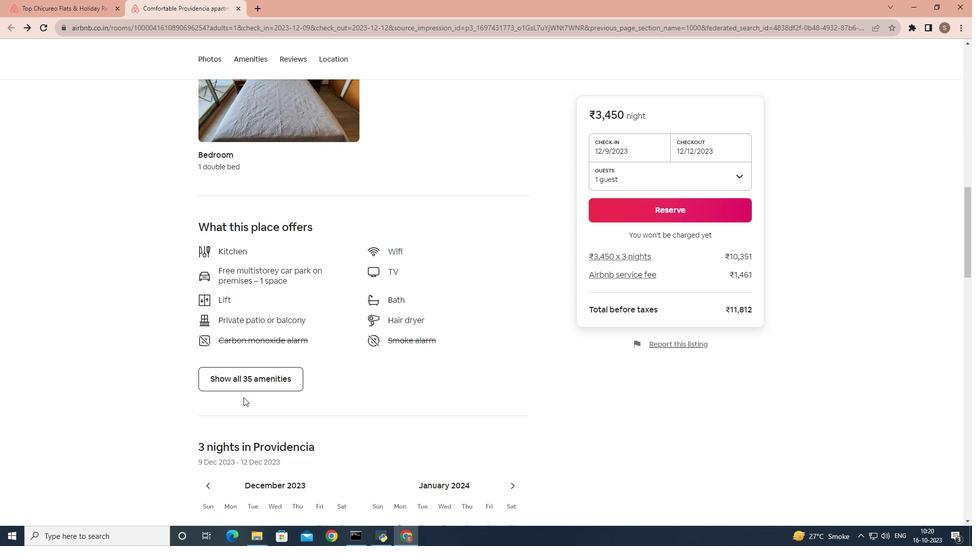 
Action: Mouse scrolled (243, 398) with delta (0, 0)
